 Task: Look for space in Kamieniec Podolski, Ukraine from 24th August, 2023 to 10th September, 2023 for 8 adults, 2 children in price range Rs.12000 to Rs.15000. Place can be entire place or shared room with 4 bedrooms having 8 beds and 4 bathrooms. Property type can be house, flat, guest house. Amenities needed are: wifi, TV, free parkinig on premises, gym, breakfast. Booking option can be shelf check-in. Required host language is English.
Action: Mouse moved to (586, 140)
Screenshot: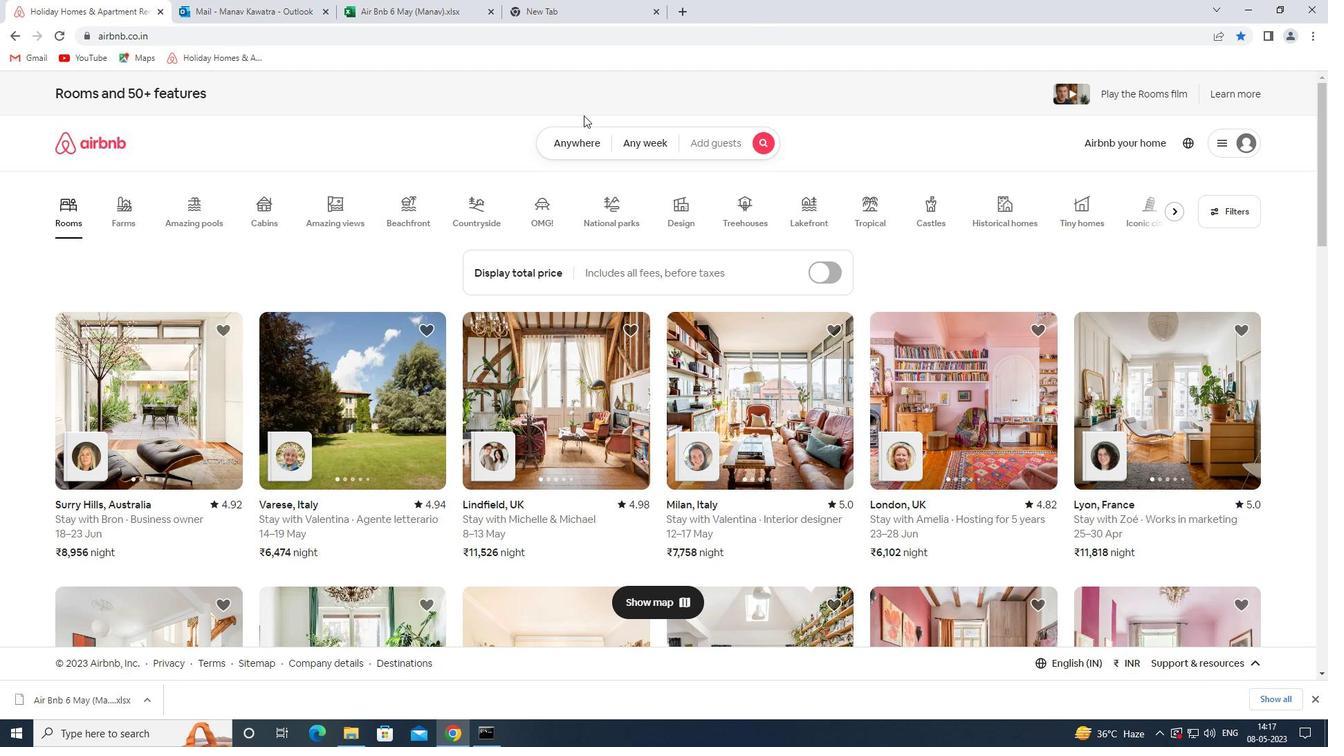
Action: Mouse pressed left at (586, 140)
Screenshot: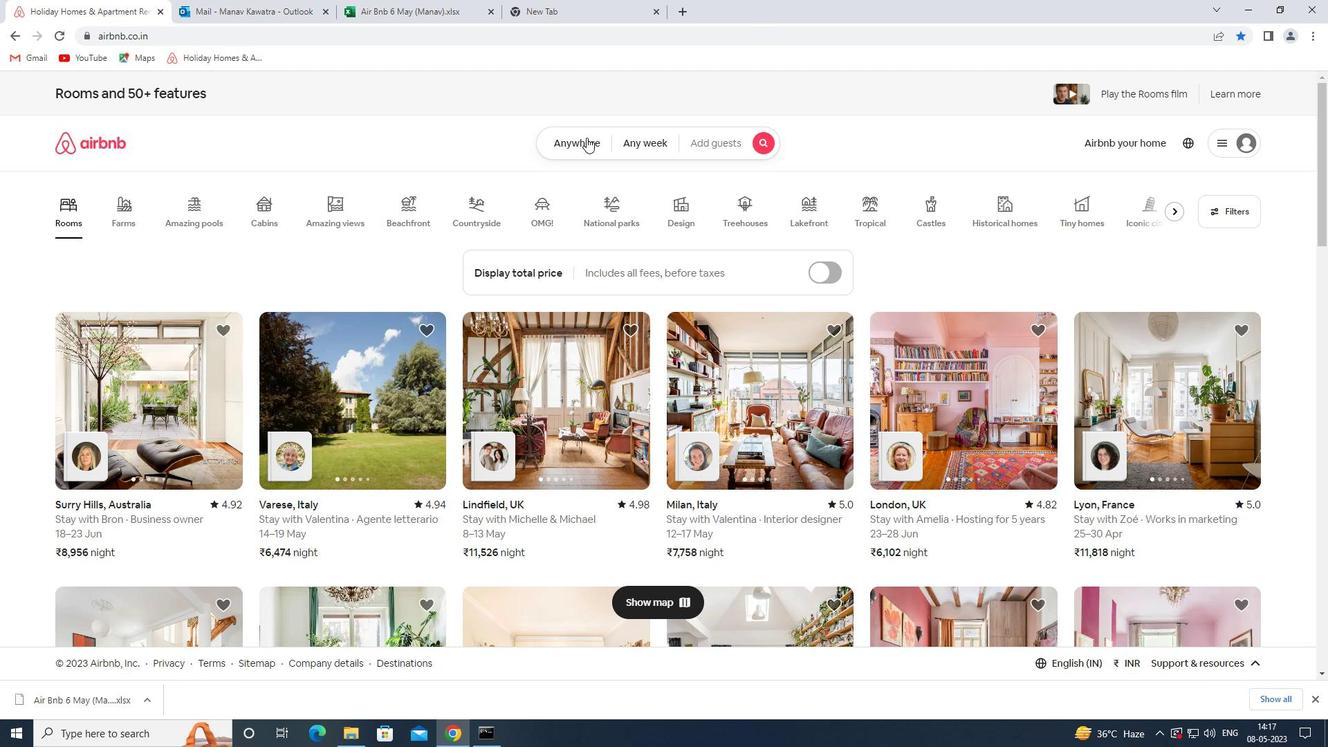 
Action: Mouse moved to (512, 199)
Screenshot: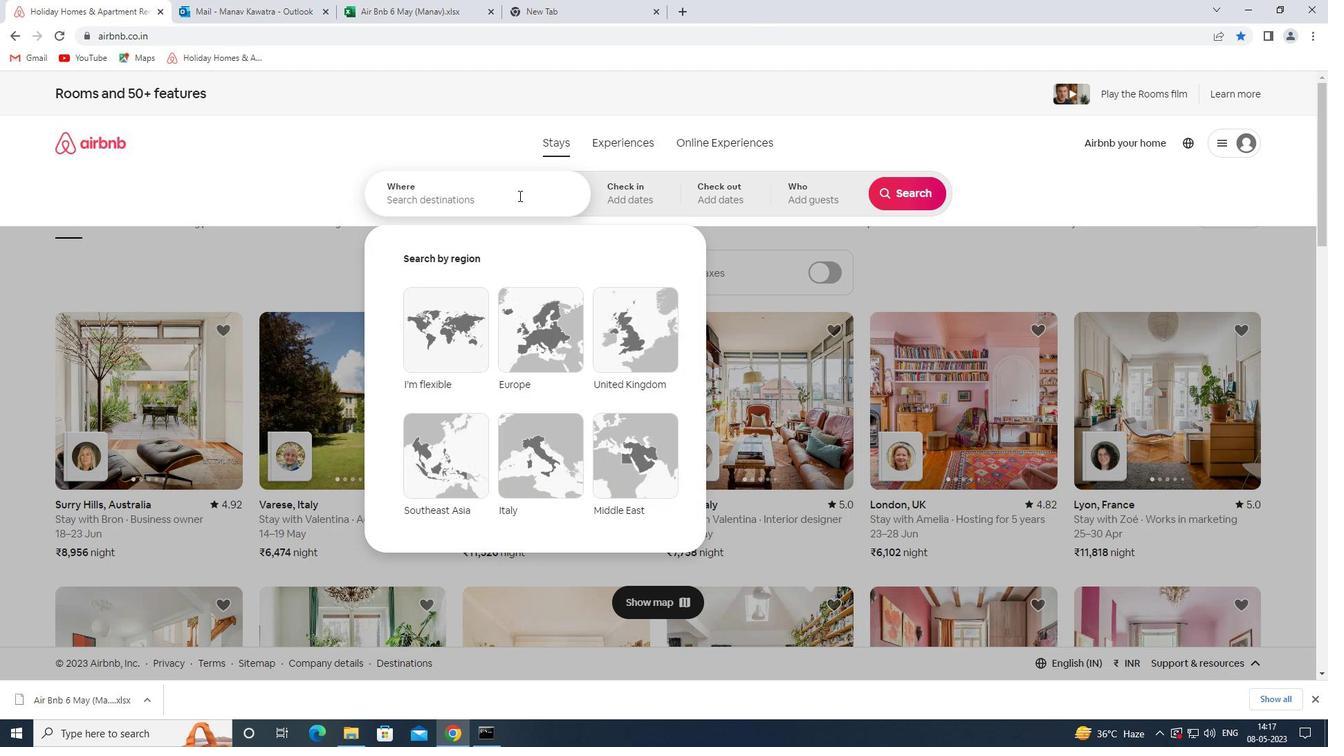 
Action: Mouse pressed left at (512, 199)
Screenshot: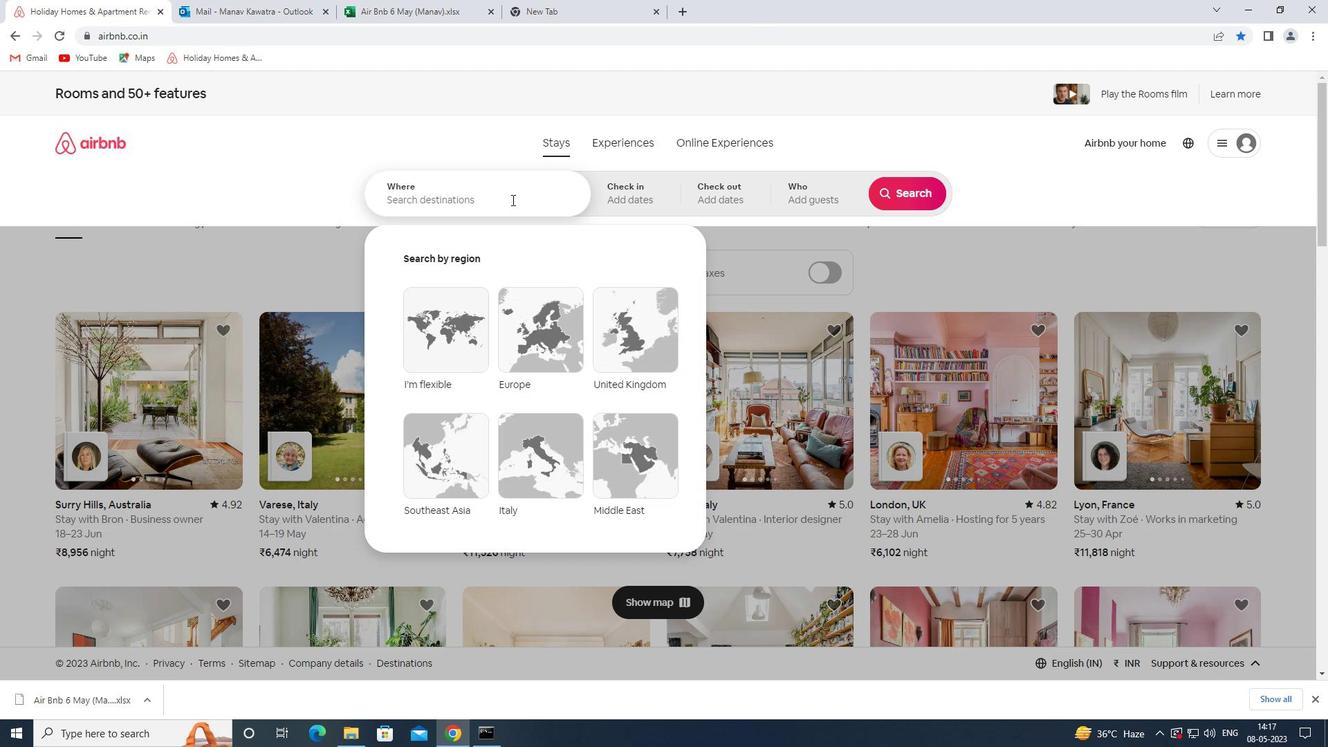 
Action: Key pressed <Key.shift><Key.shift><Key.shift>KAMIENIEC<Key.space><Key.shift>PODOLSKI<Key.space><Key.shift>UKRAINE<Key.space><Key.enter>
Screenshot: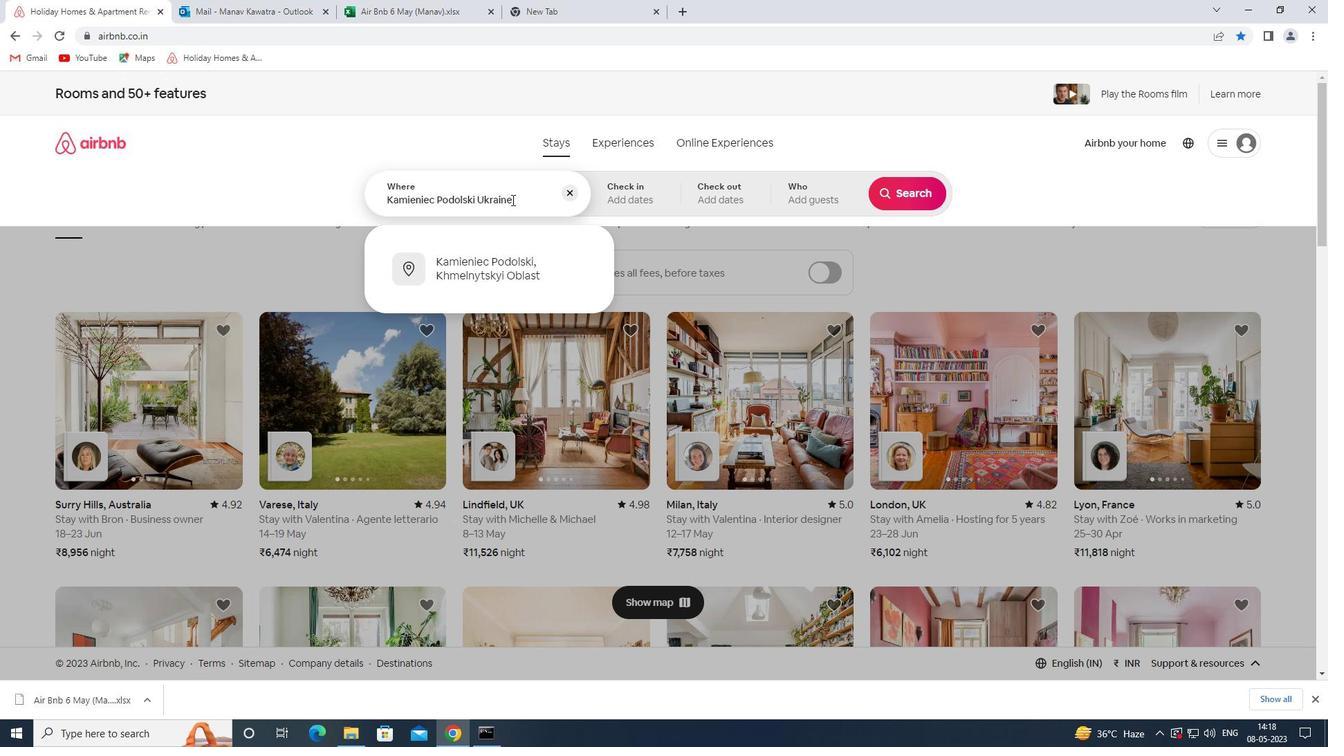 
Action: Mouse moved to (898, 303)
Screenshot: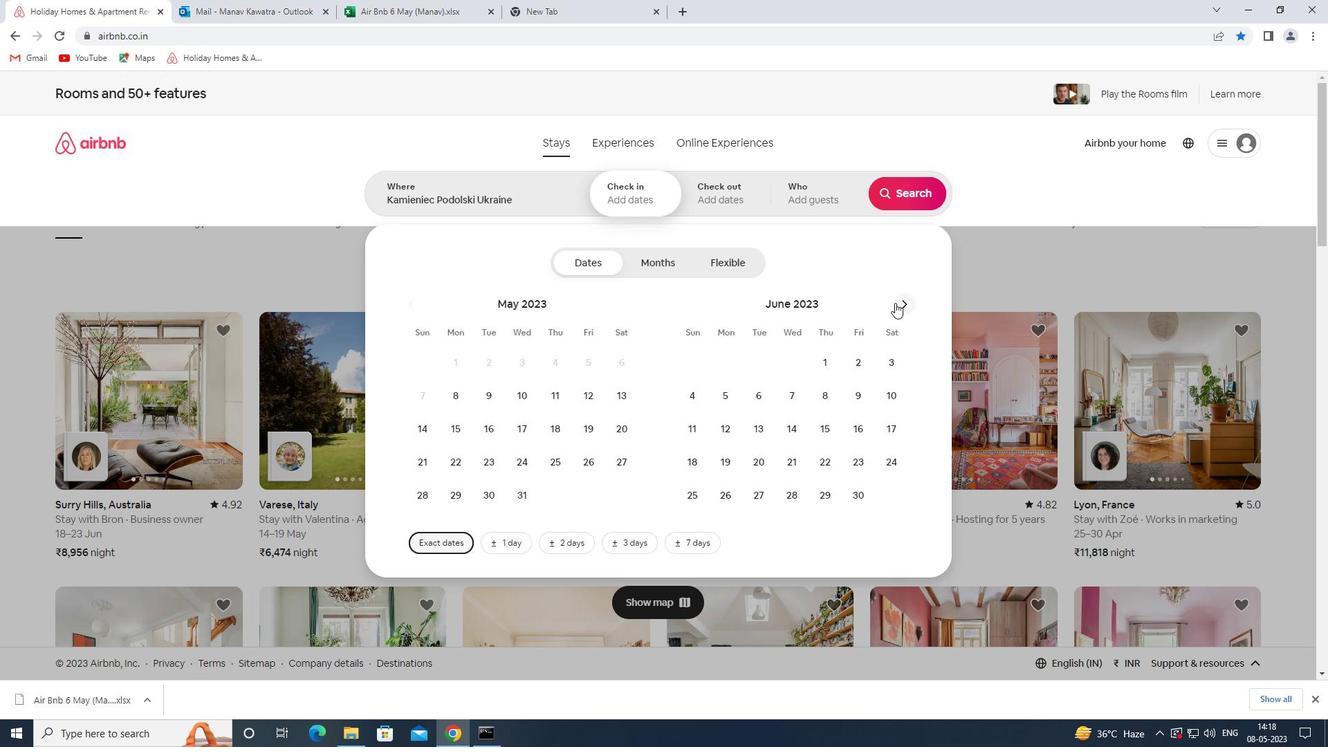
Action: Mouse pressed left at (898, 303)
Screenshot: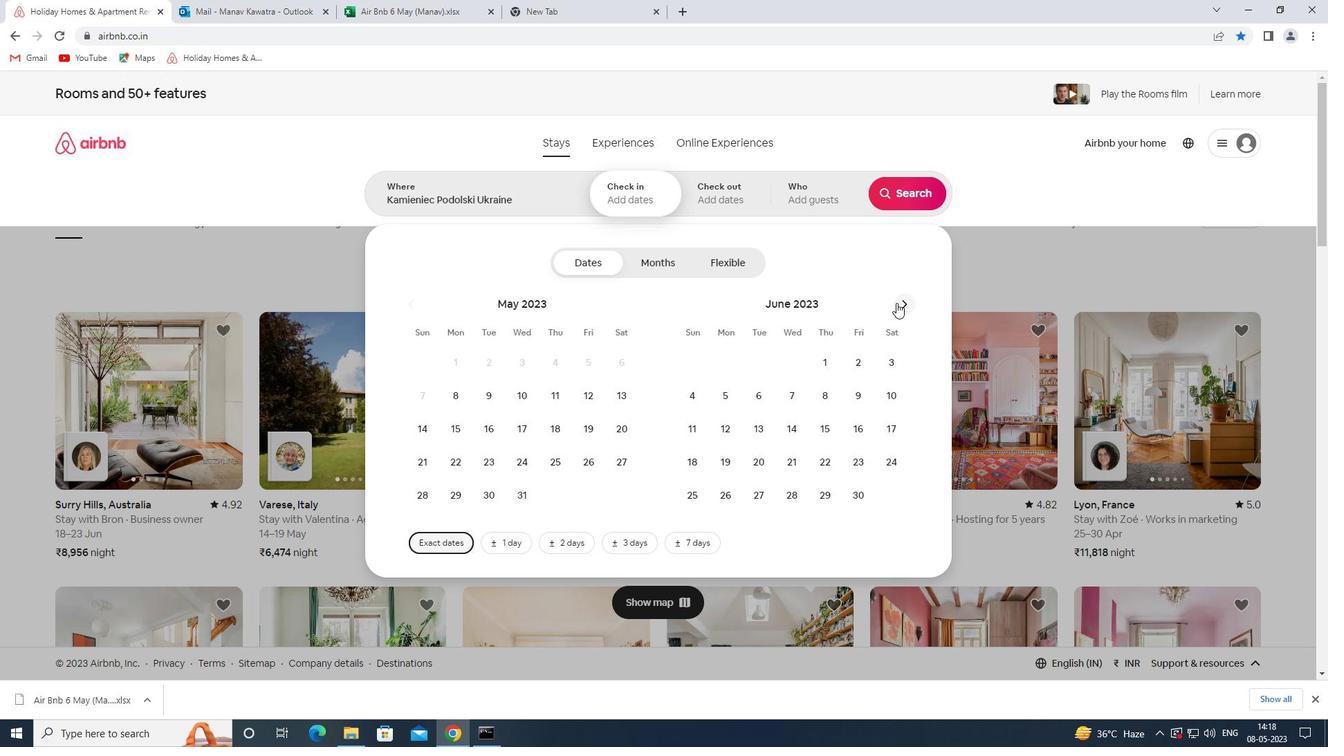 
Action: Mouse pressed left at (898, 303)
Screenshot: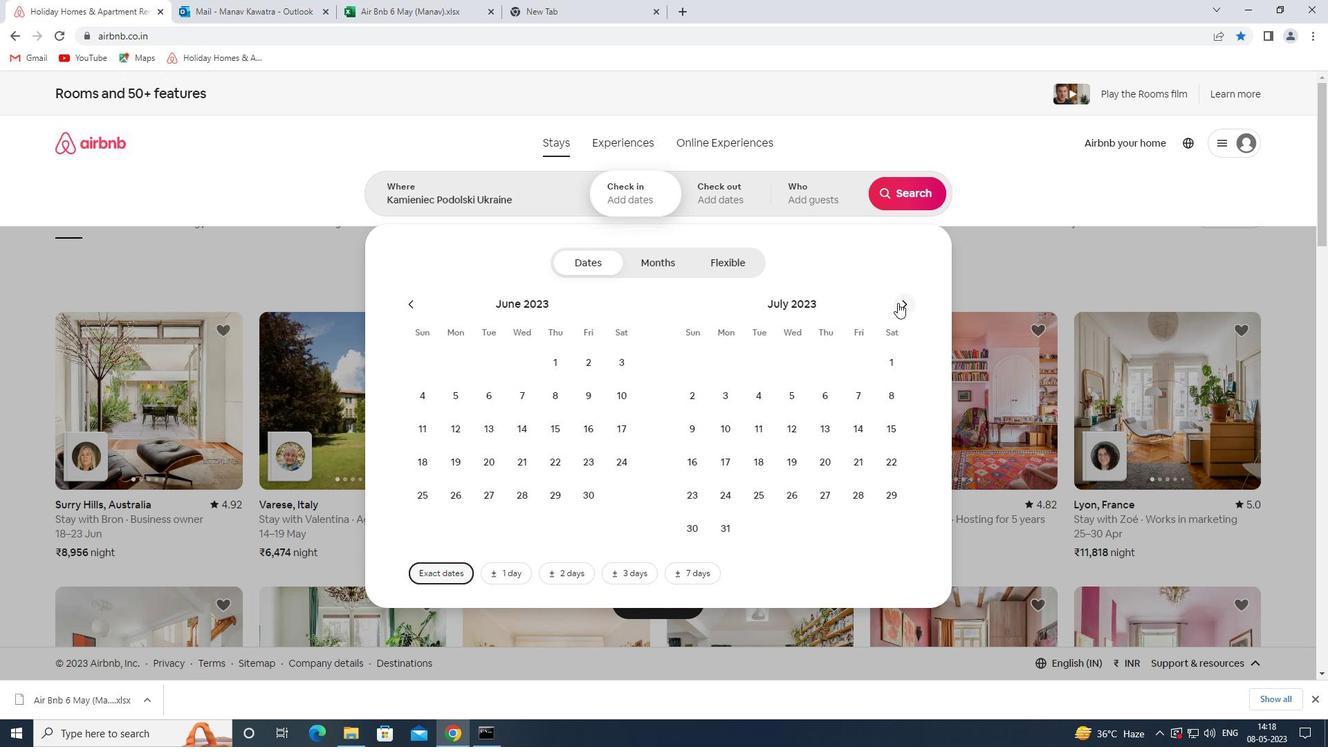 
Action: Mouse pressed left at (898, 303)
Screenshot: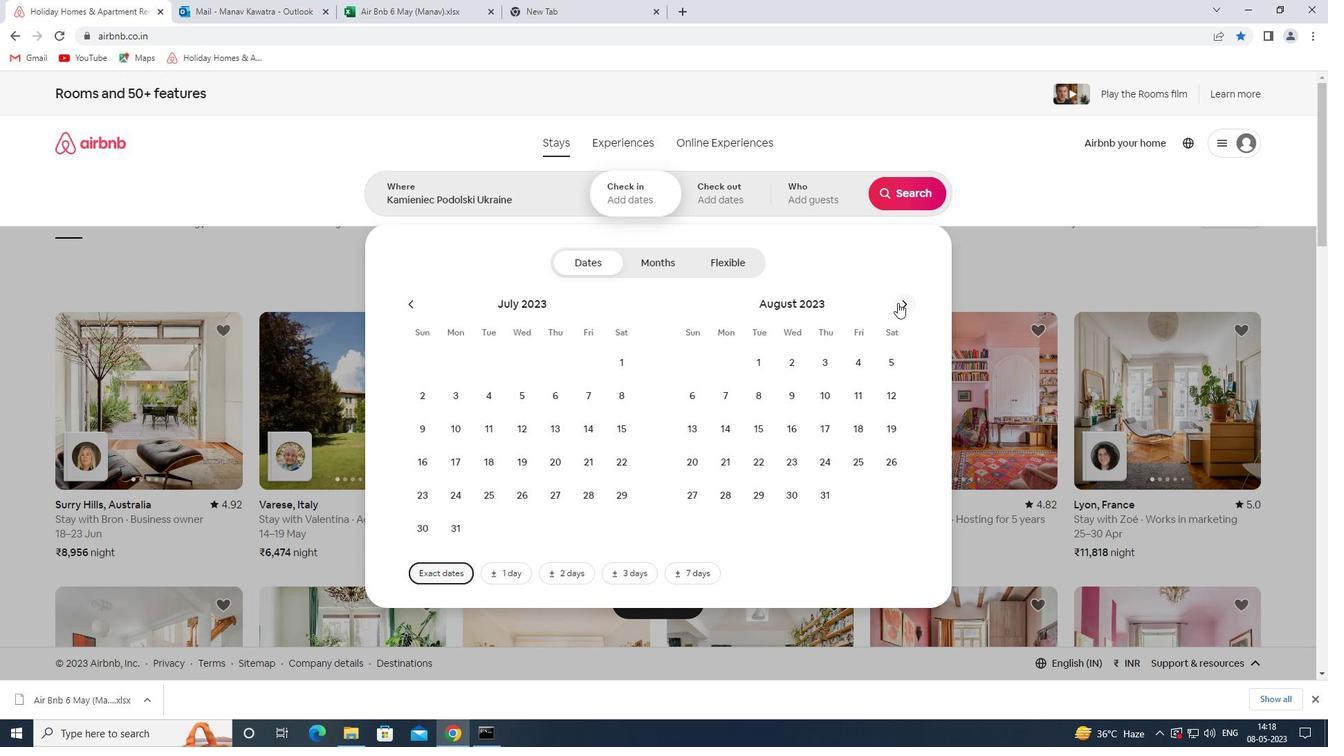 
Action: Mouse moved to (561, 464)
Screenshot: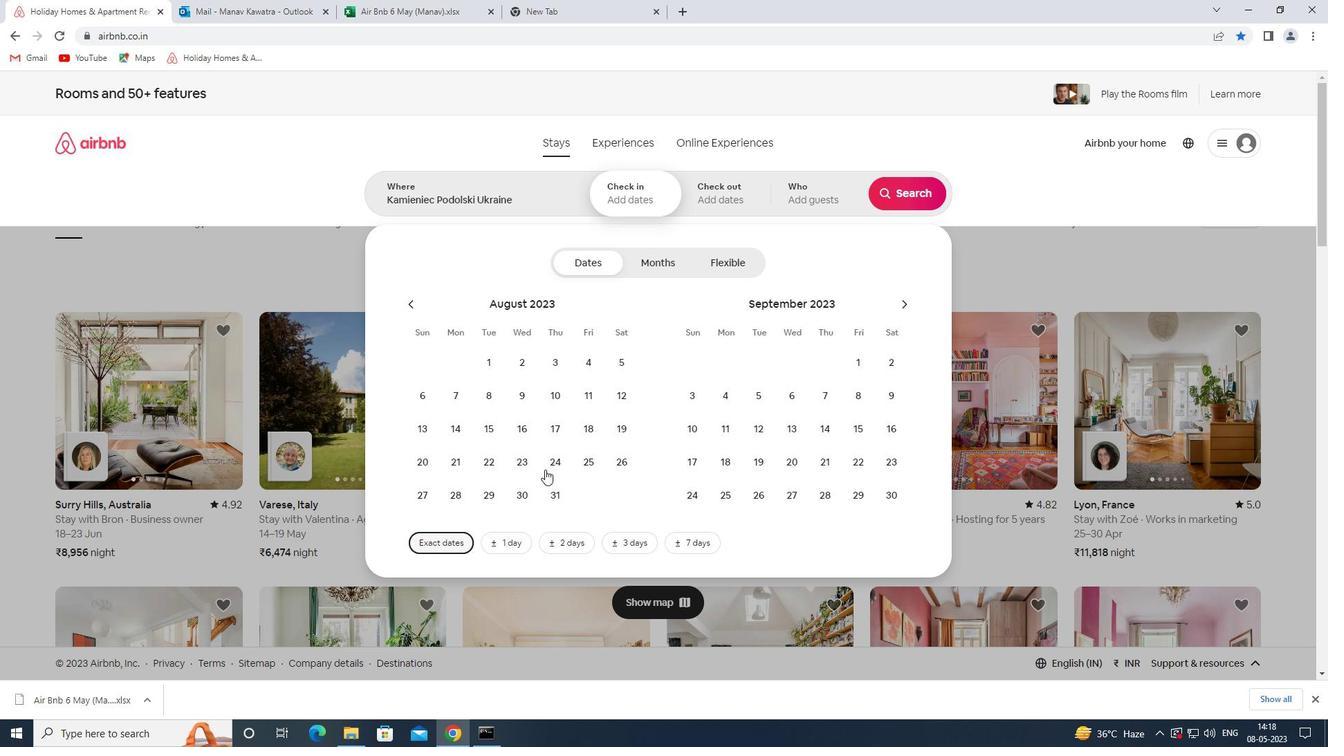 
Action: Mouse pressed left at (561, 464)
Screenshot: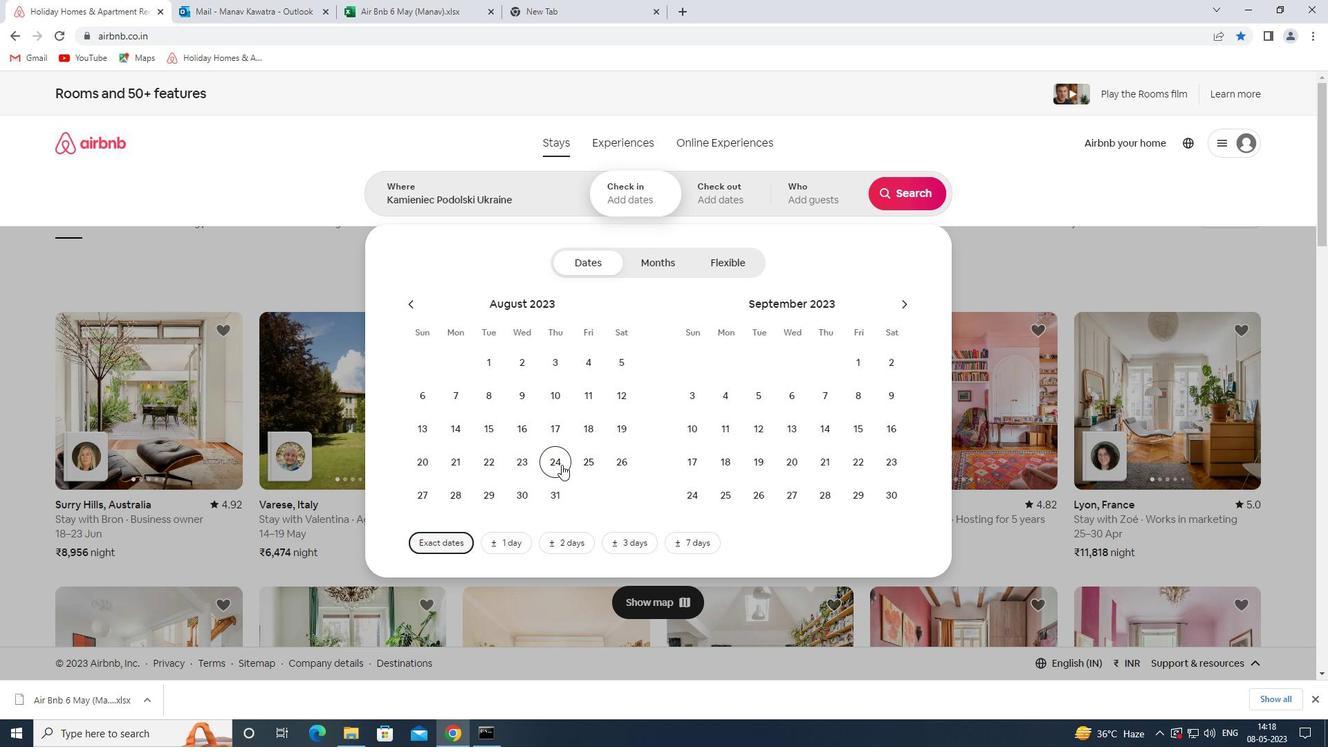 
Action: Mouse moved to (700, 429)
Screenshot: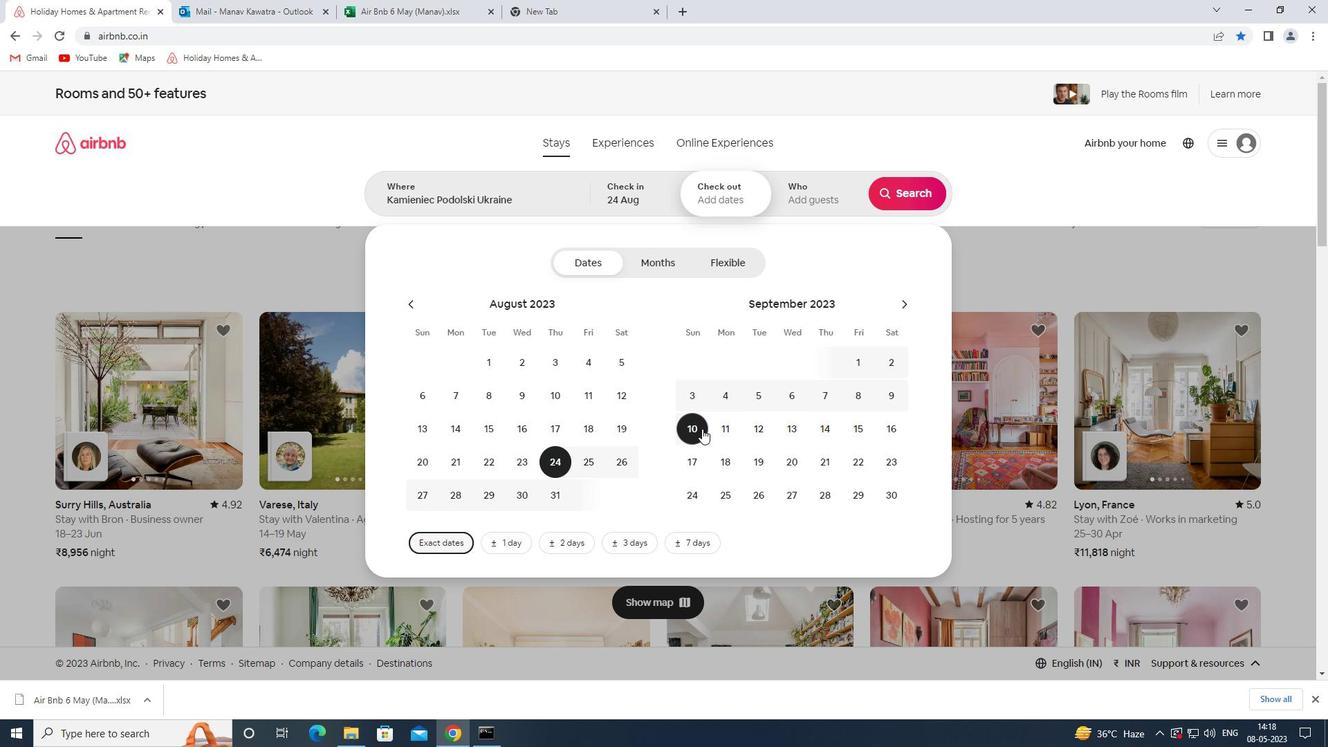 
Action: Mouse pressed left at (700, 429)
Screenshot: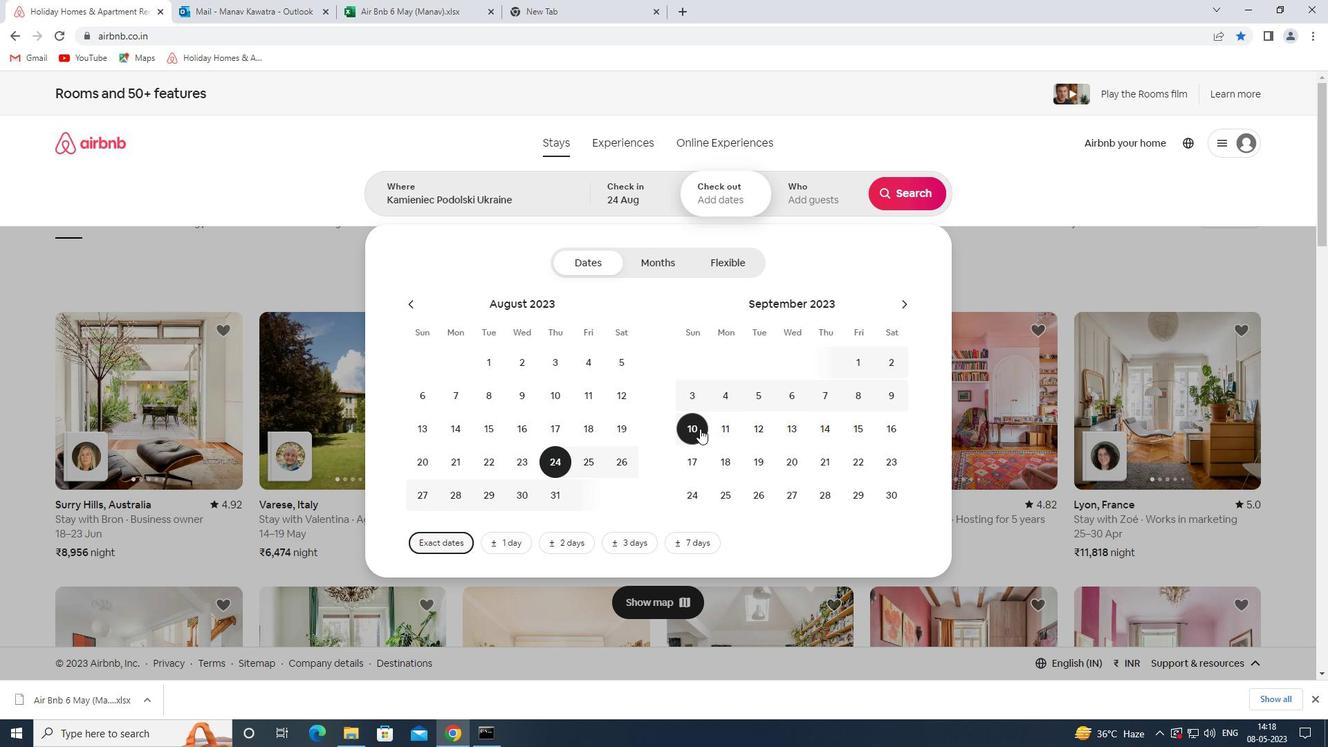 
Action: Mouse moved to (831, 197)
Screenshot: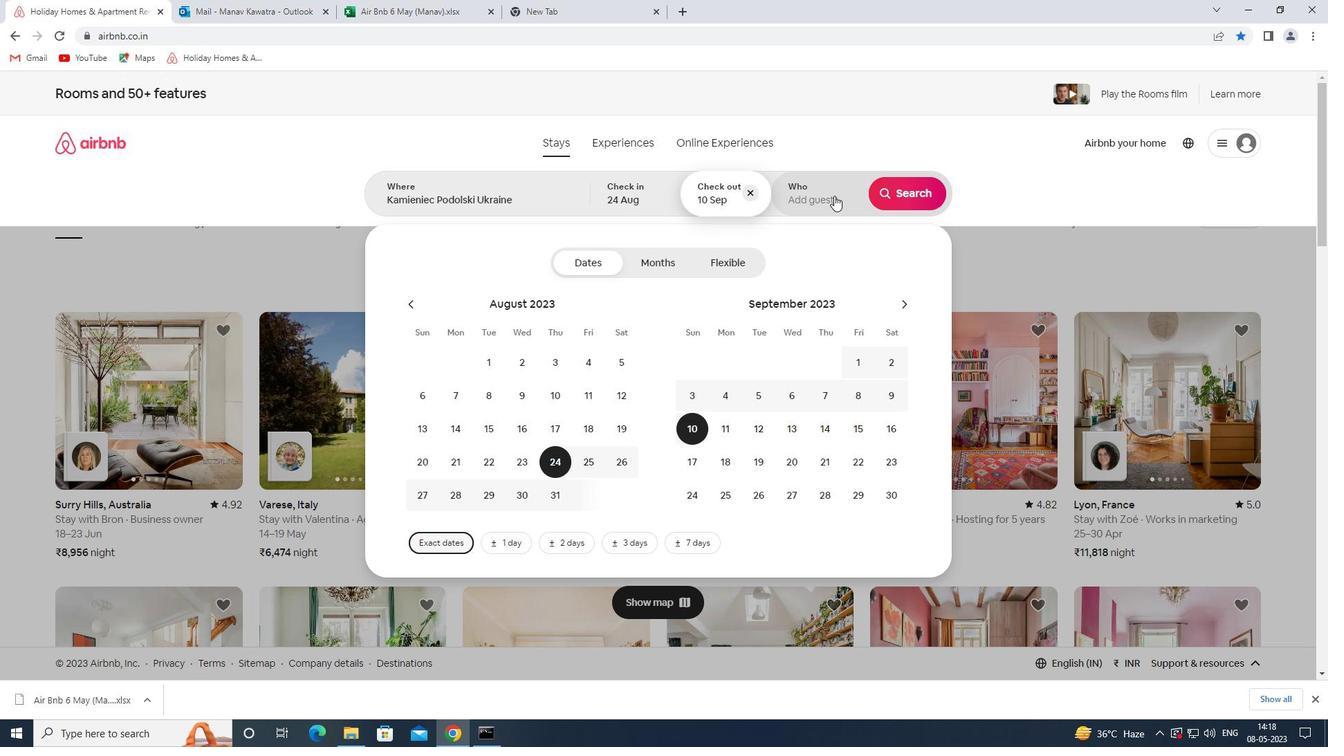 
Action: Mouse pressed left at (831, 197)
Screenshot: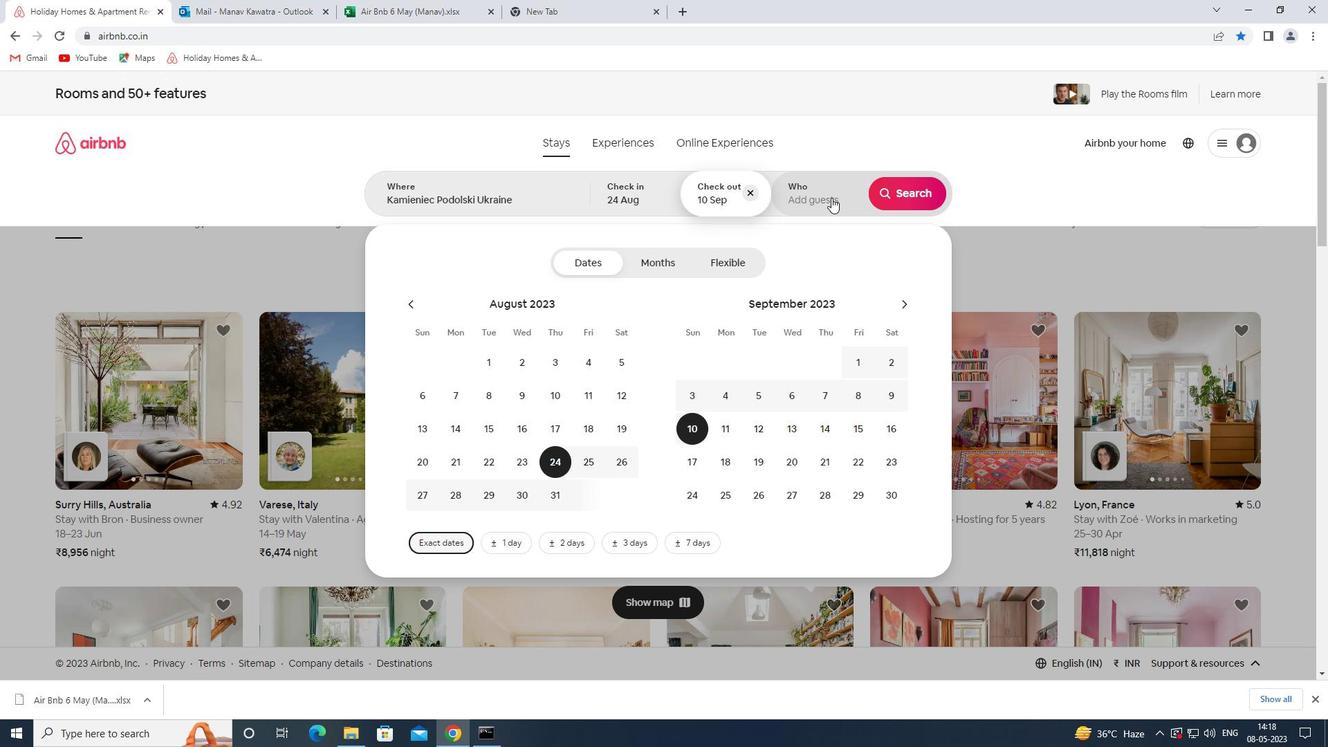 
Action: Mouse moved to (918, 274)
Screenshot: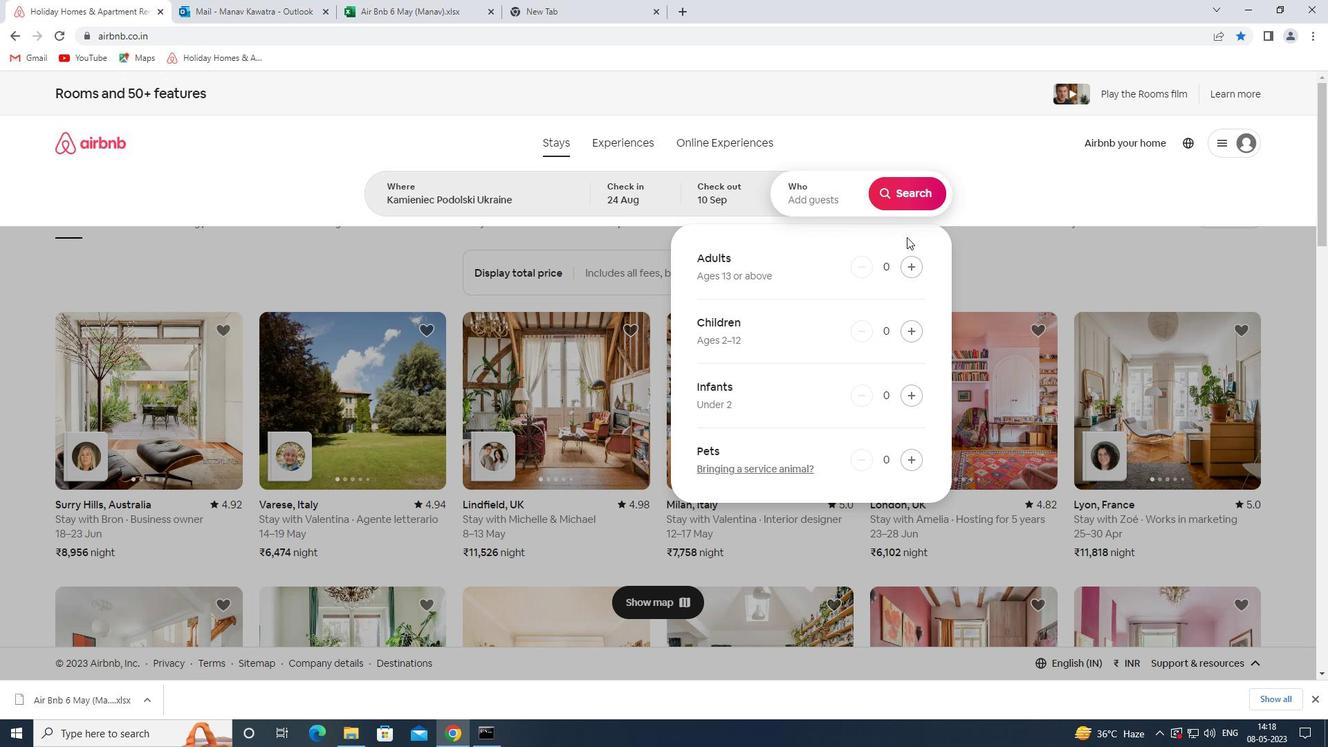 
Action: Mouse pressed left at (918, 274)
Screenshot: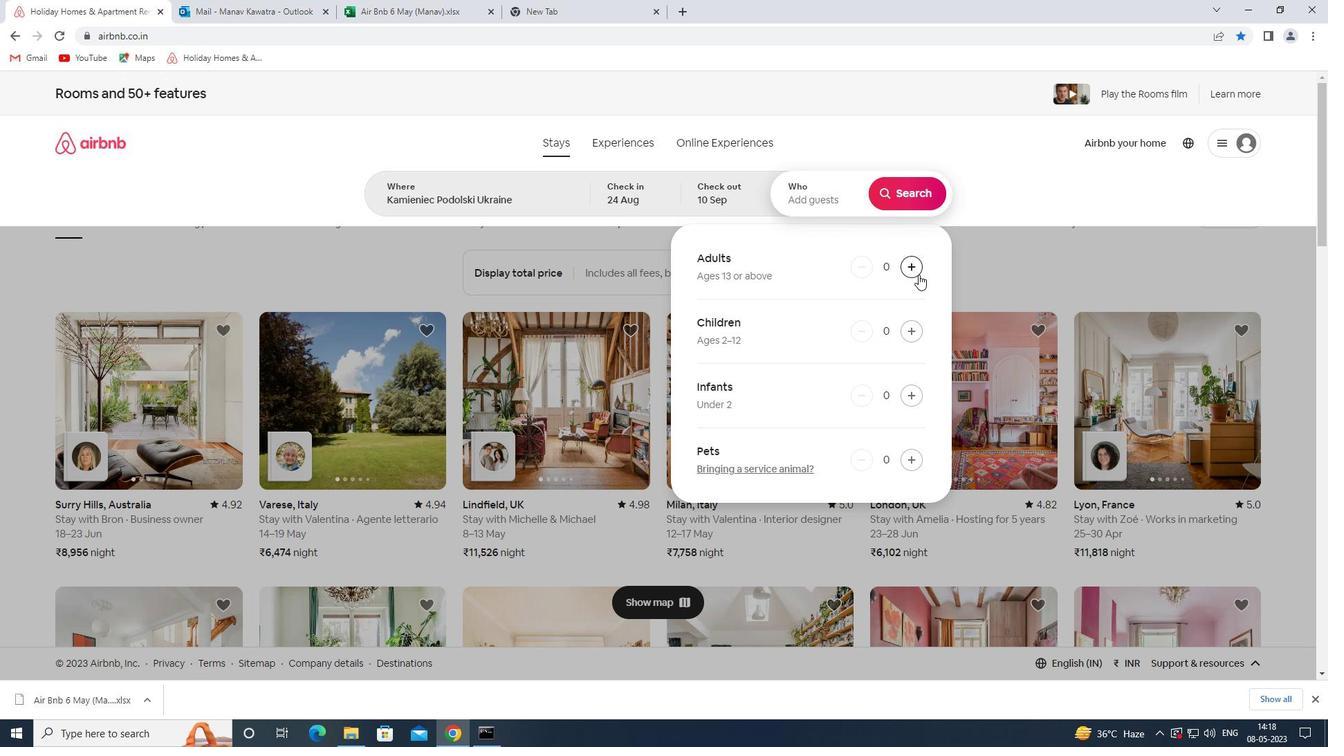
Action: Mouse moved to (918, 270)
Screenshot: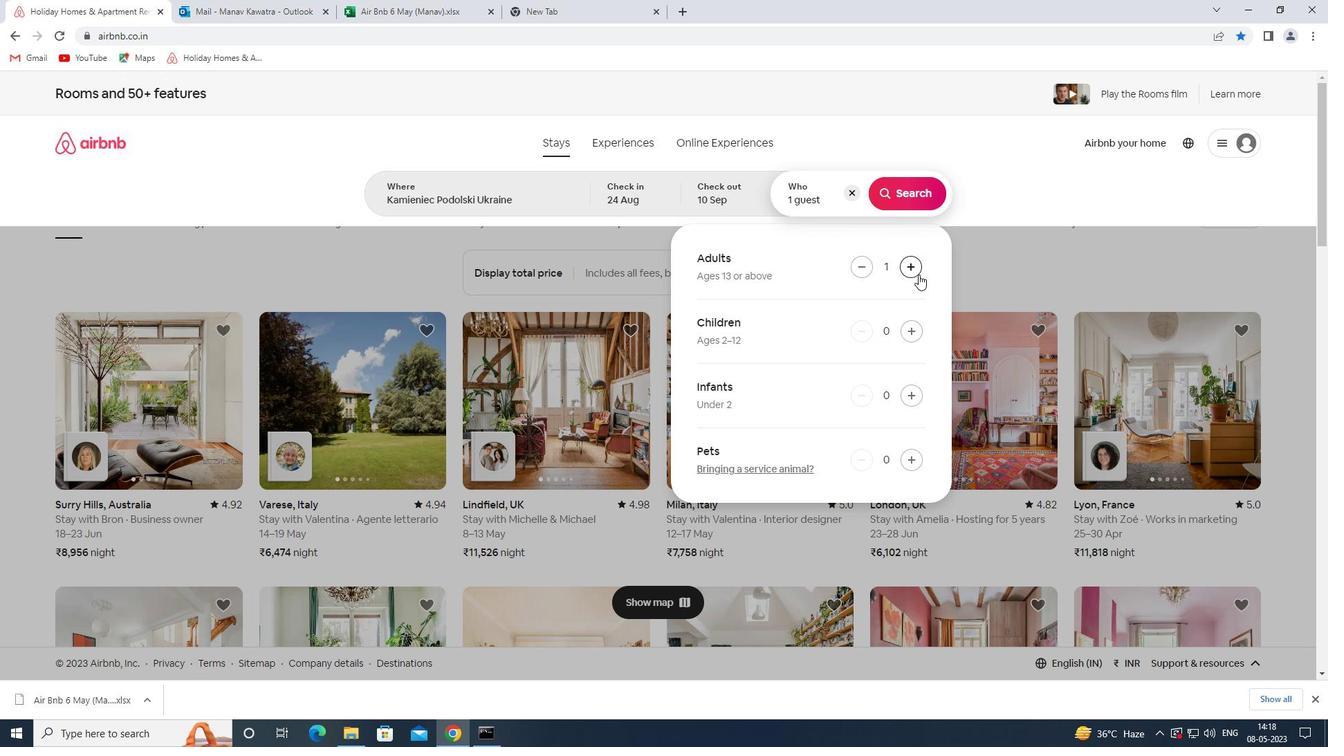 
Action: Mouse pressed left at (918, 270)
Screenshot: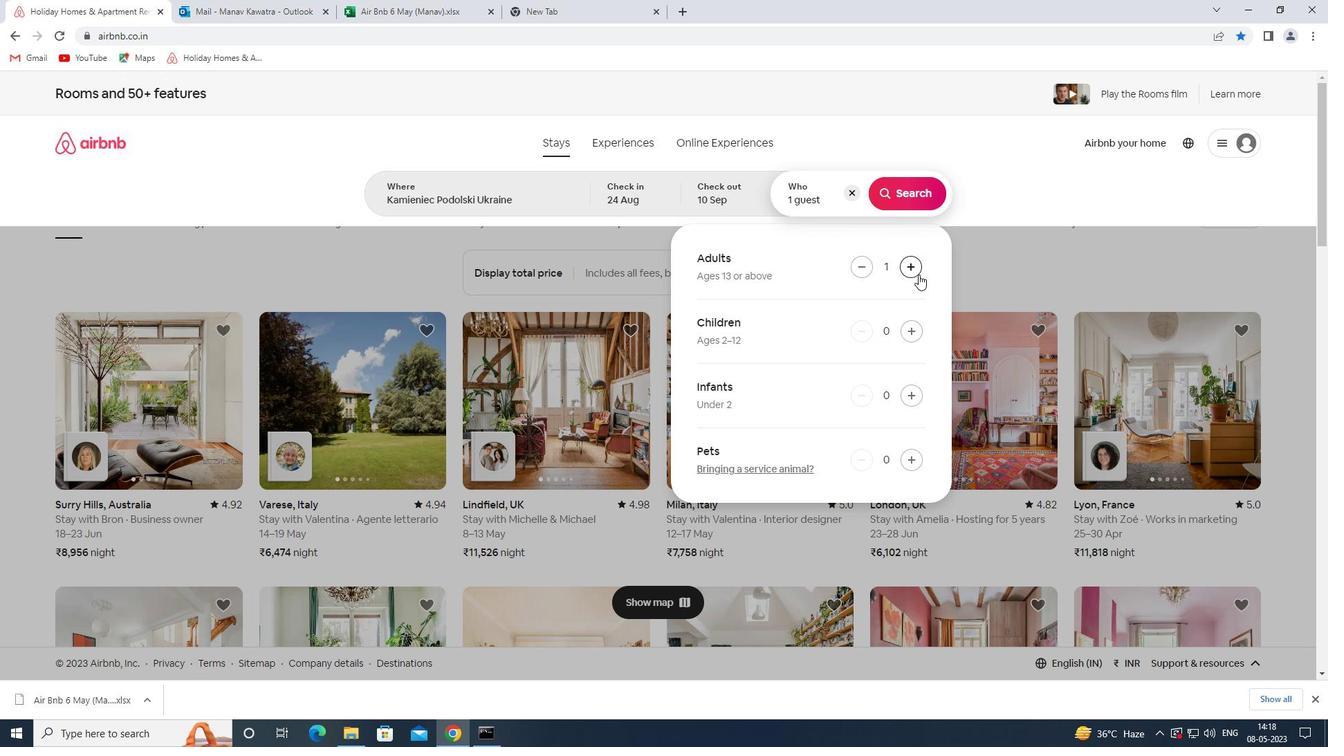 
Action: Mouse pressed left at (918, 270)
Screenshot: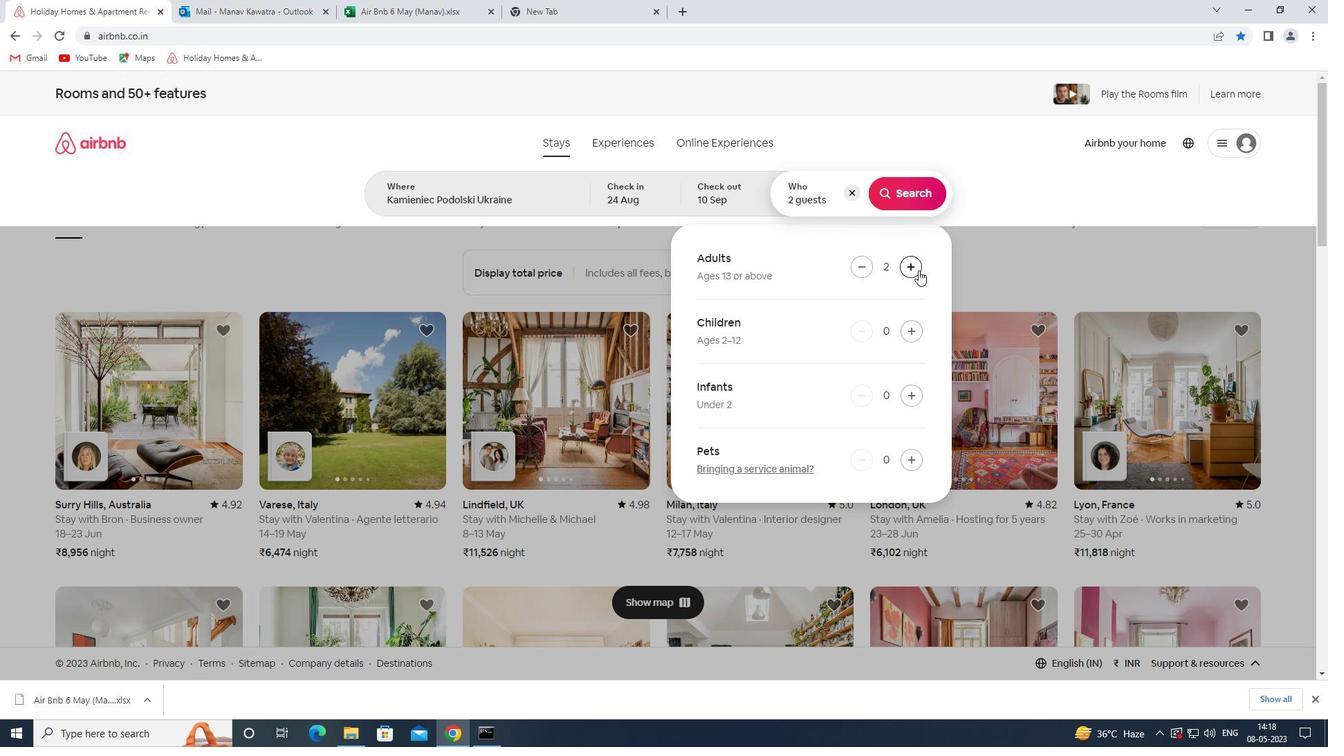 
Action: Mouse pressed left at (918, 270)
Screenshot: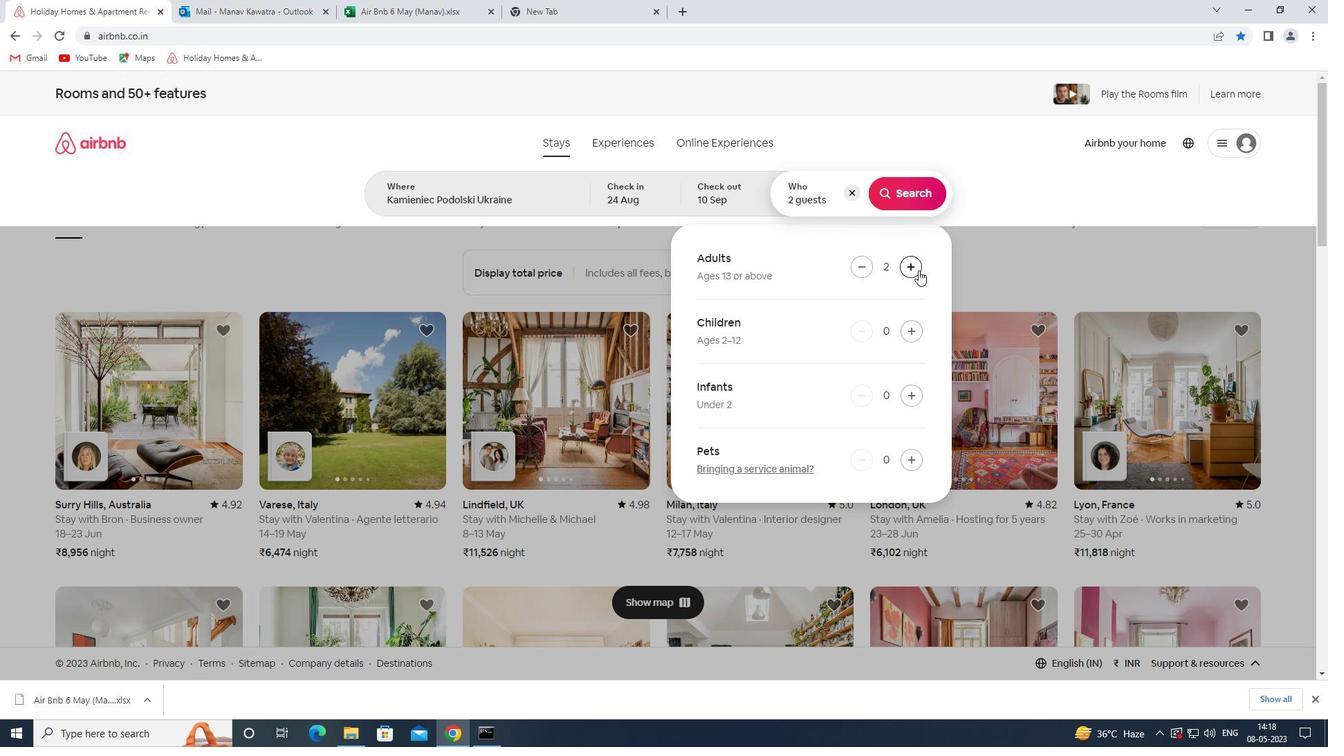 
Action: Mouse pressed left at (918, 270)
Screenshot: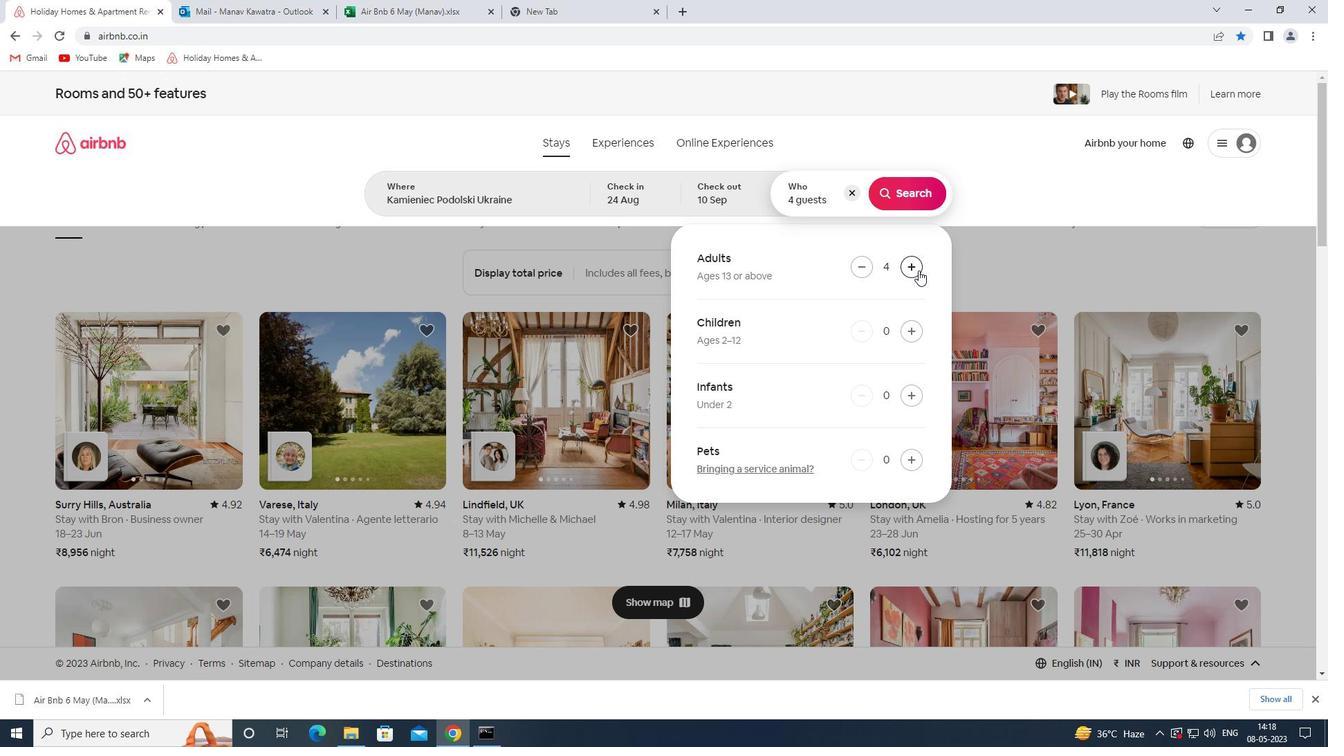
Action: Mouse pressed left at (918, 270)
Screenshot: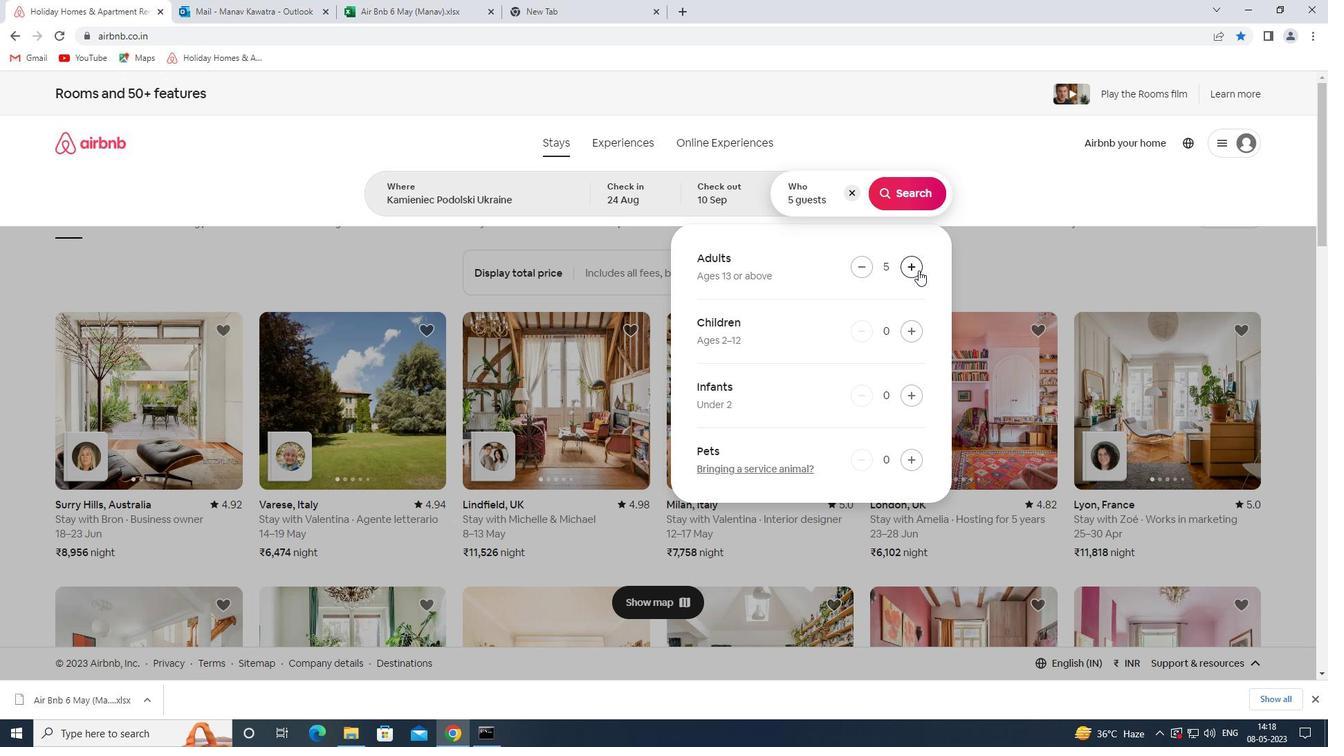 
Action: Mouse pressed left at (918, 270)
Screenshot: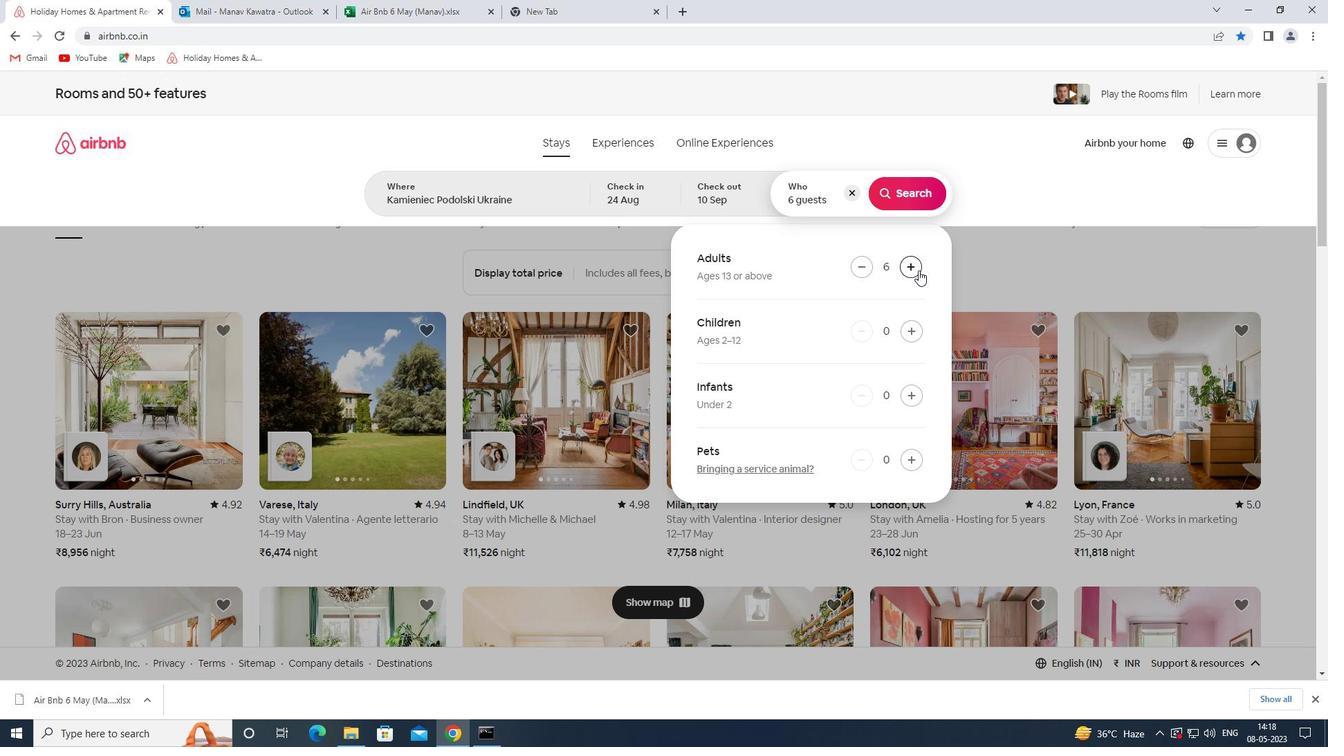 
Action: Mouse pressed left at (918, 270)
Screenshot: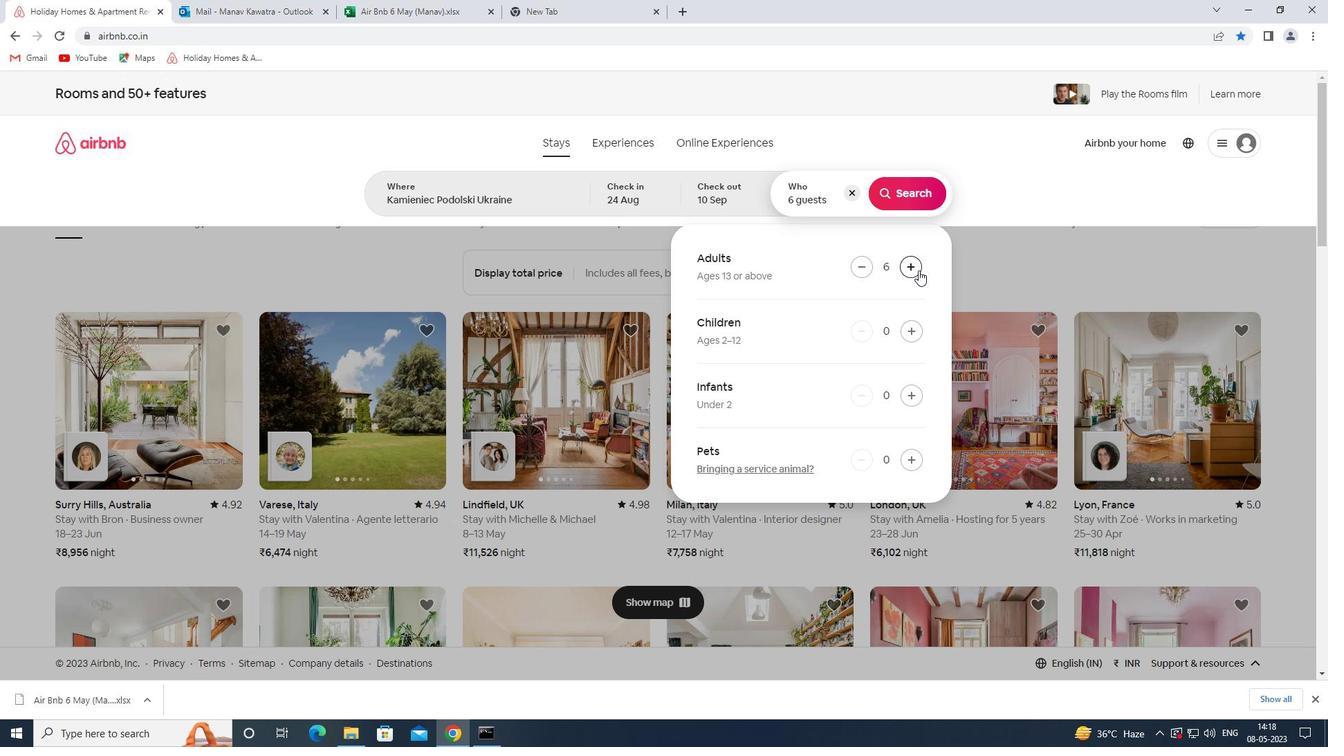 
Action: Mouse moved to (909, 334)
Screenshot: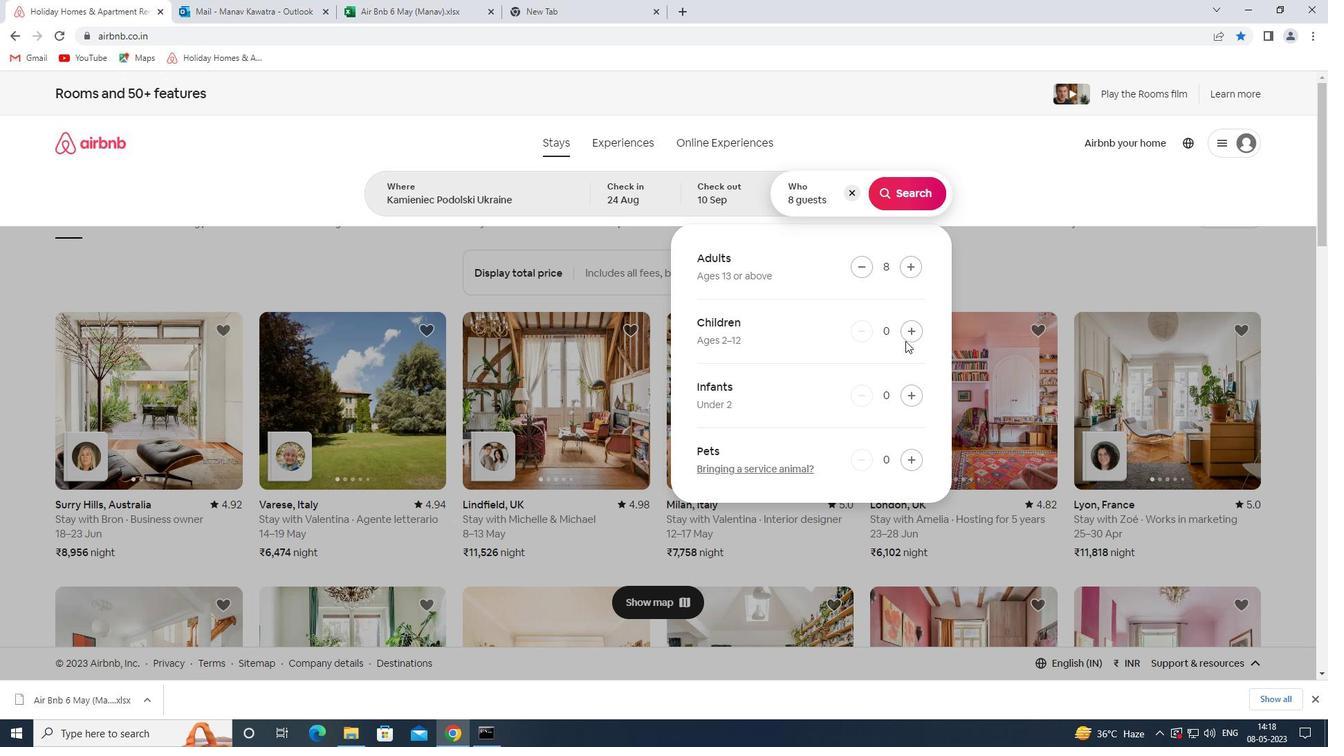 
Action: Mouse pressed left at (909, 334)
Screenshot: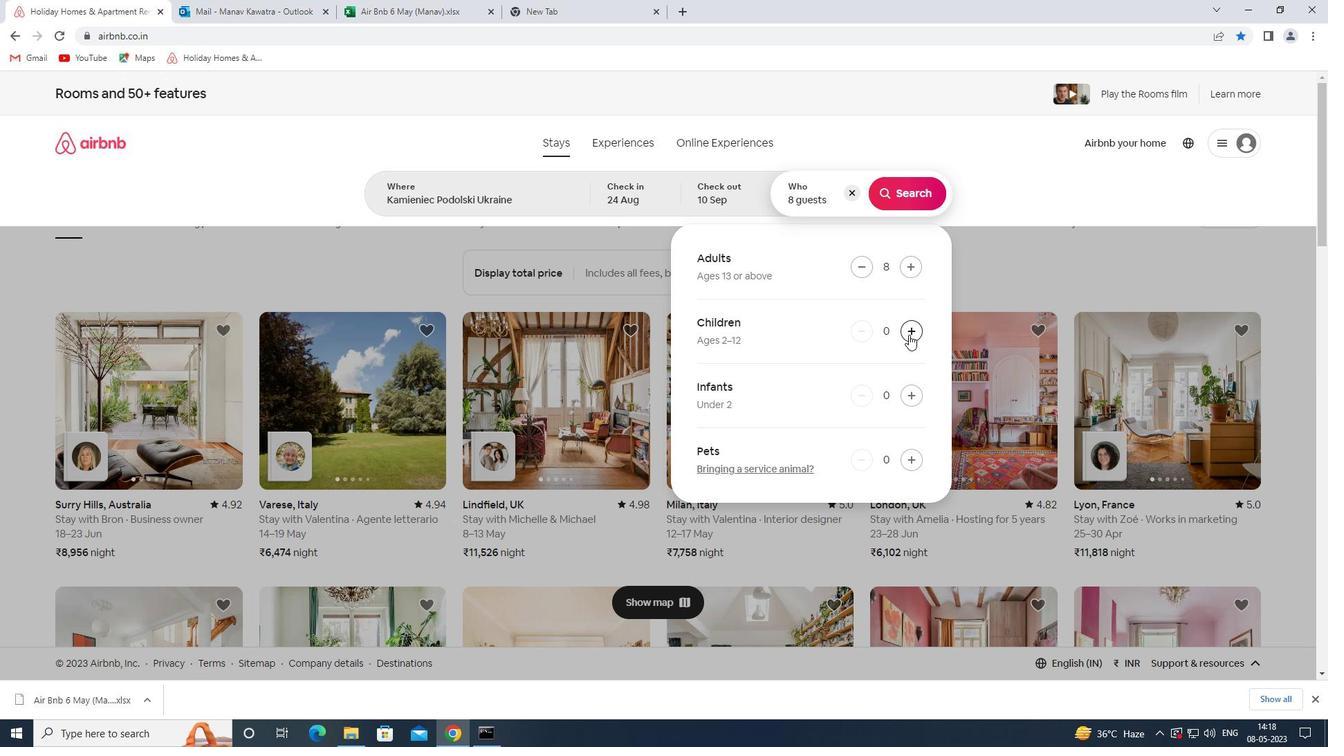 
Action: Mouse pressed left at (909, 334)
Screenshot: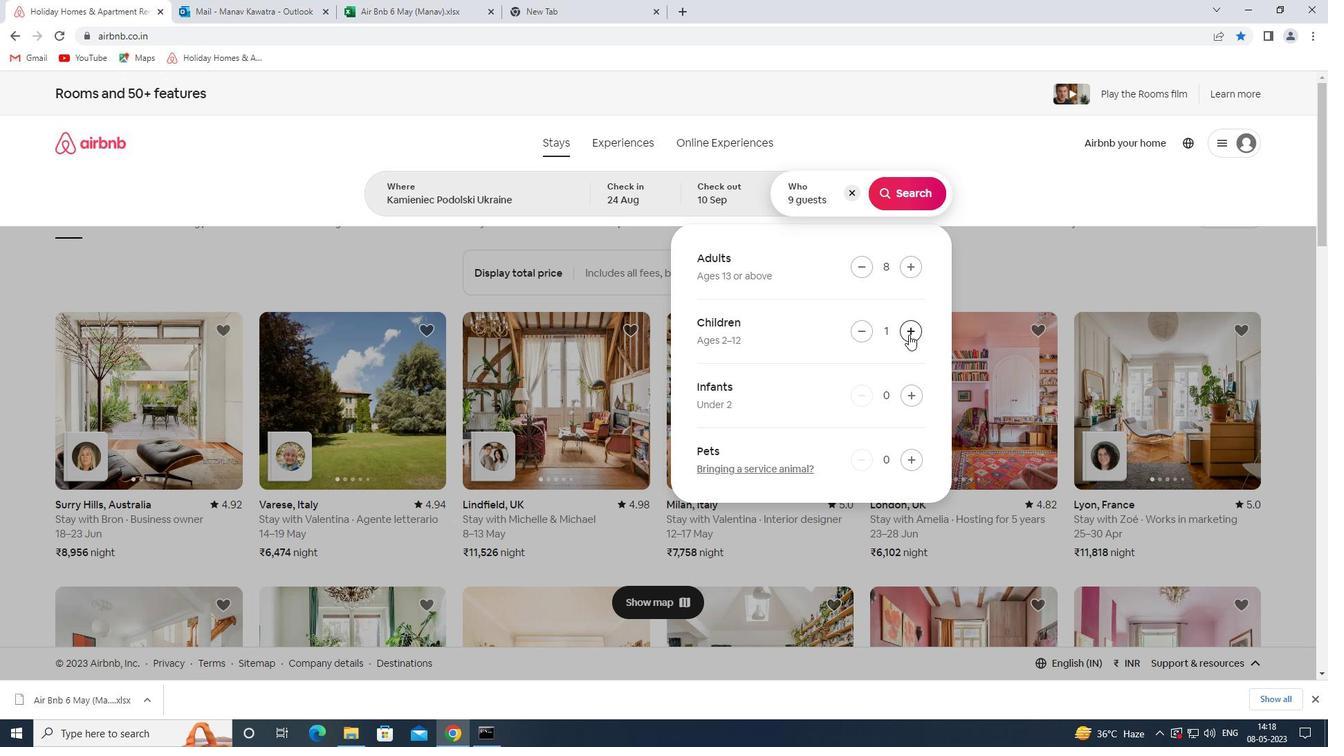 
Action: Mouse pressed left at (909, 334)
Screenshot: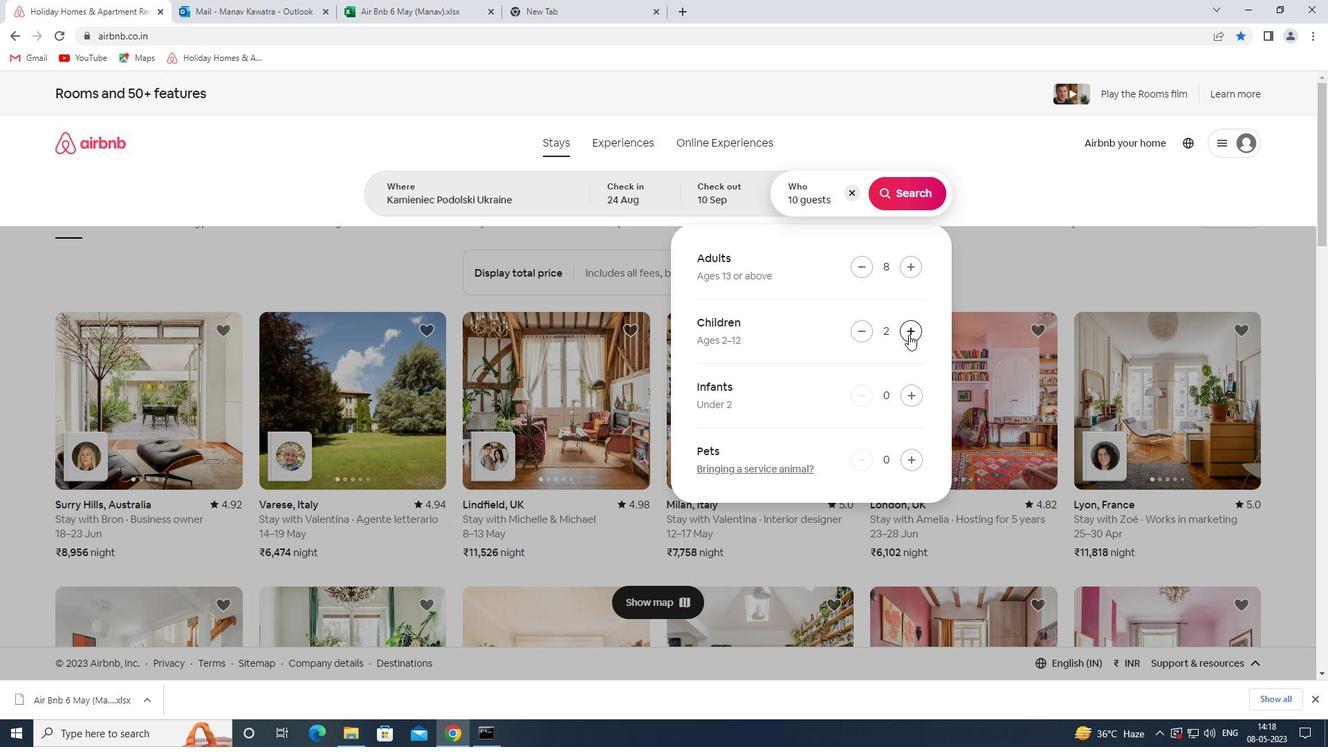 
Action: Mouse moved to (862, 330)
Screenshot: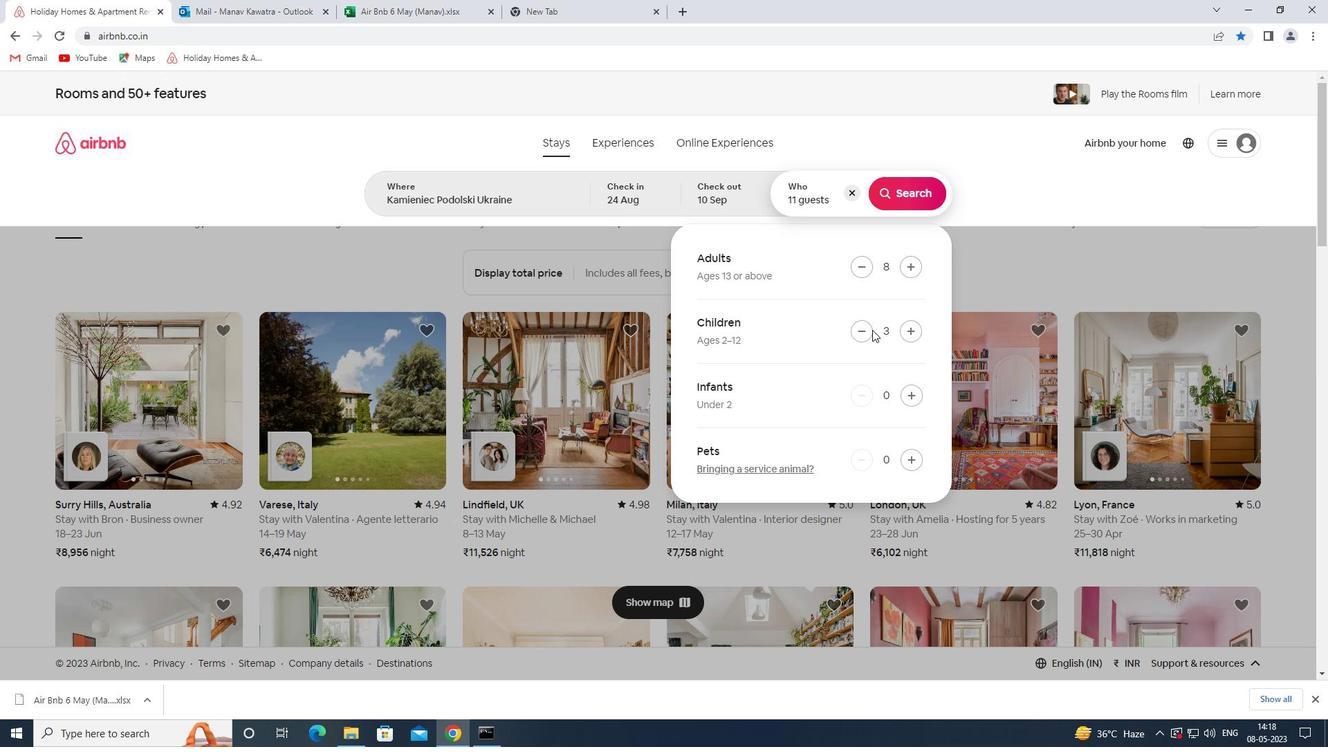 
Action: Mouse pressed left at (862, 330)
Screenshot: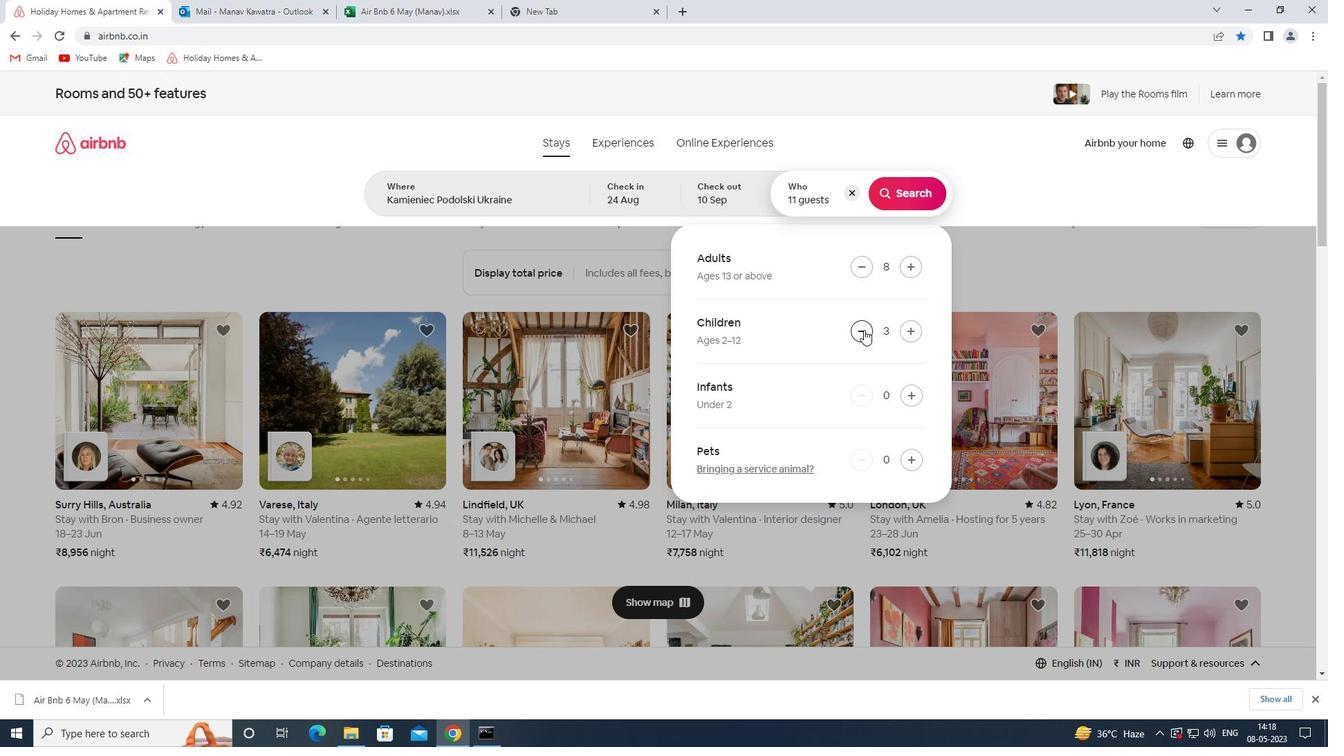 
Action: Mouse moved to (909, 204)
Screenshot: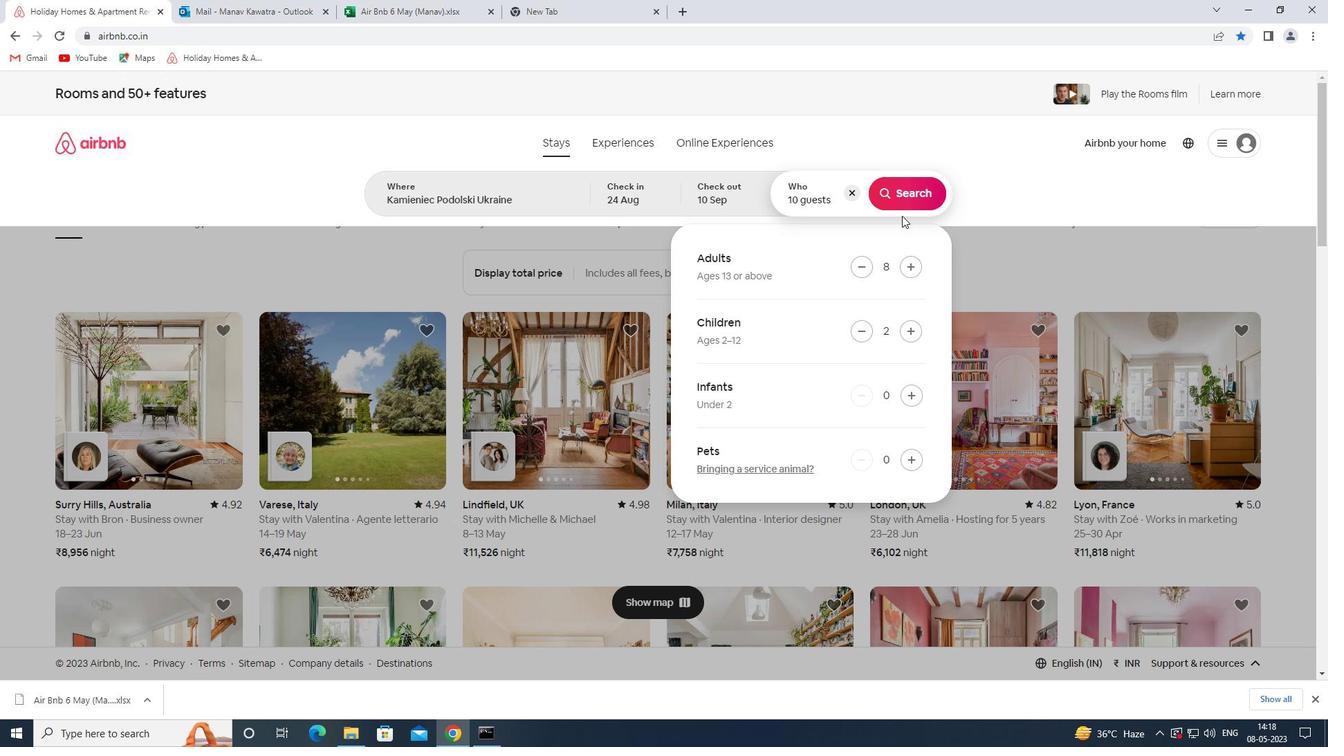 
Action: Mouse pressed left at (909, 204)
Screenshot: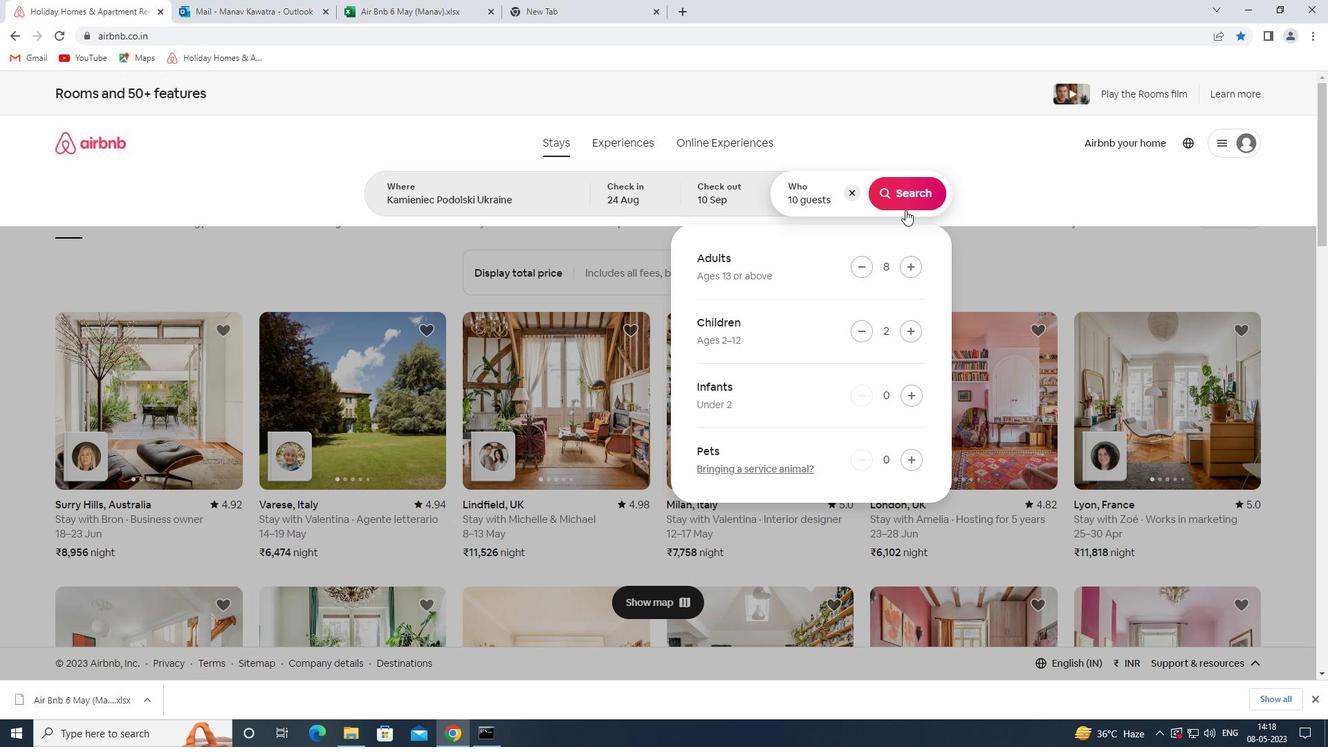 
Action: Mouse moved to (1259, 161)
Screenshot: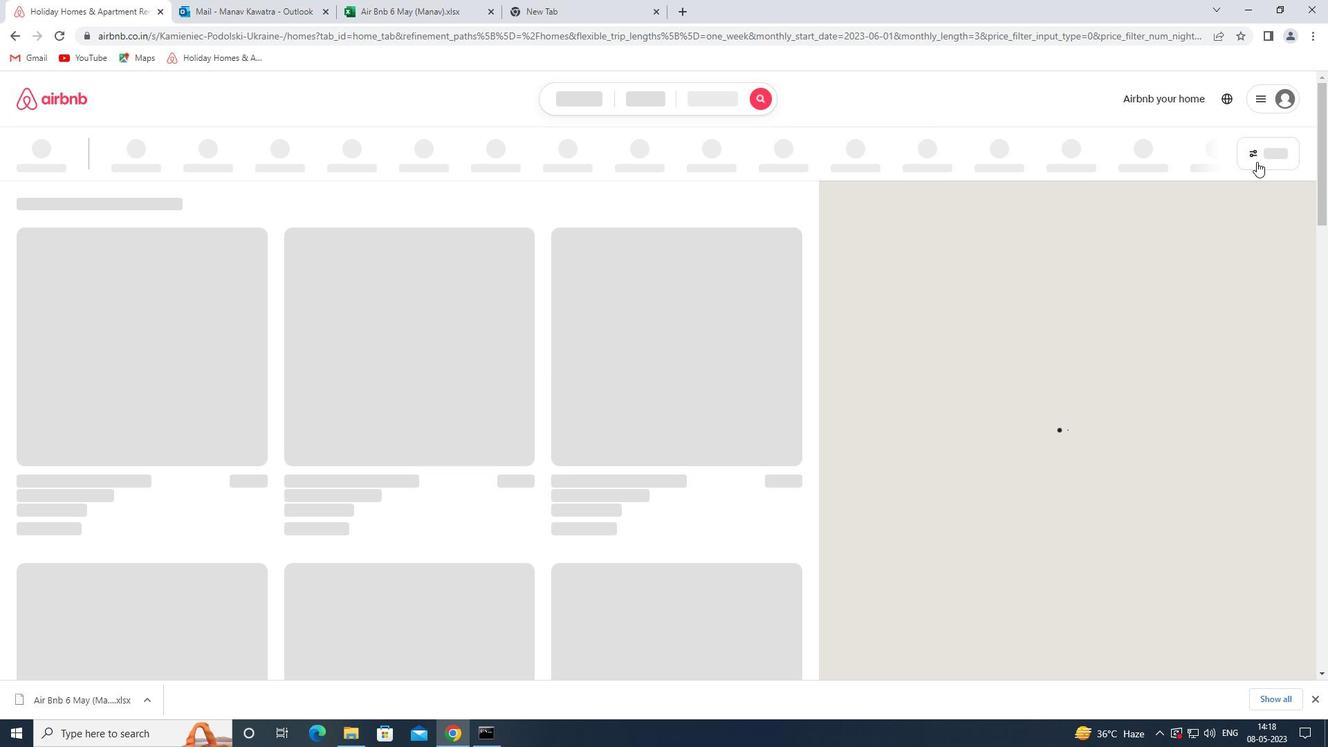 
Action: Mouse pressed left at (1259, 161)
Screenshot: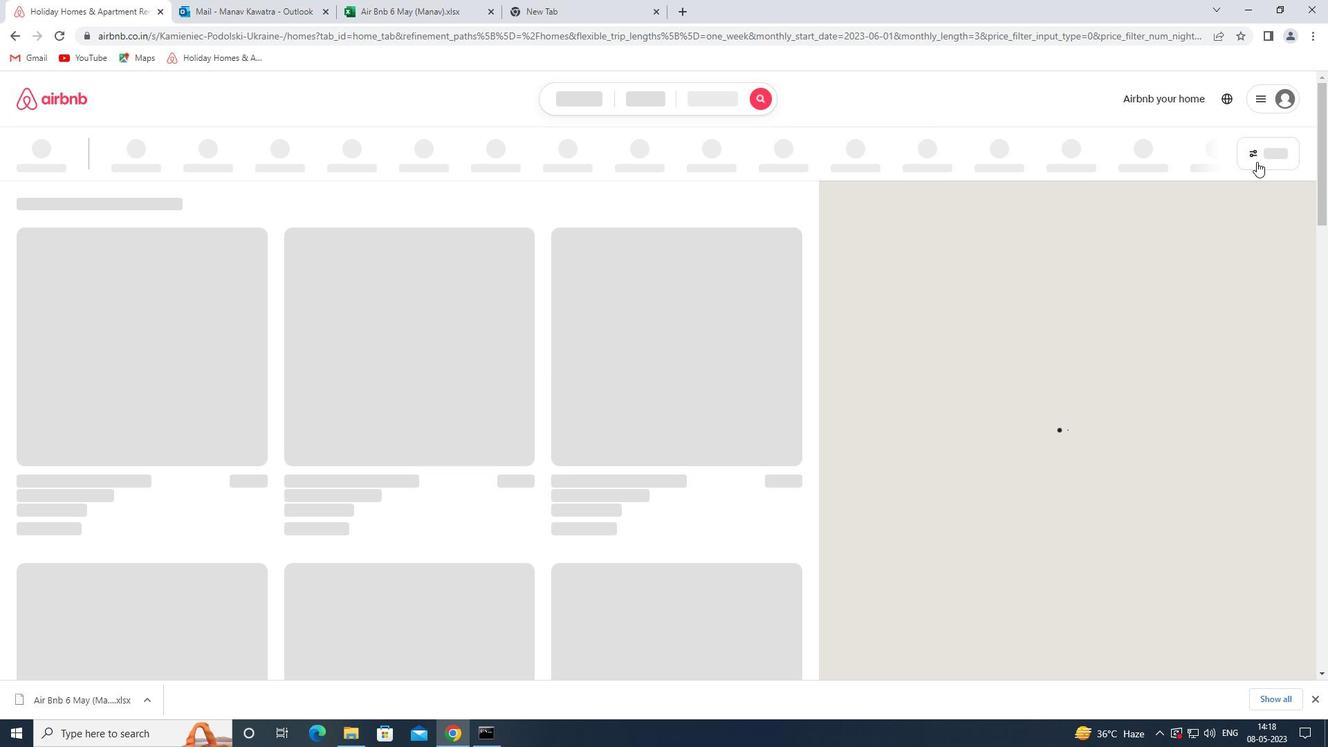 
Action: Mouse moved to (491, 496)
Screenshot: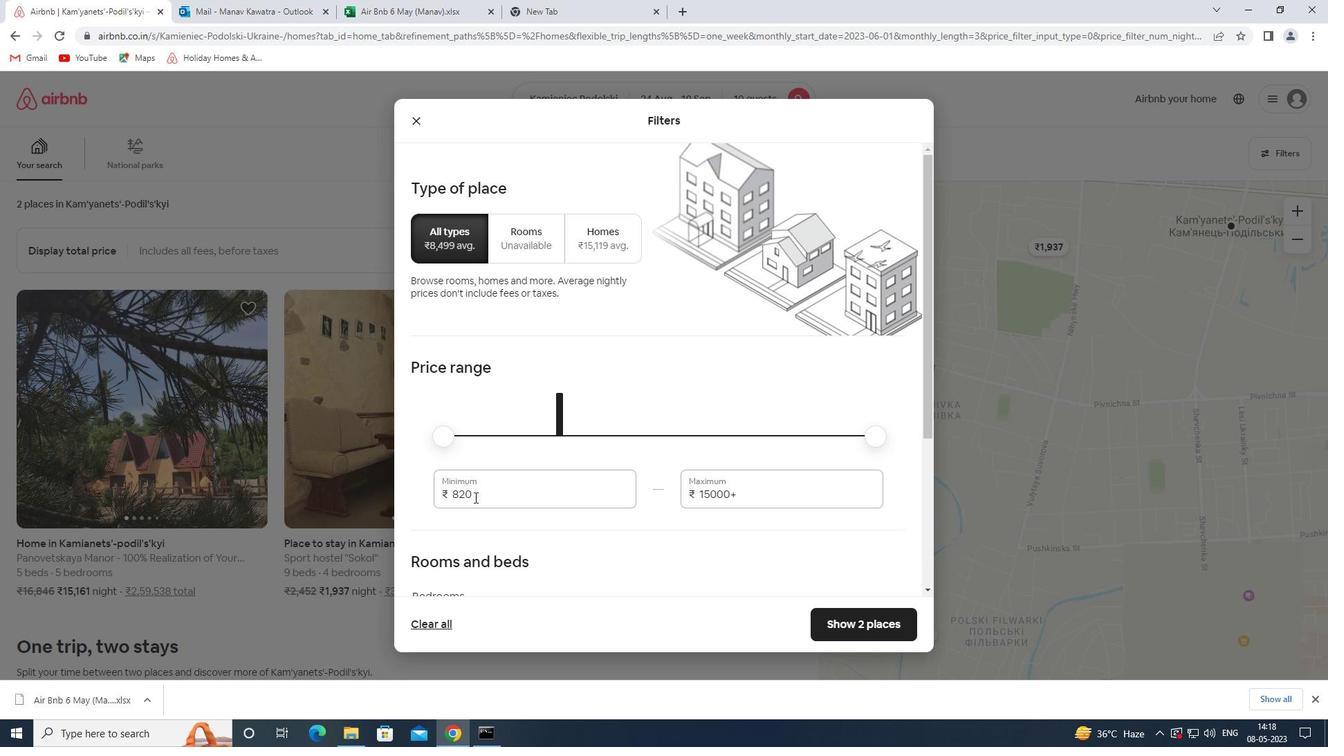 
Action: Mouse pressed left at (491, 496)
Screenshot: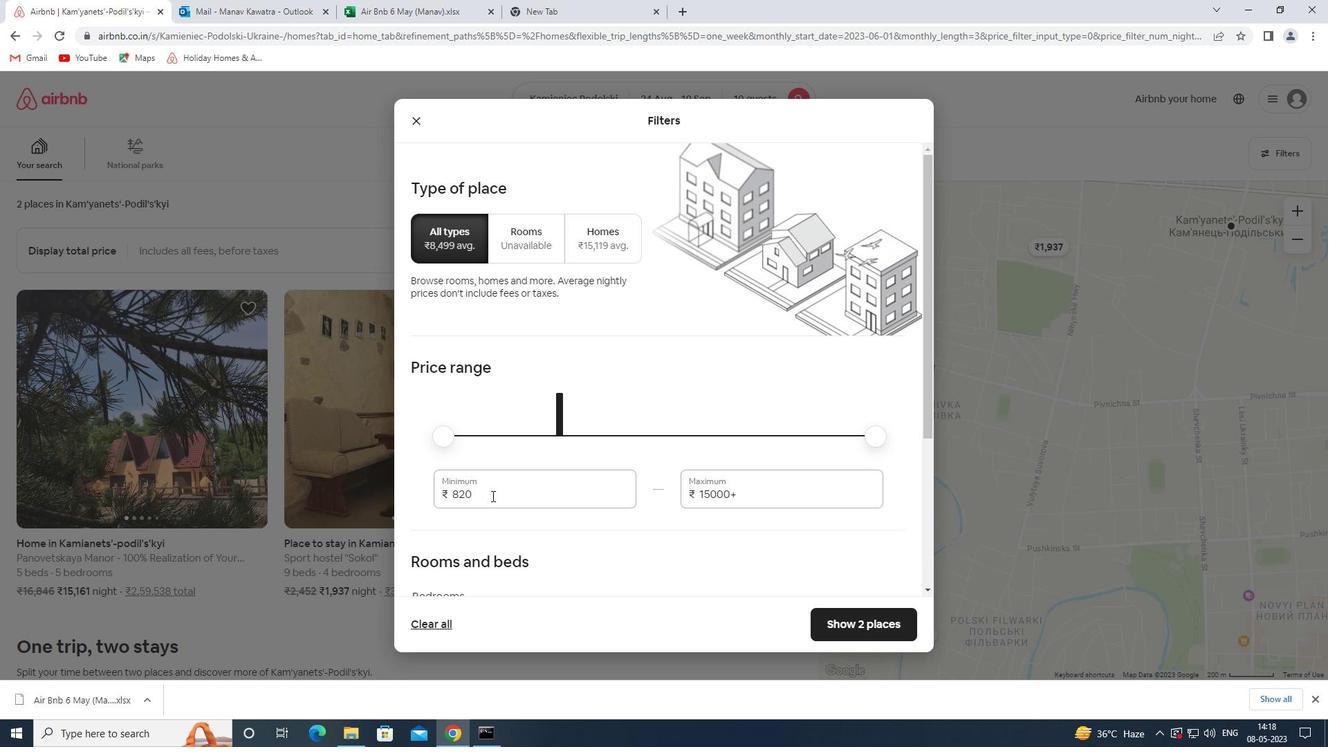 
Action: Mouse pressed left at (491, 496)
Screenshot: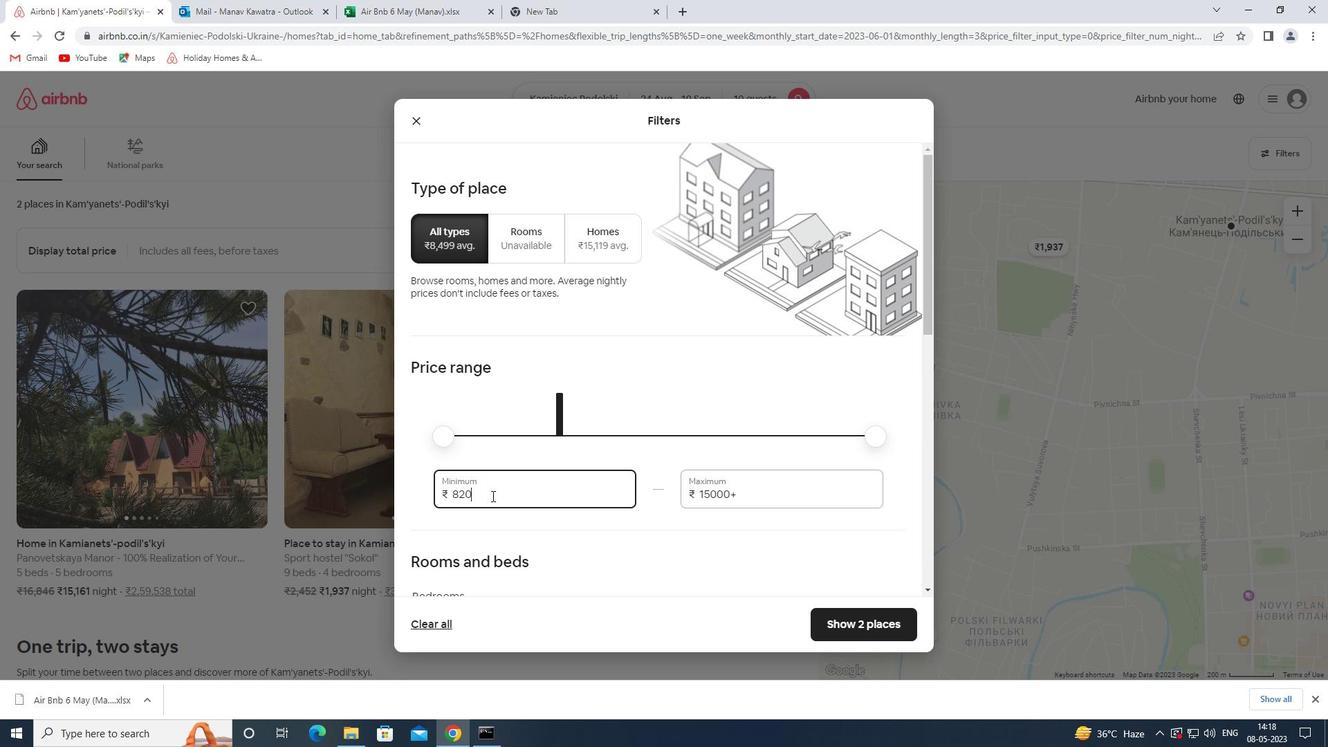 
Action: Key pressed 12000<Key.tab>15000
Screenshot: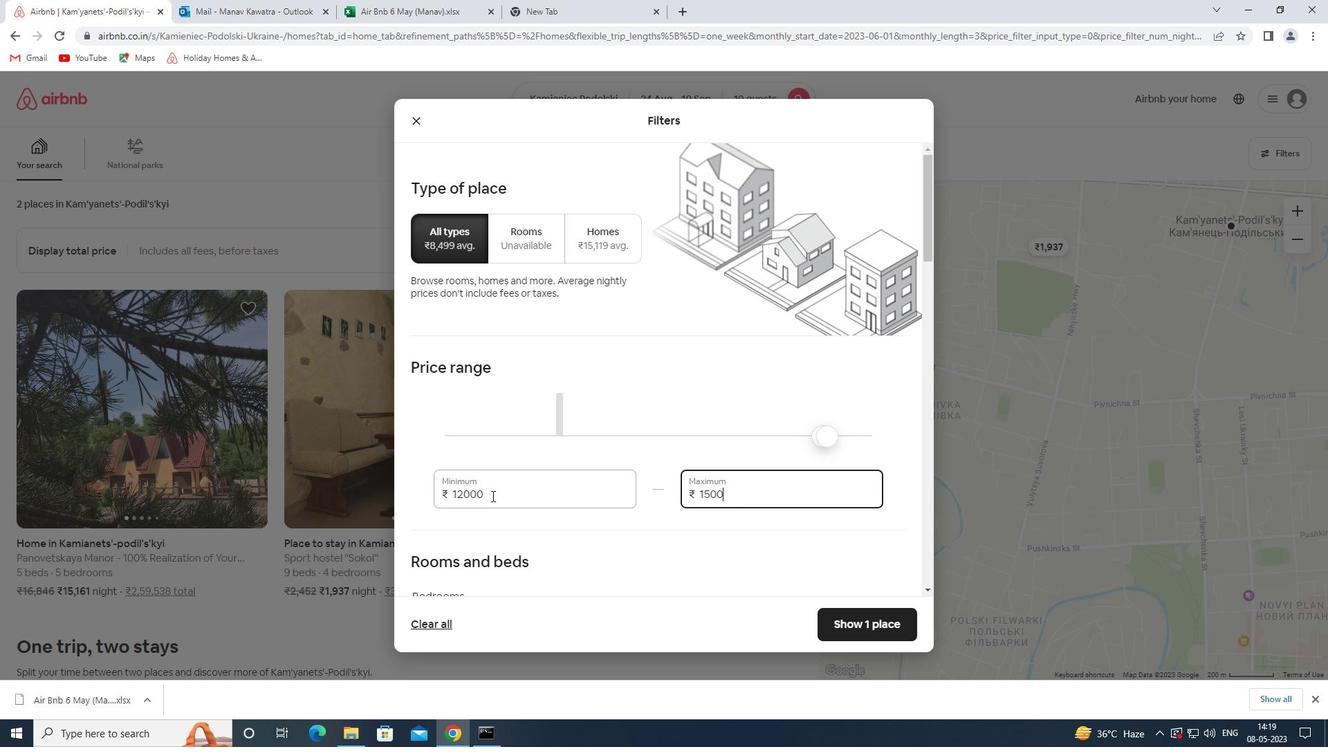 
Action: Mouse moved to (629, 471)
Screenshot: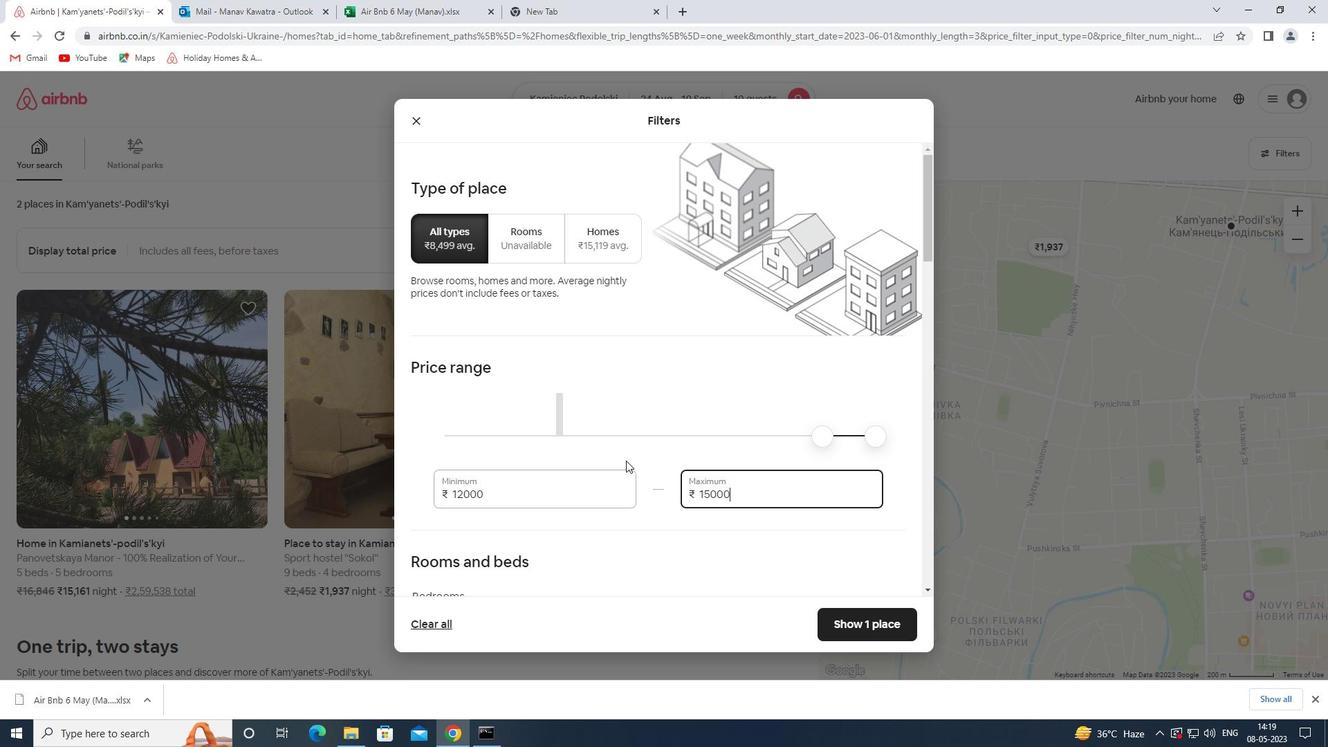 
Action: Mouse scrolled (629, 470) with delta (0, 0)
Screenshot: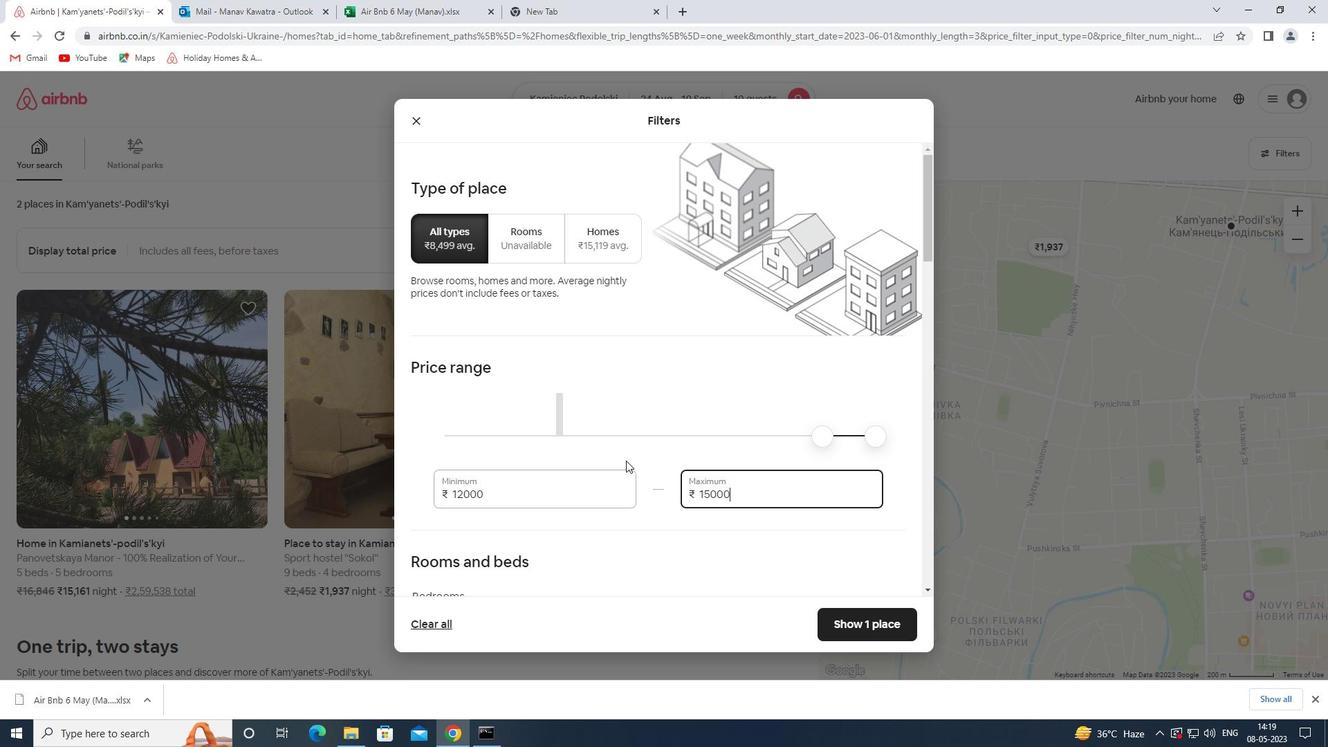 
Action: Mouse moved to (628, 478)
Screenshot: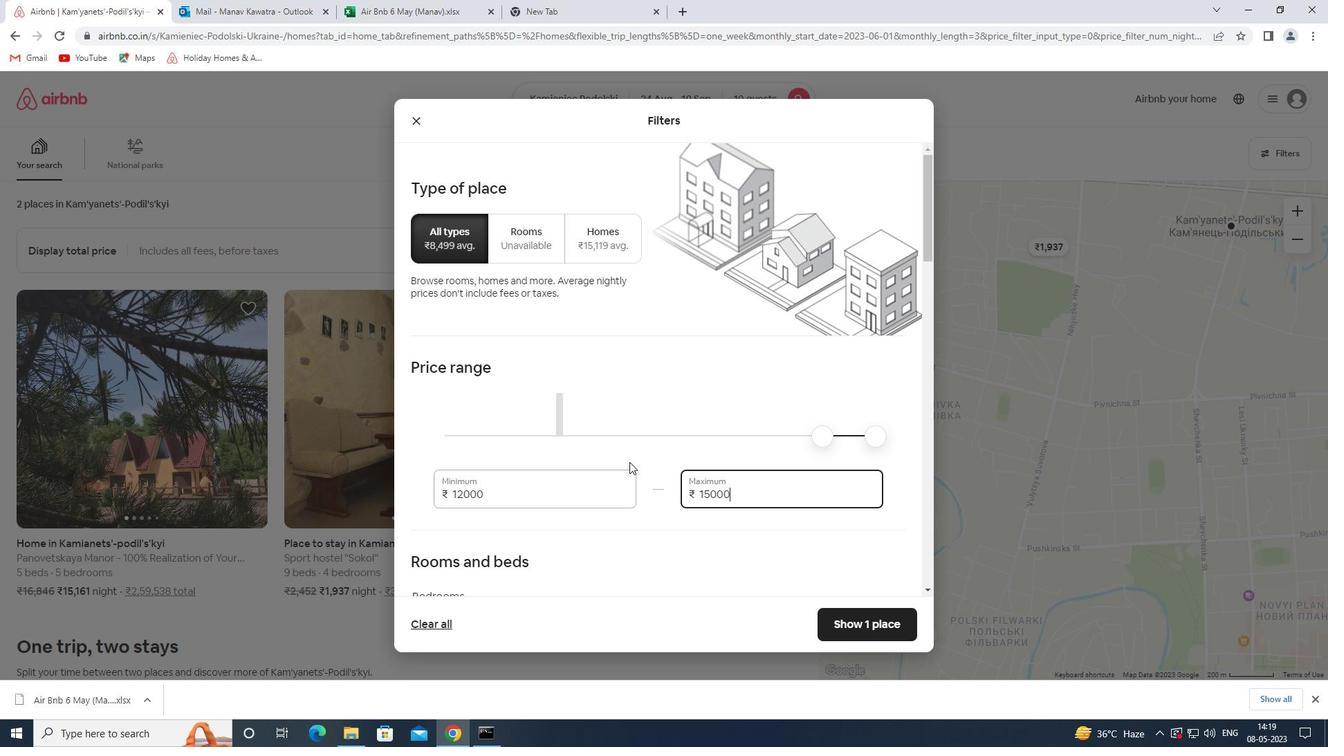 
Action: Mouse scrolled (628, 477) with delta (0, 0)
Screenshot: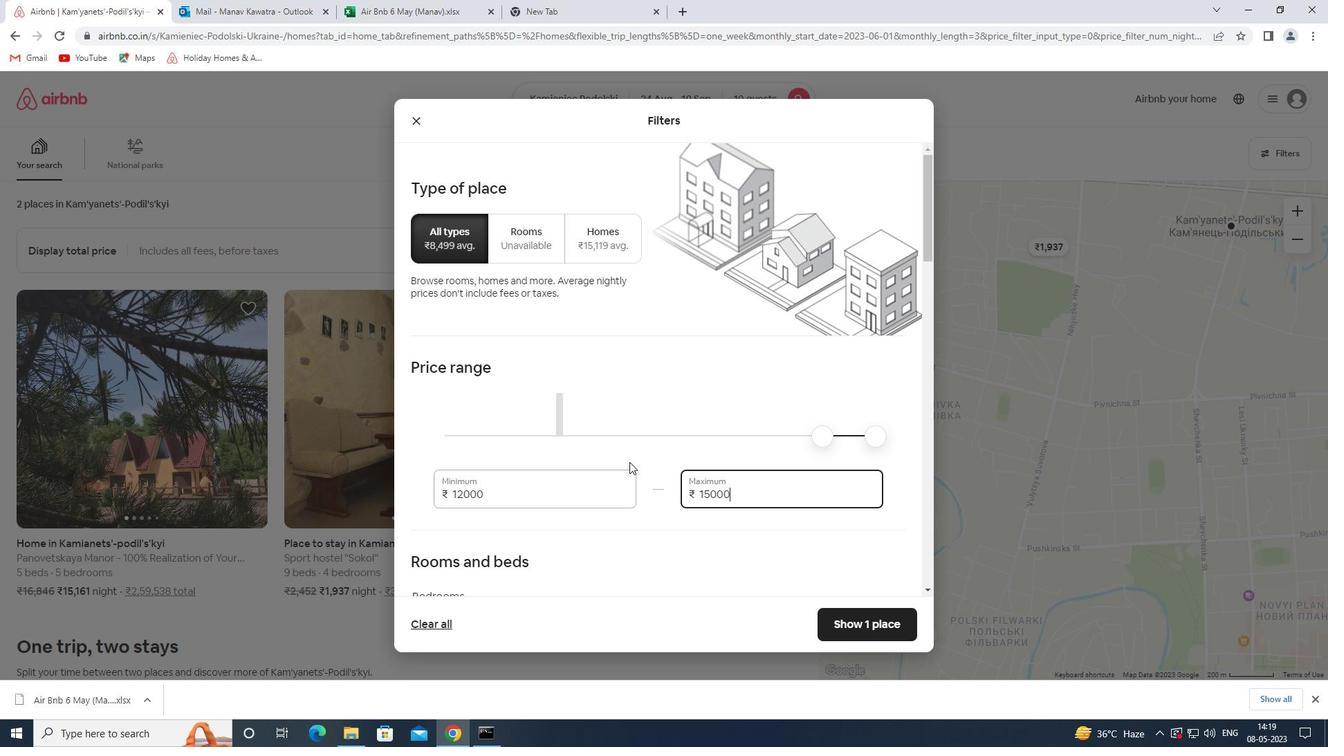 
Action: Mouse moved to (628, 483)
Screenshot: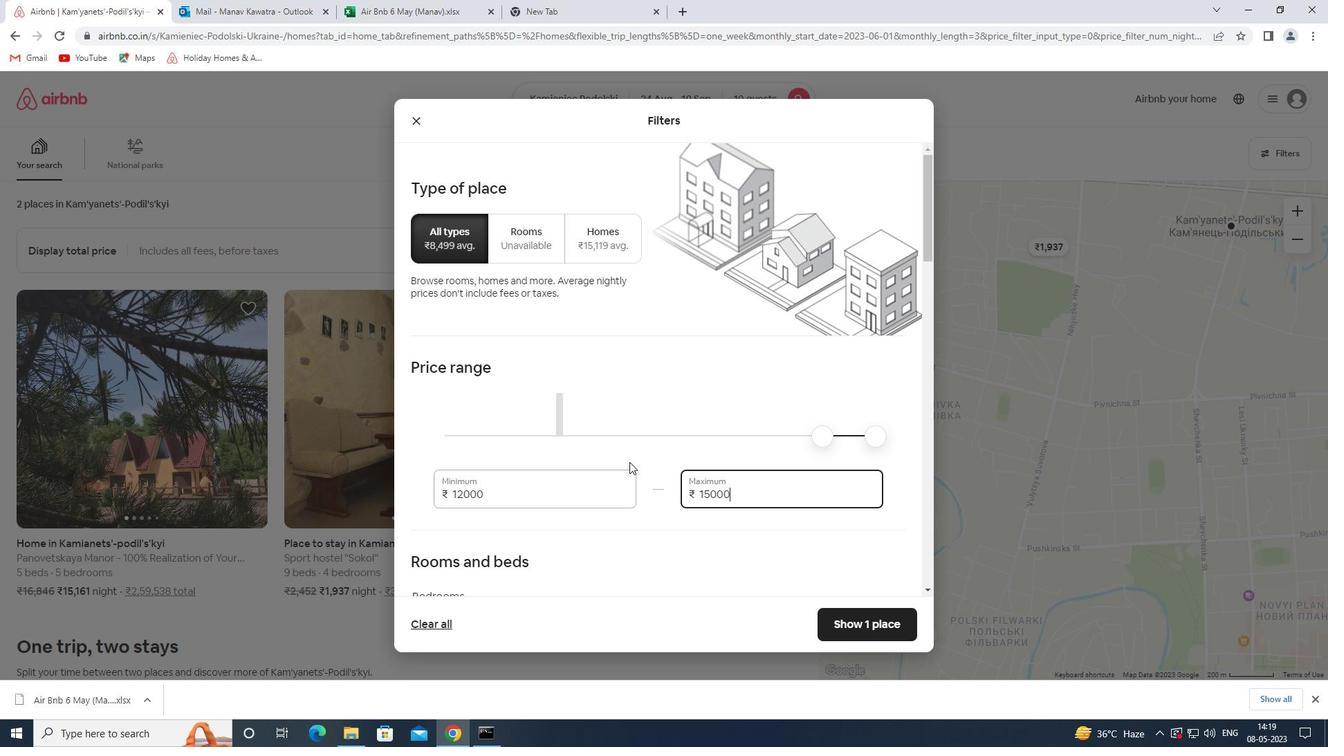 
Action: Mouse scrolled (628, 482) with delta (0, 0)
Screenshot: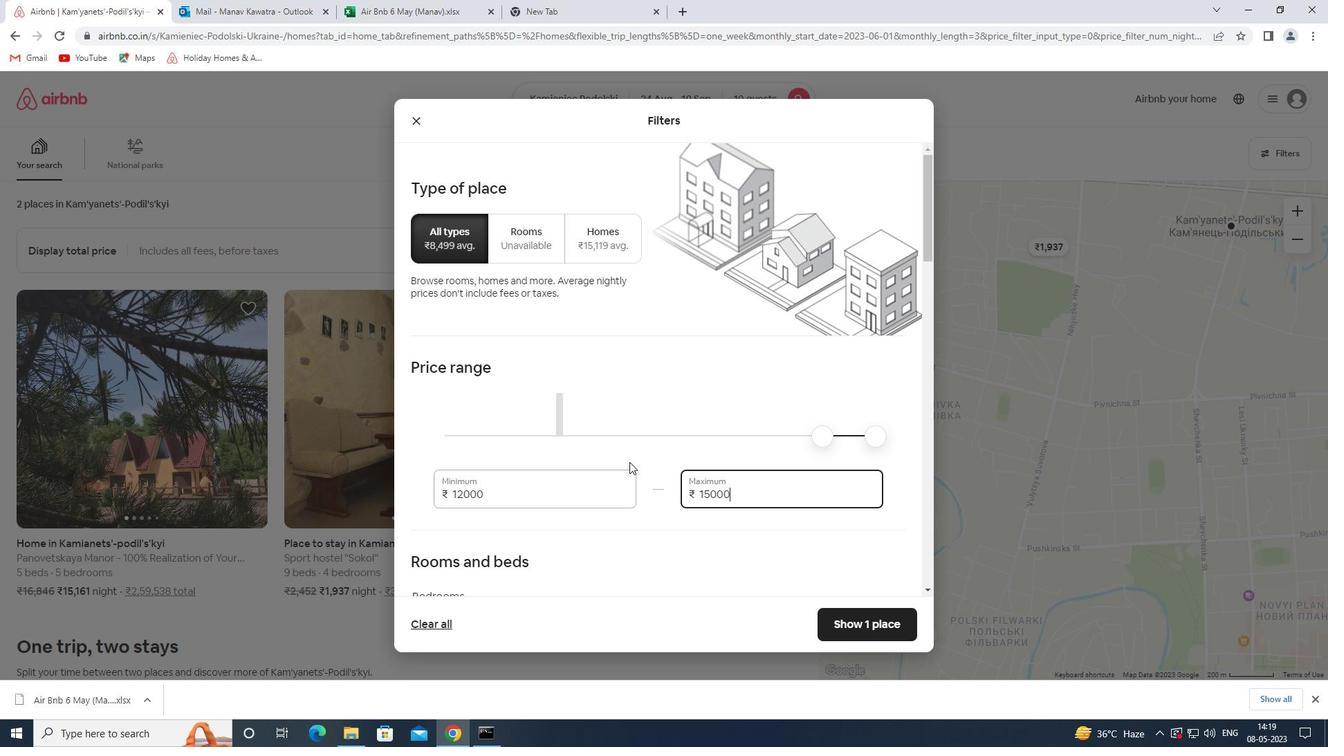
Action: Mouse moved to (628, 486)
Screenshot: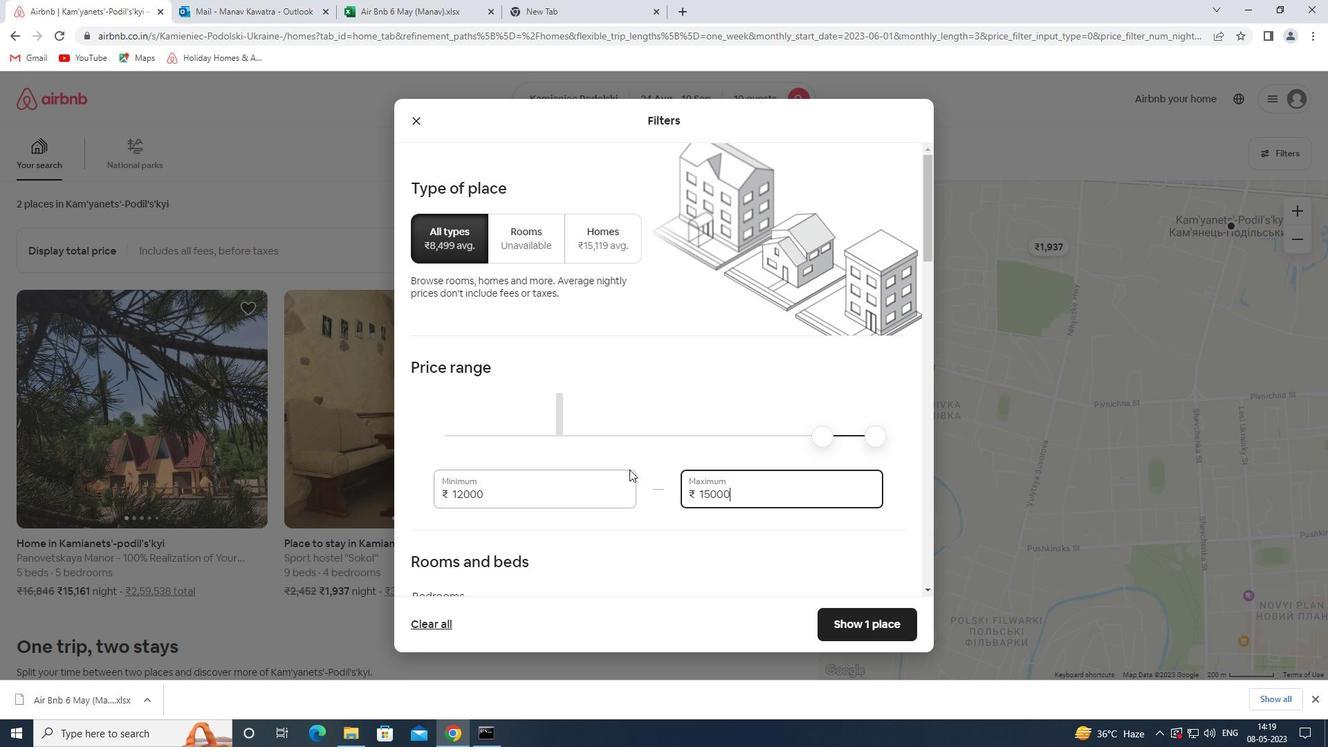 
Action: Mouse scrolled (628, 485) with delta (0, 0)
Screenshot: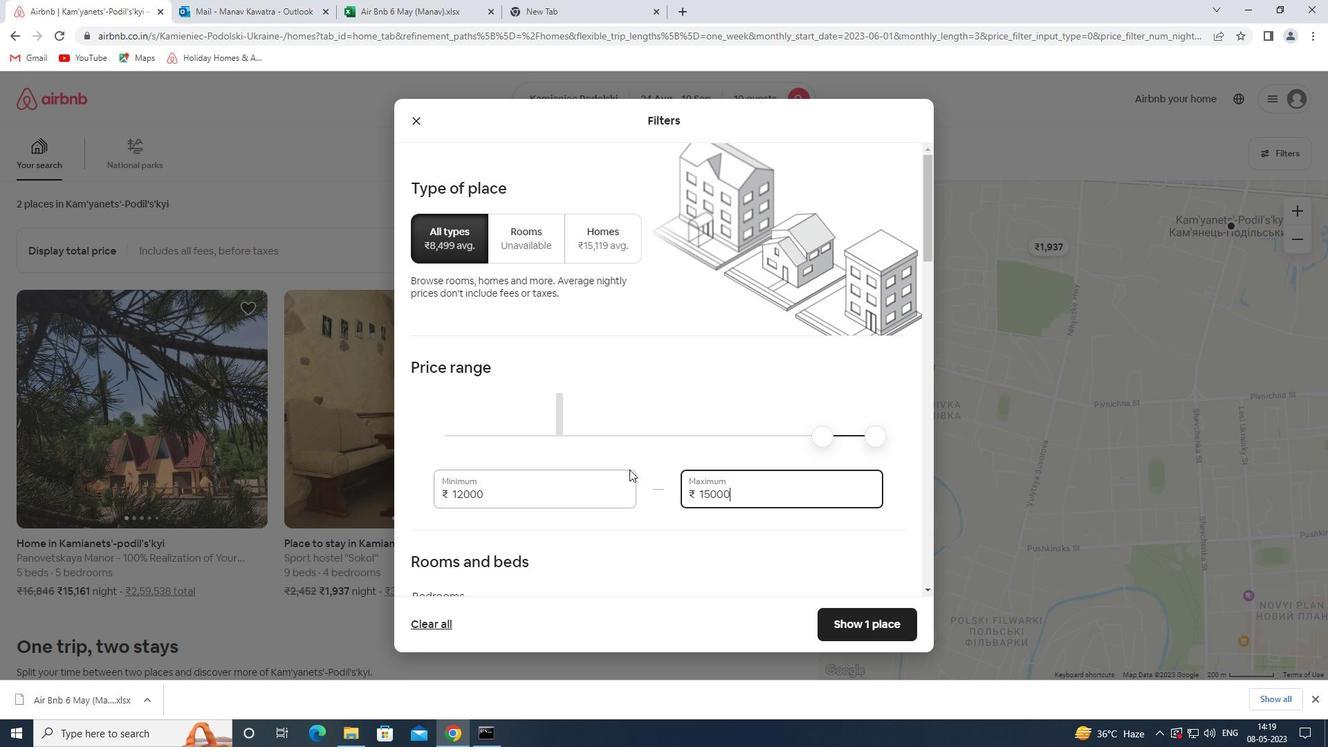 
Action: Mouse moved to (644, 357)
Screenshot: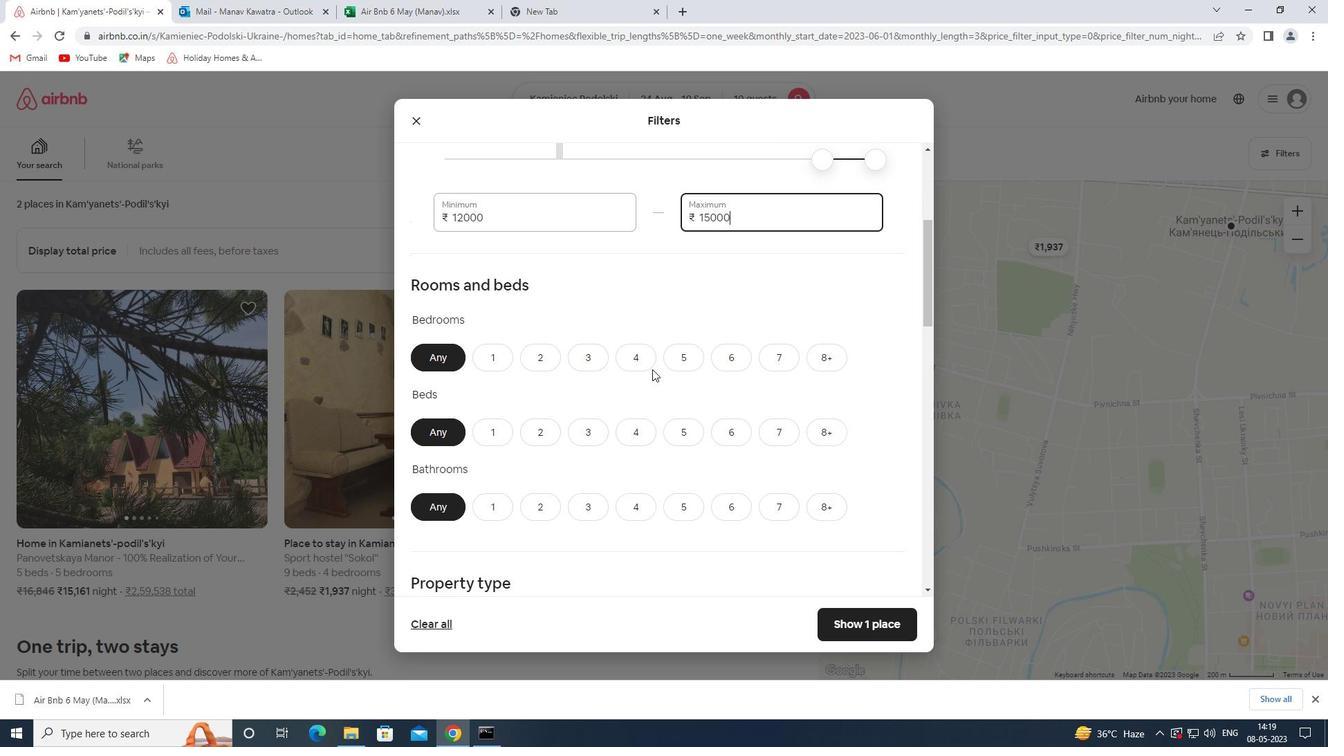 
Action: Mouse pressed left at (644, 357)
Screenshot: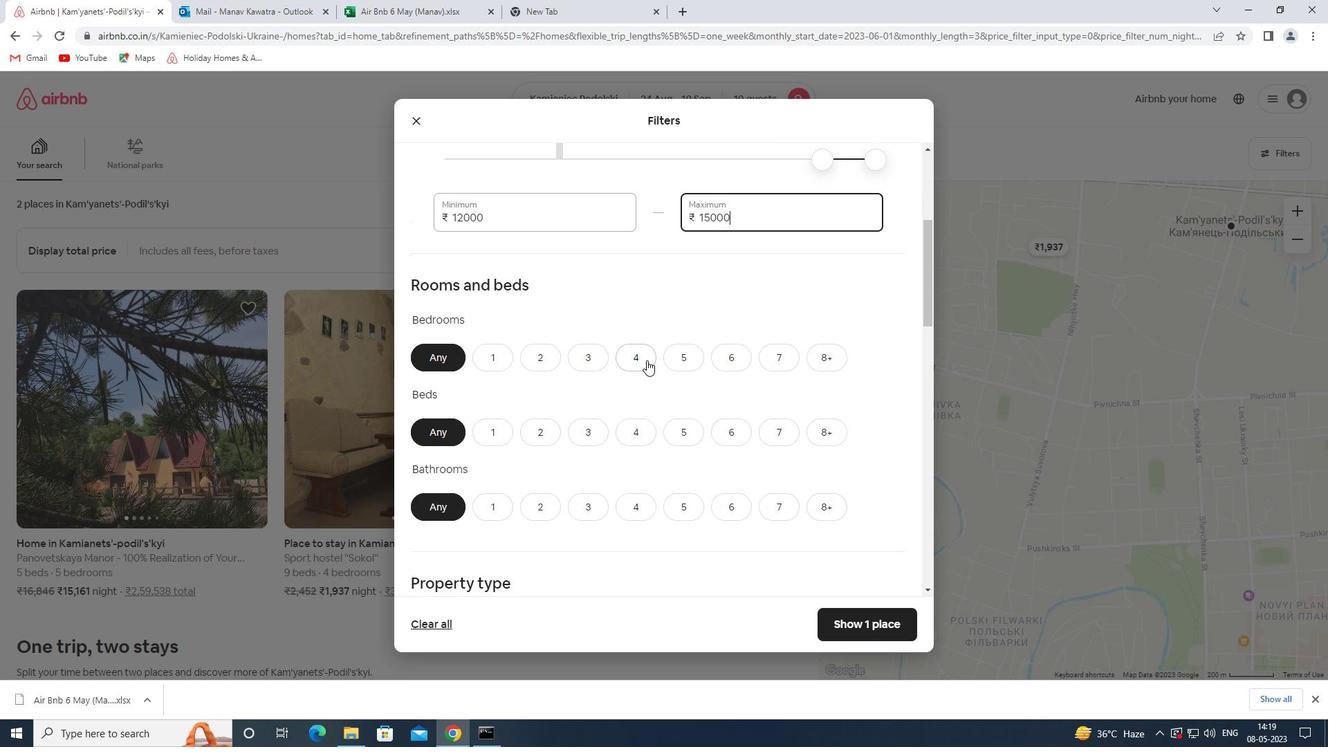 
Action: Mouse moved to (822, 430)
Screenshot: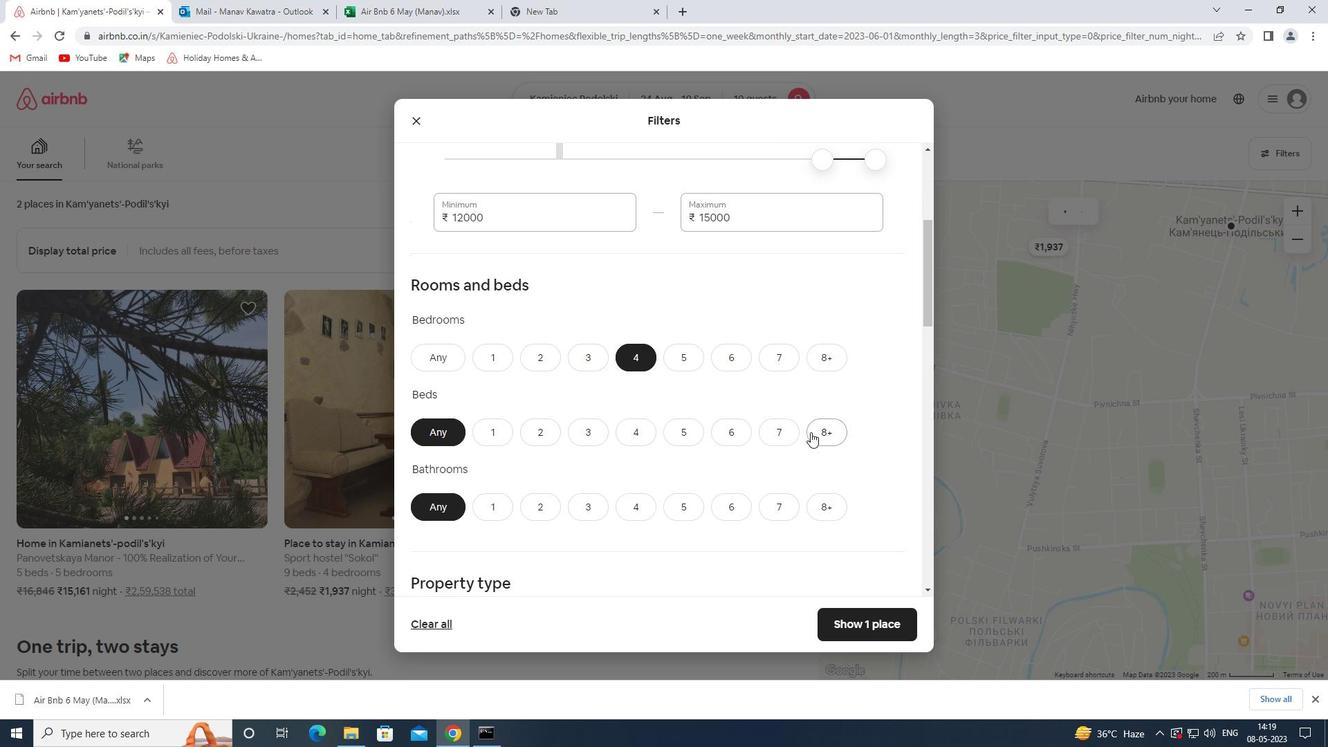 
Action: Mouse pressed left at (822, 430)
Screenshot: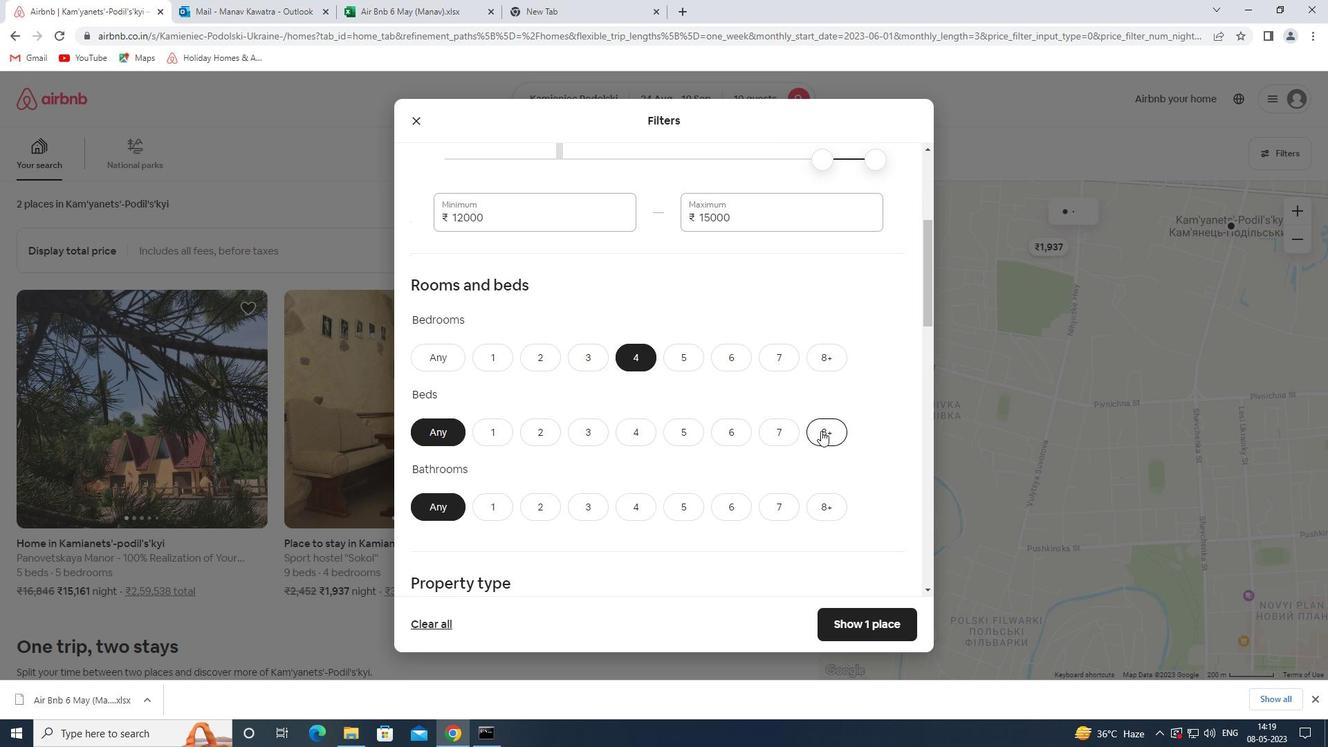 
Action: Mouse moved to (640, 507)
Screenshot: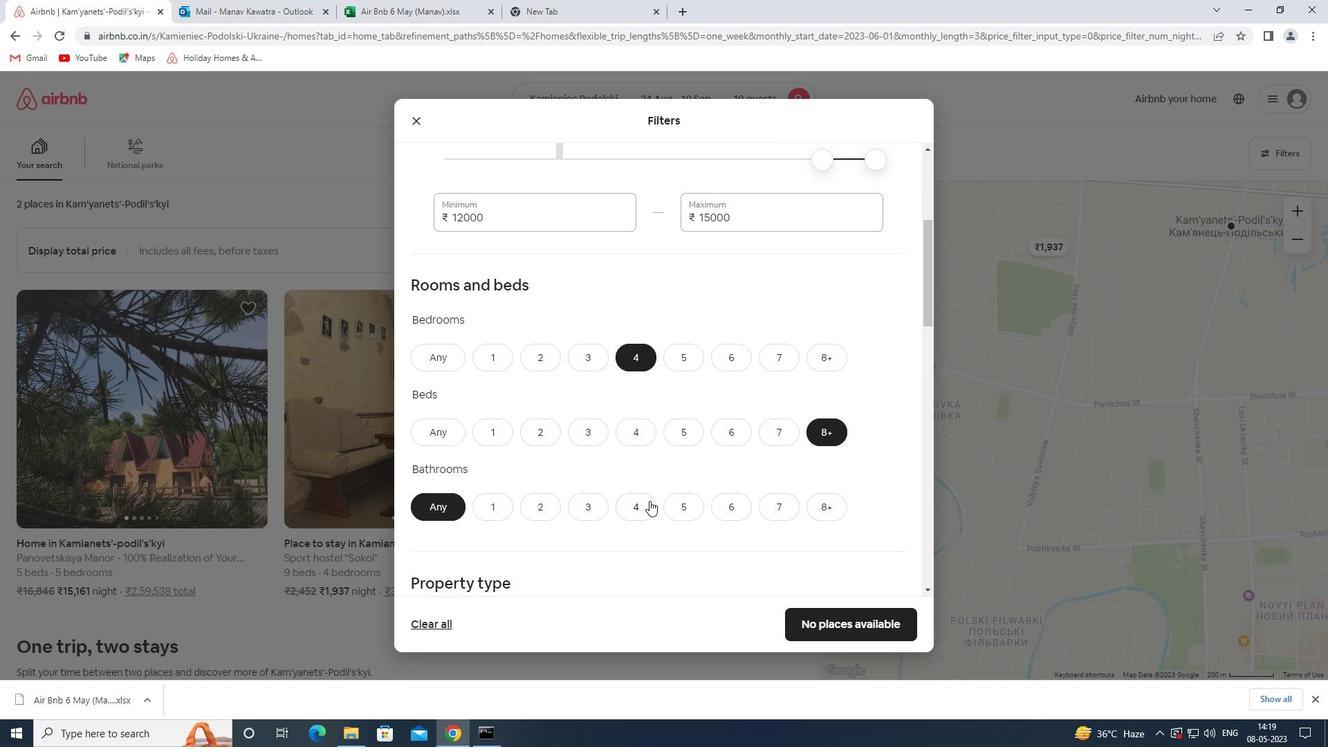 
Action: Mouse pressed left at (640, 507)
Screenshot: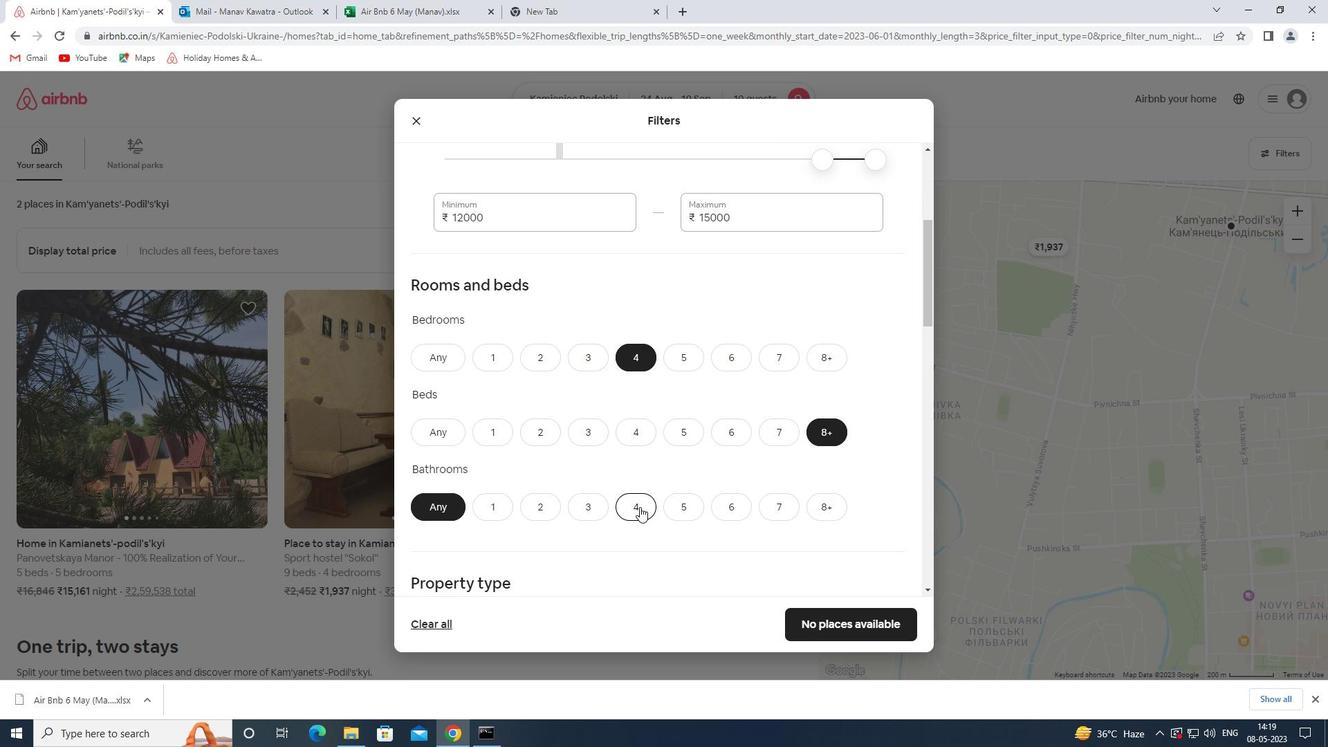 
Action: Mouse moved to (691, 495)
Screenshot: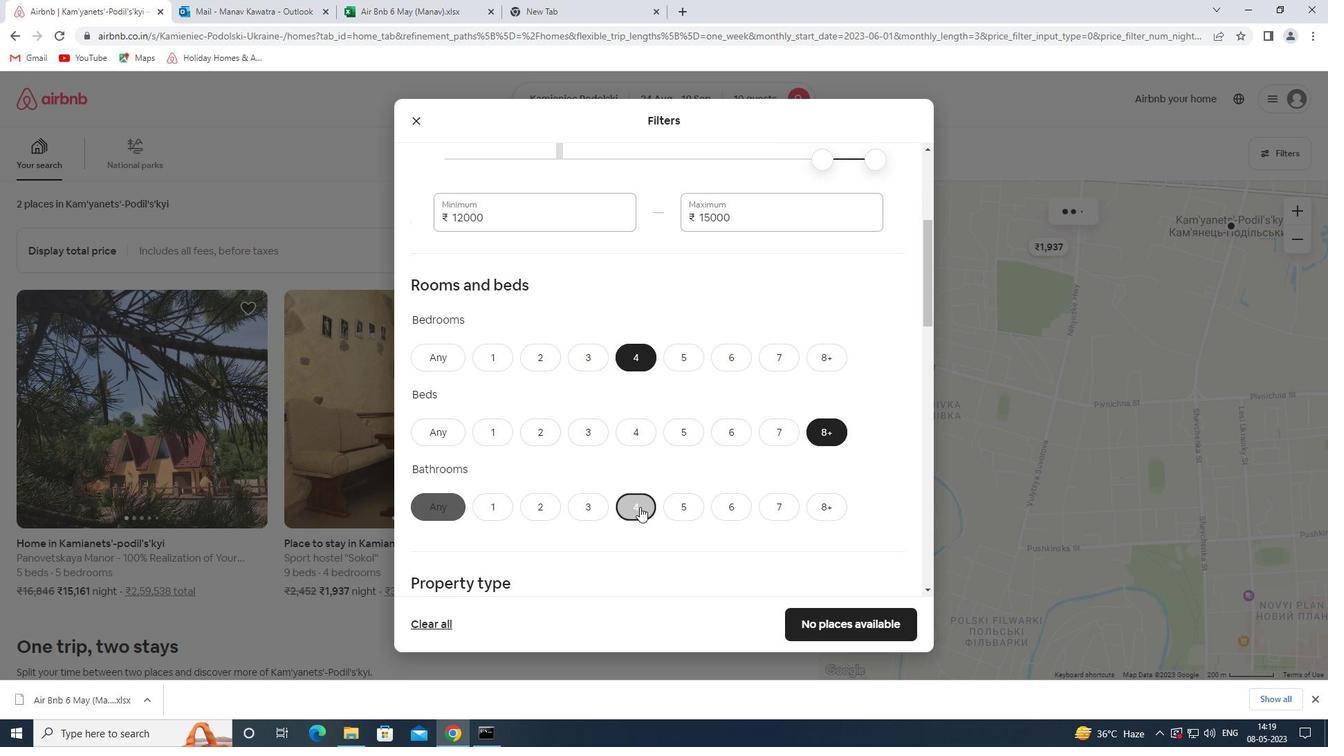 
Action: Mouse scrolled (691, 494) with delta (0, 0)
Screenshot: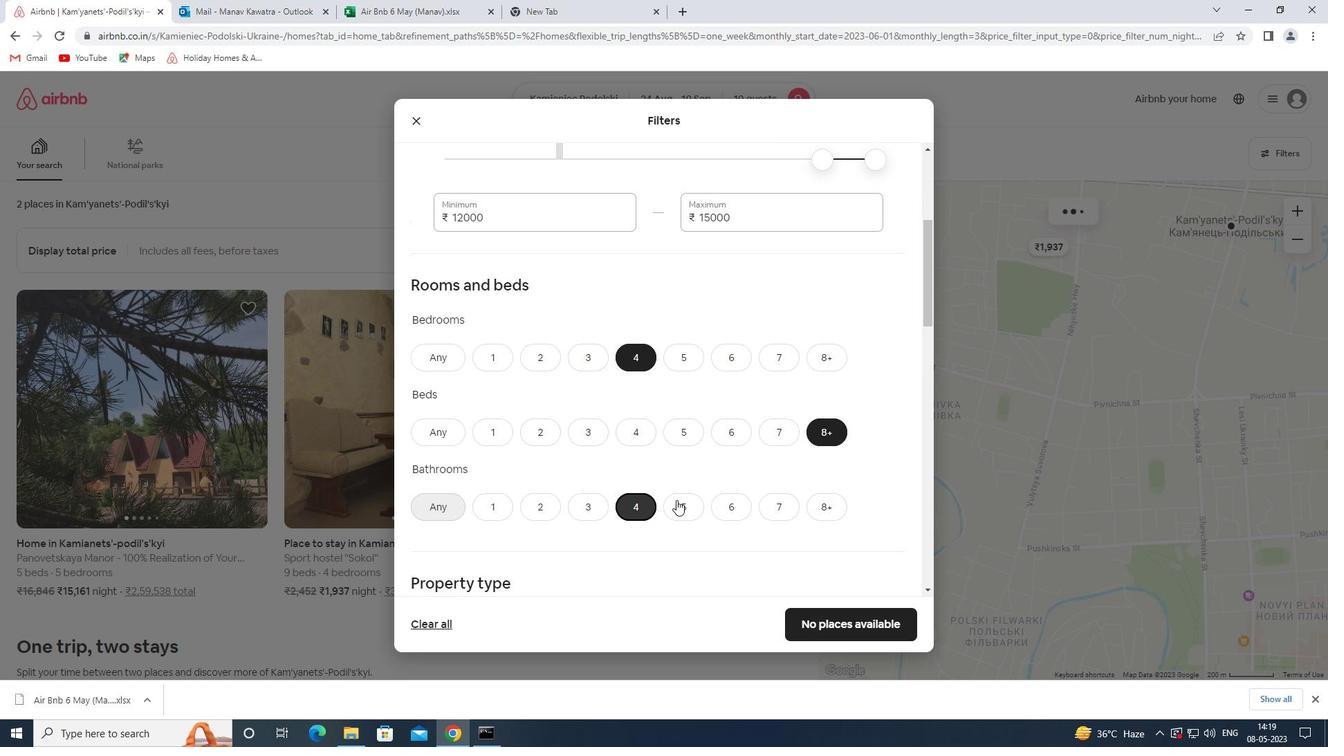 
Action: Mouse scrolled (691, 494) with delta (0, 0)
Screenshot: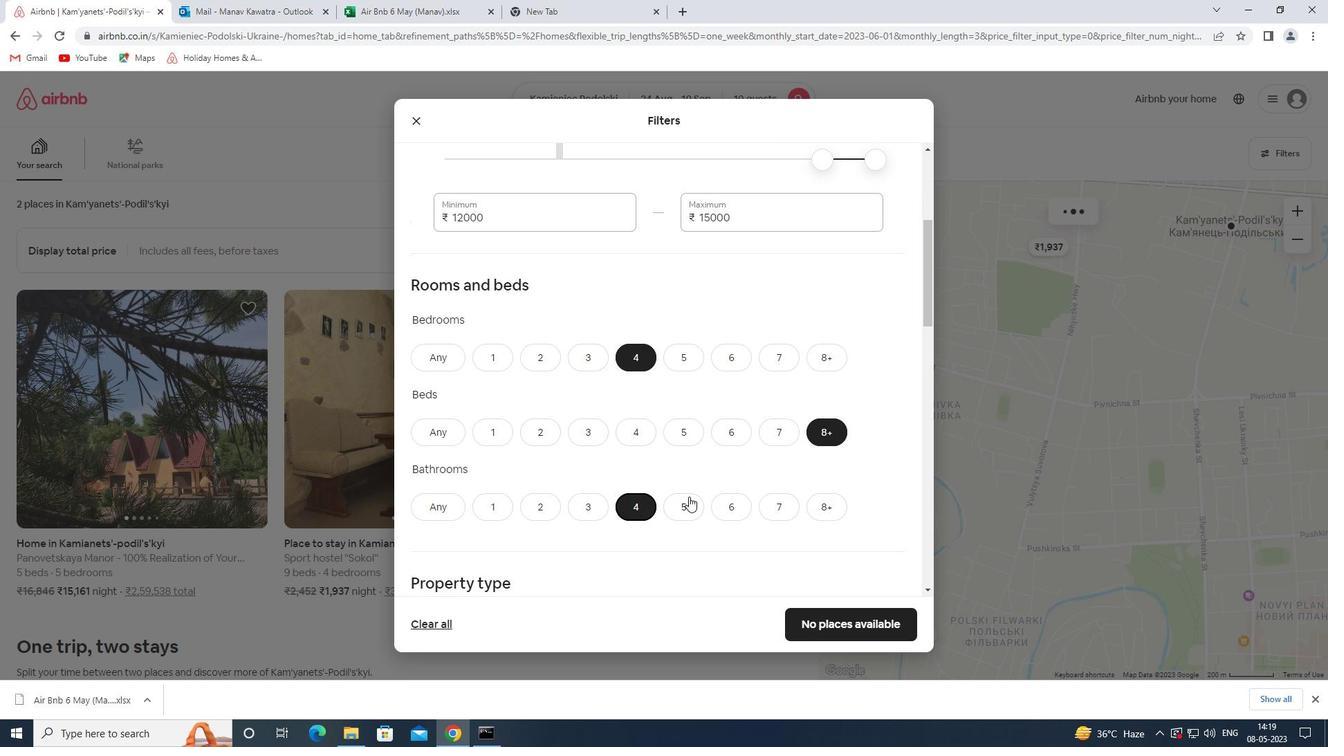 
Action: Mouse scrolled (691, 494) with delta (0, 0)
Screenshot: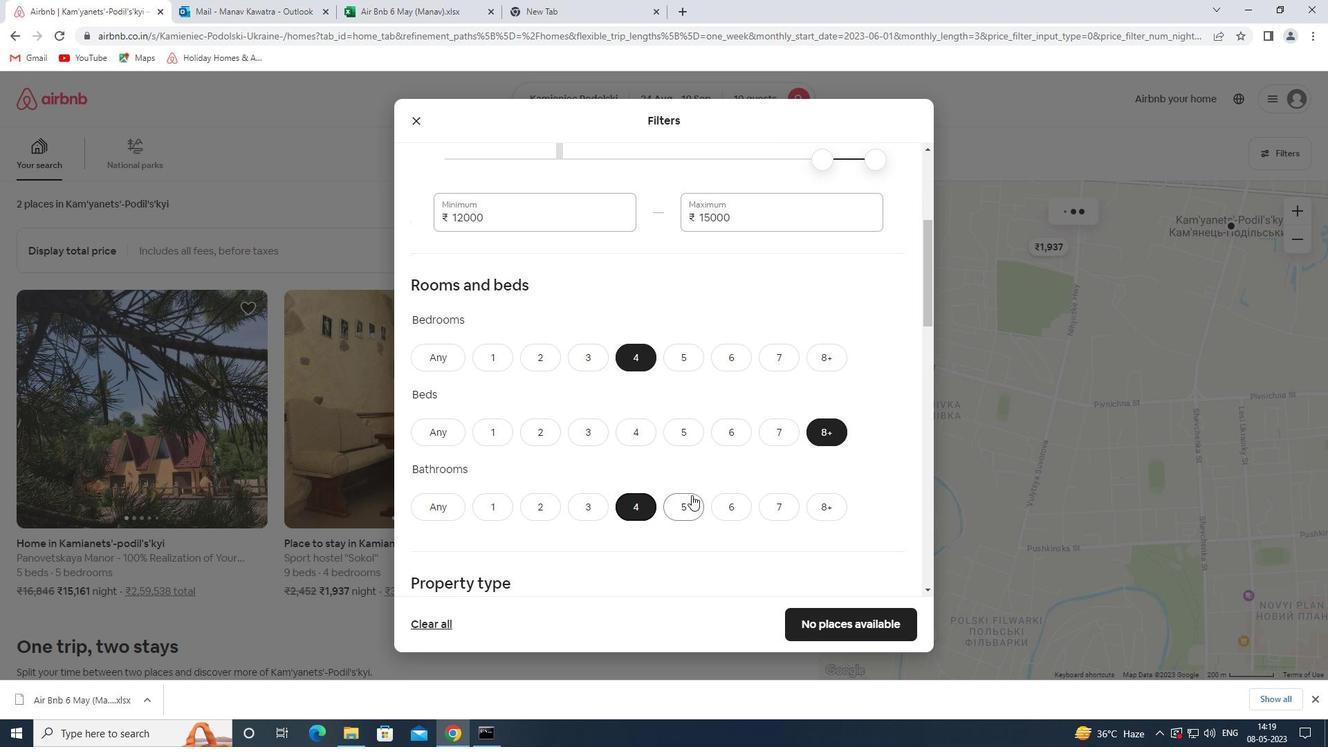 
Action: Mouse scrolled (691, 494) with delta (0, 0)
Screenshot: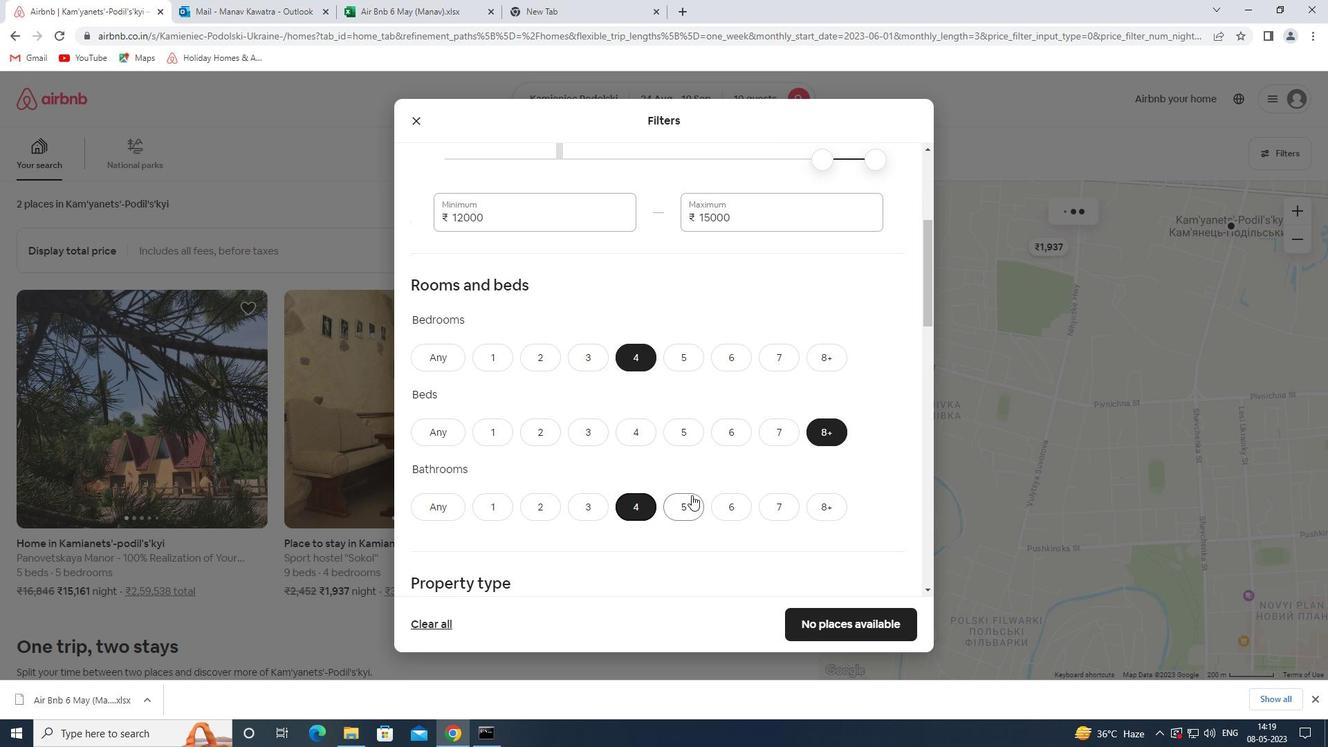 
Action: Mouse moved to (462, 369)
Screenshot: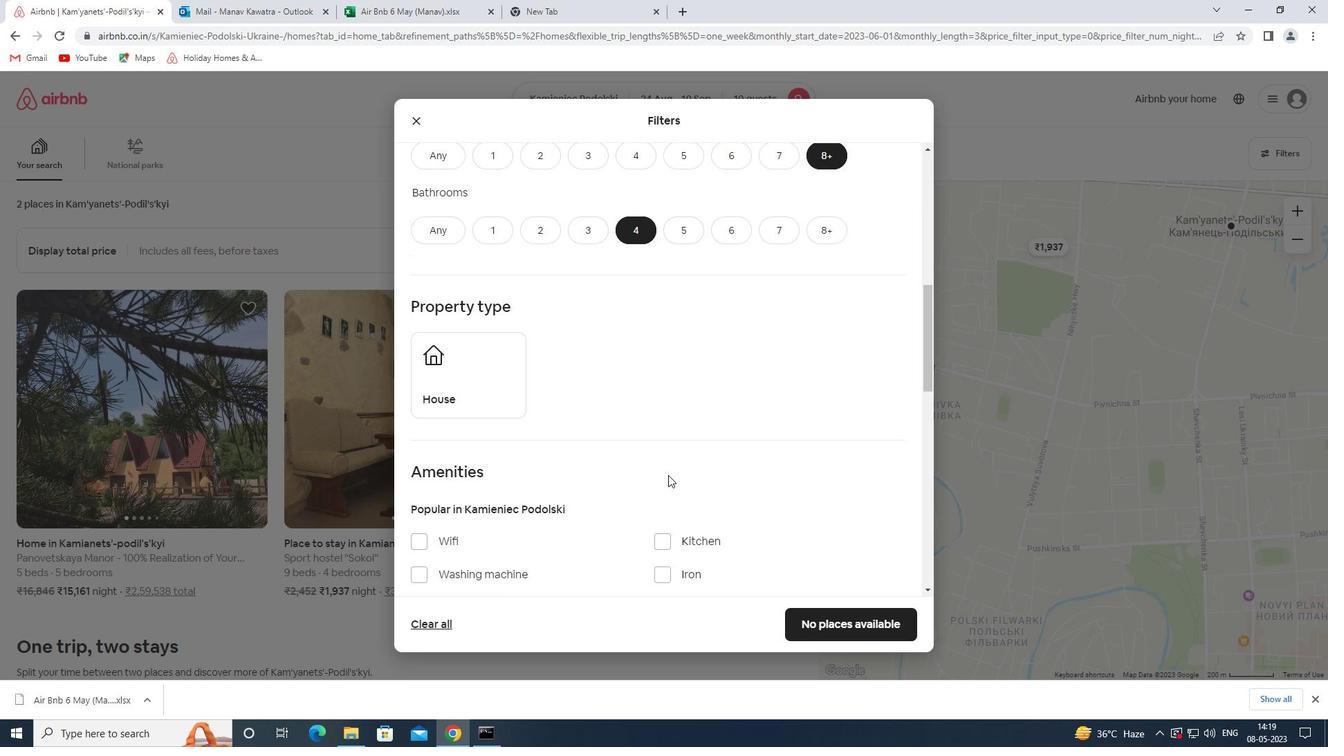 
Action: Mouse pressed left at (462, 369)
Screenshot: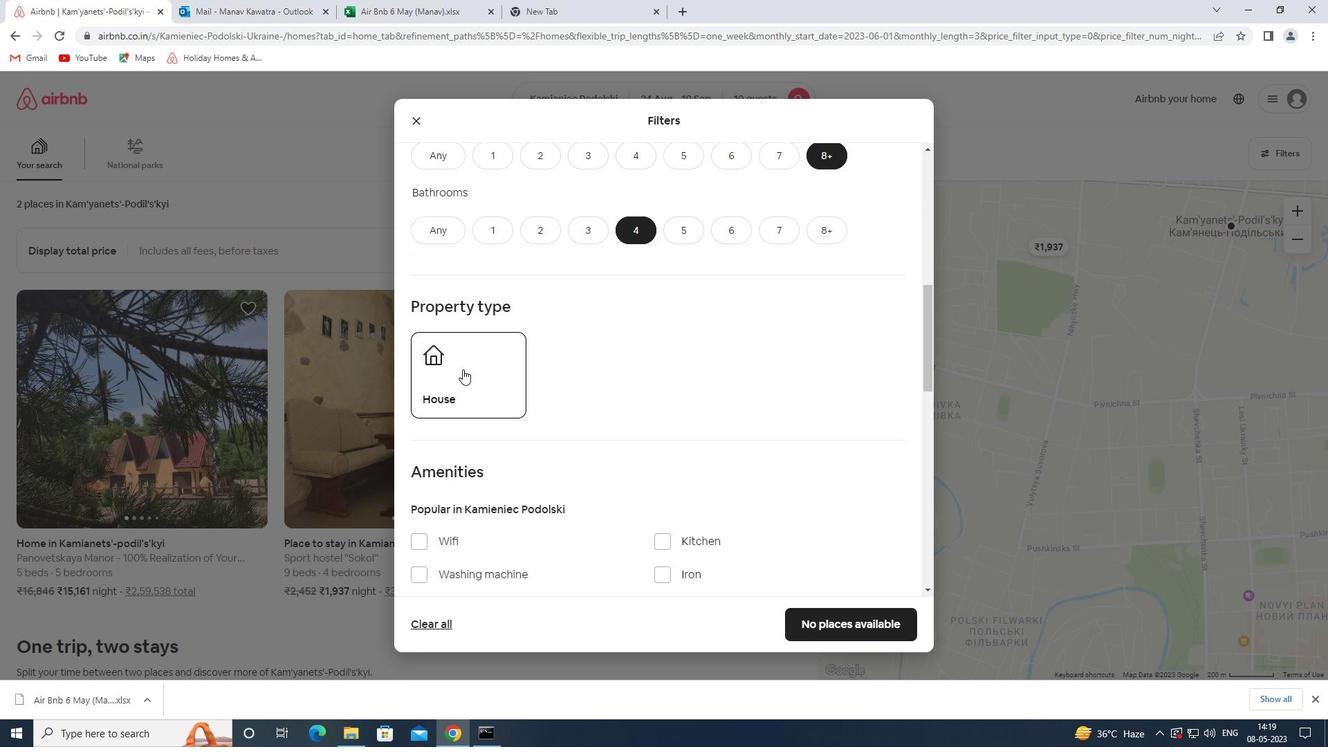 
Action: Mouse moved to (471, 381)
Screenshot: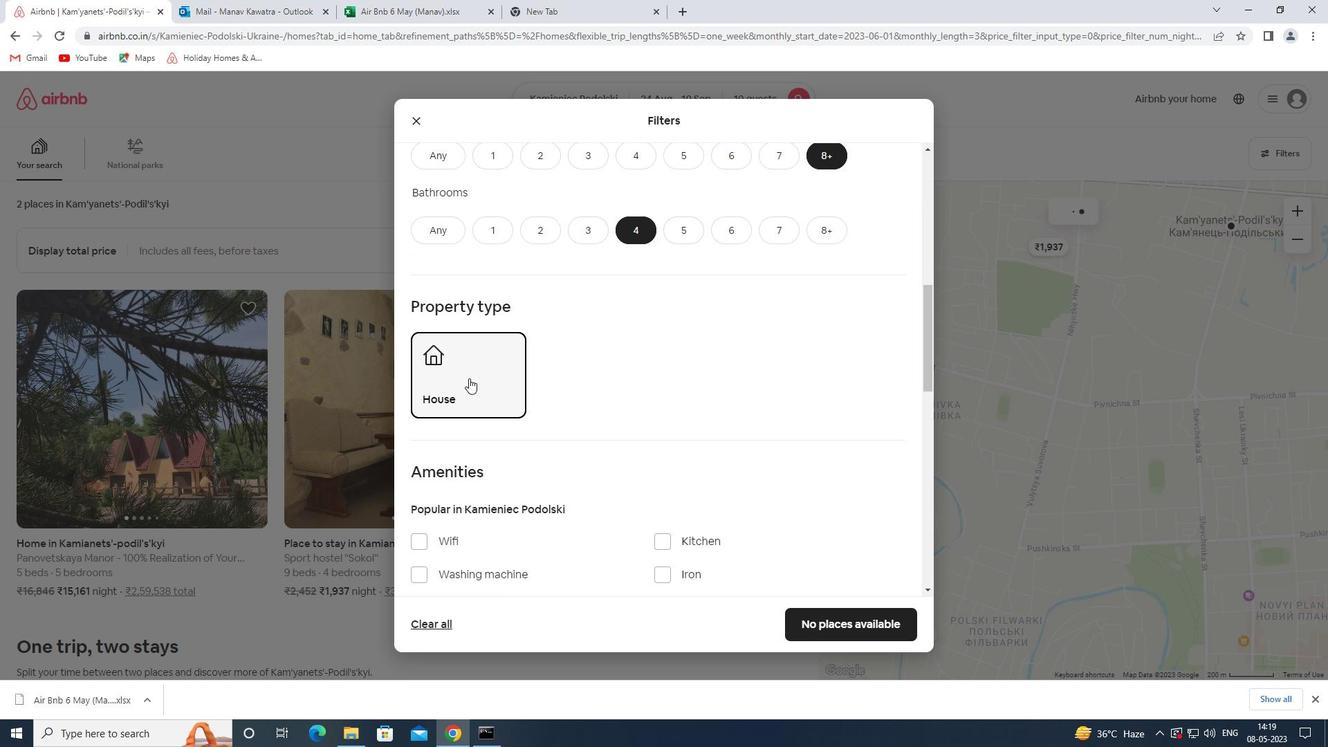 
Action: Mouse scrolled (471, 380) with delta (0, 0)
Screenshot: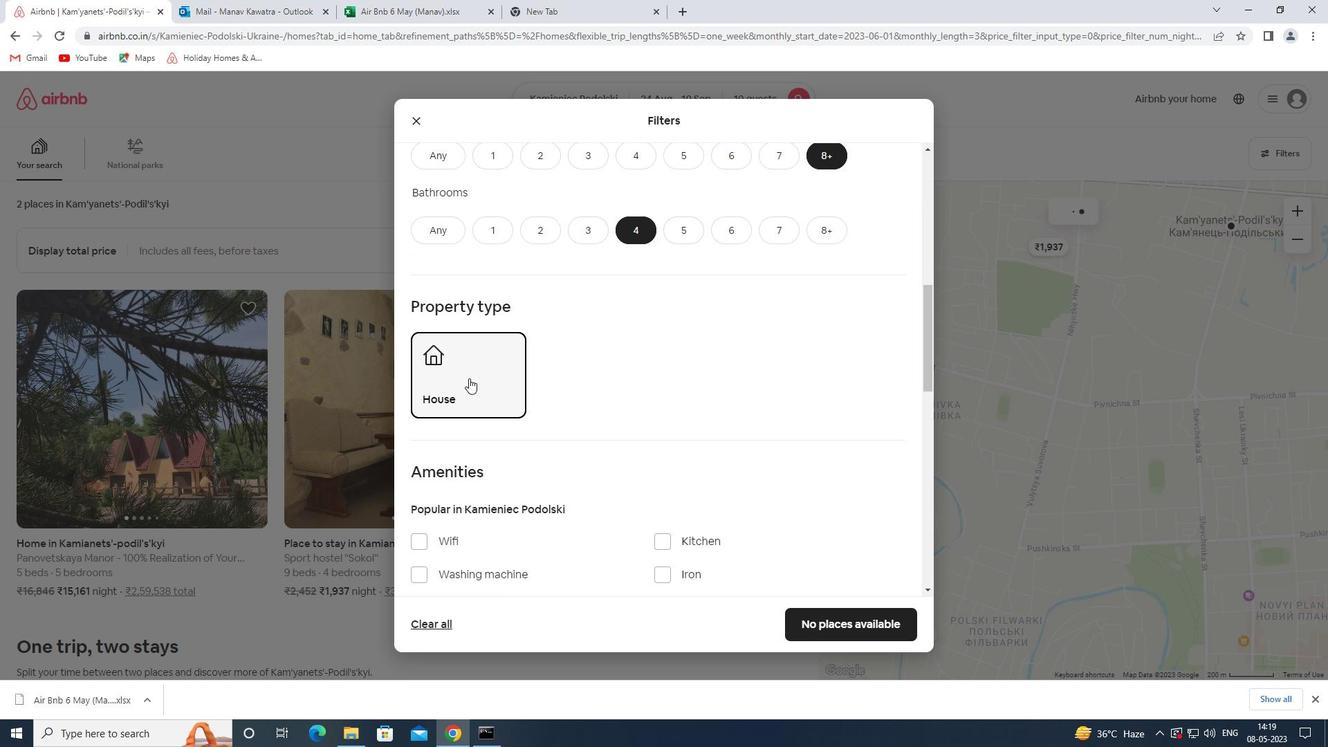 
Action: Mouse scrolled (471, 380) with delta (0, 0)
Screenshot: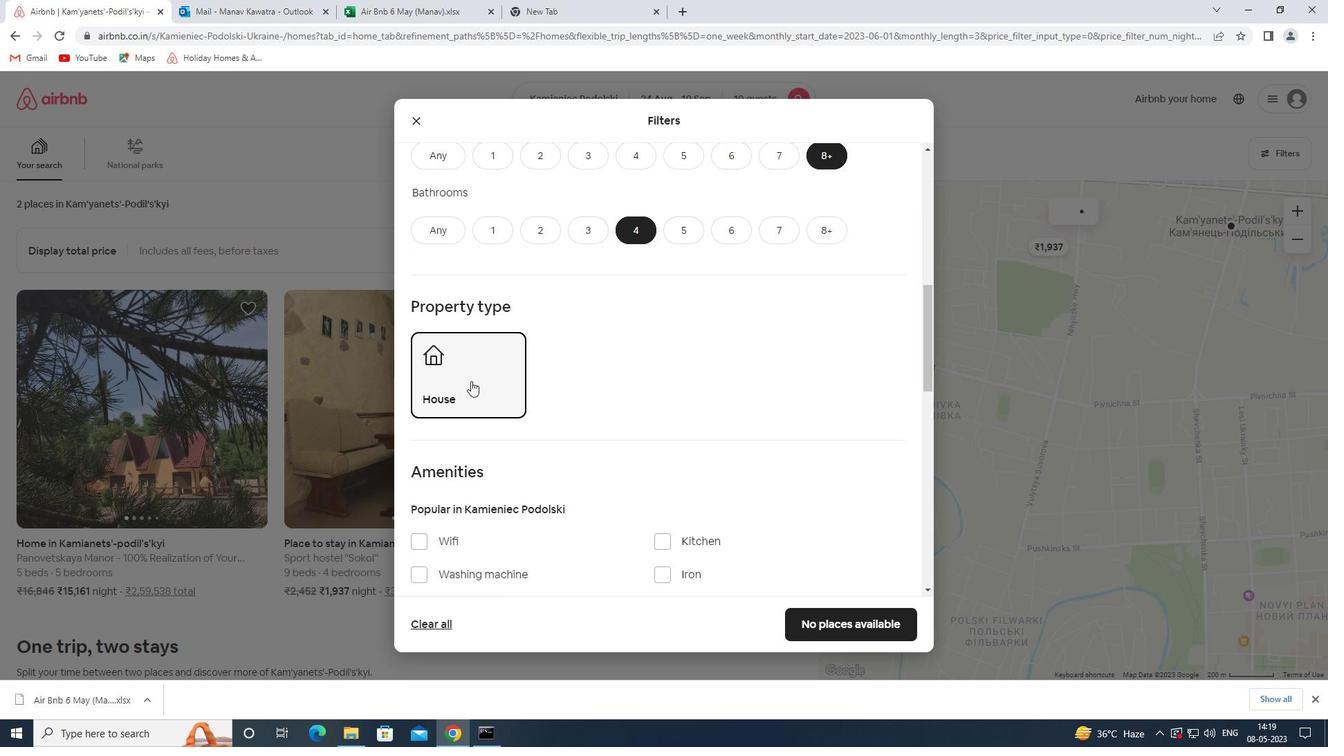 
Action: Mouse scrolled (471, 380) with delta (0, 0)
Screenshot: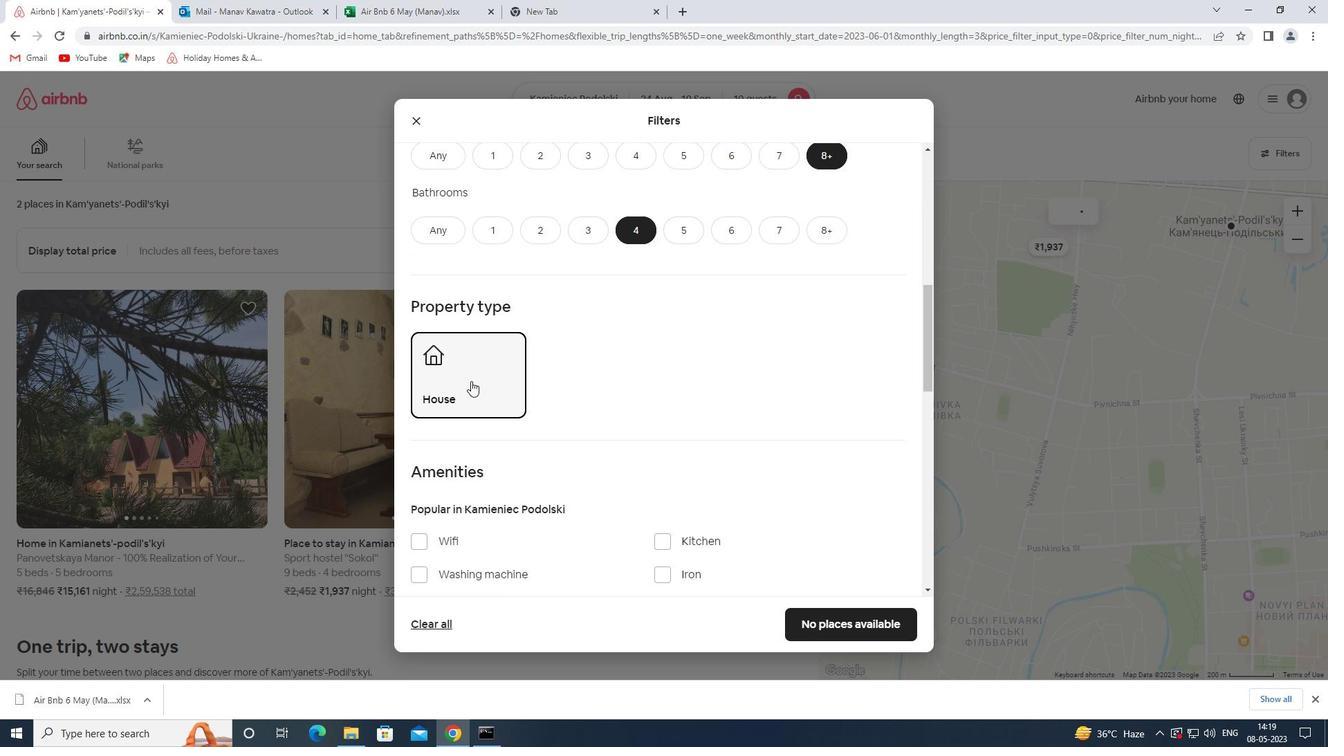 
Action: Mouse scrolled (471, 380) with delta (0, 0)
Screenshot: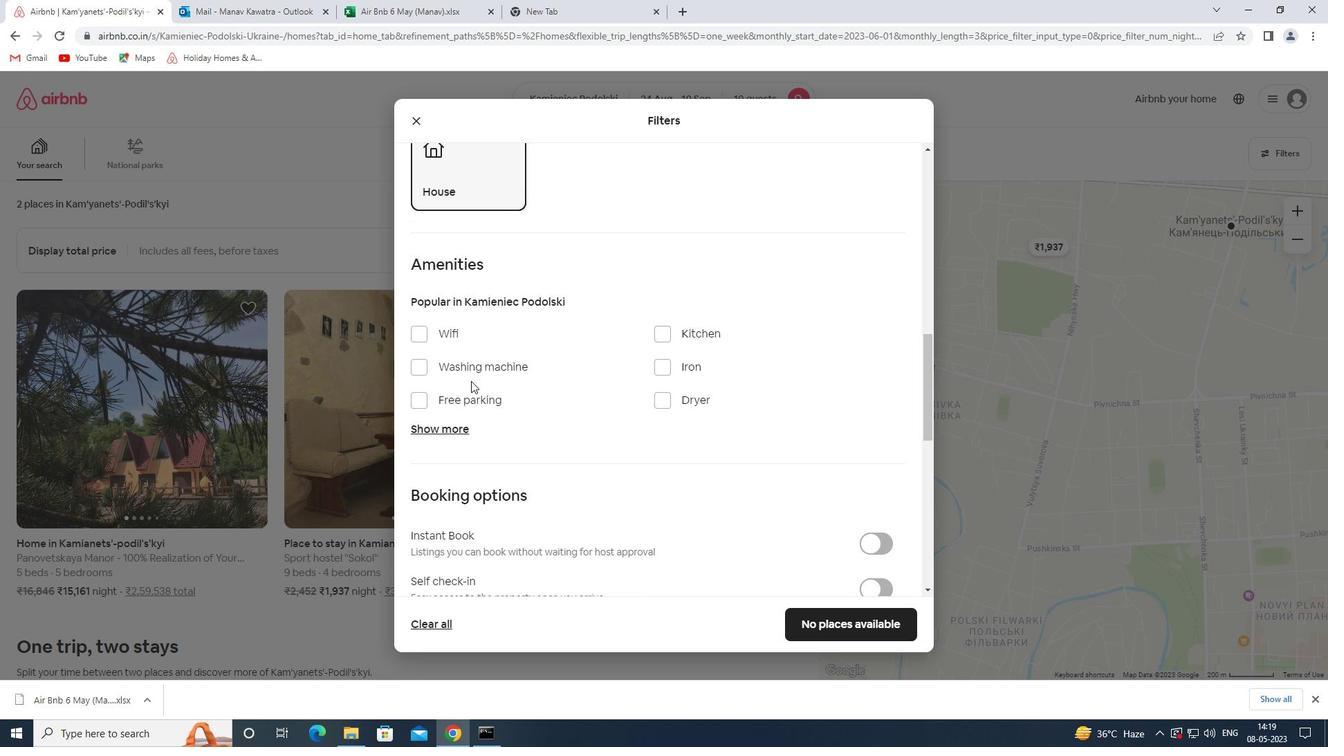 
Action: Mouse scrolled (471, 380) with delta (0, 0)
Screenshot: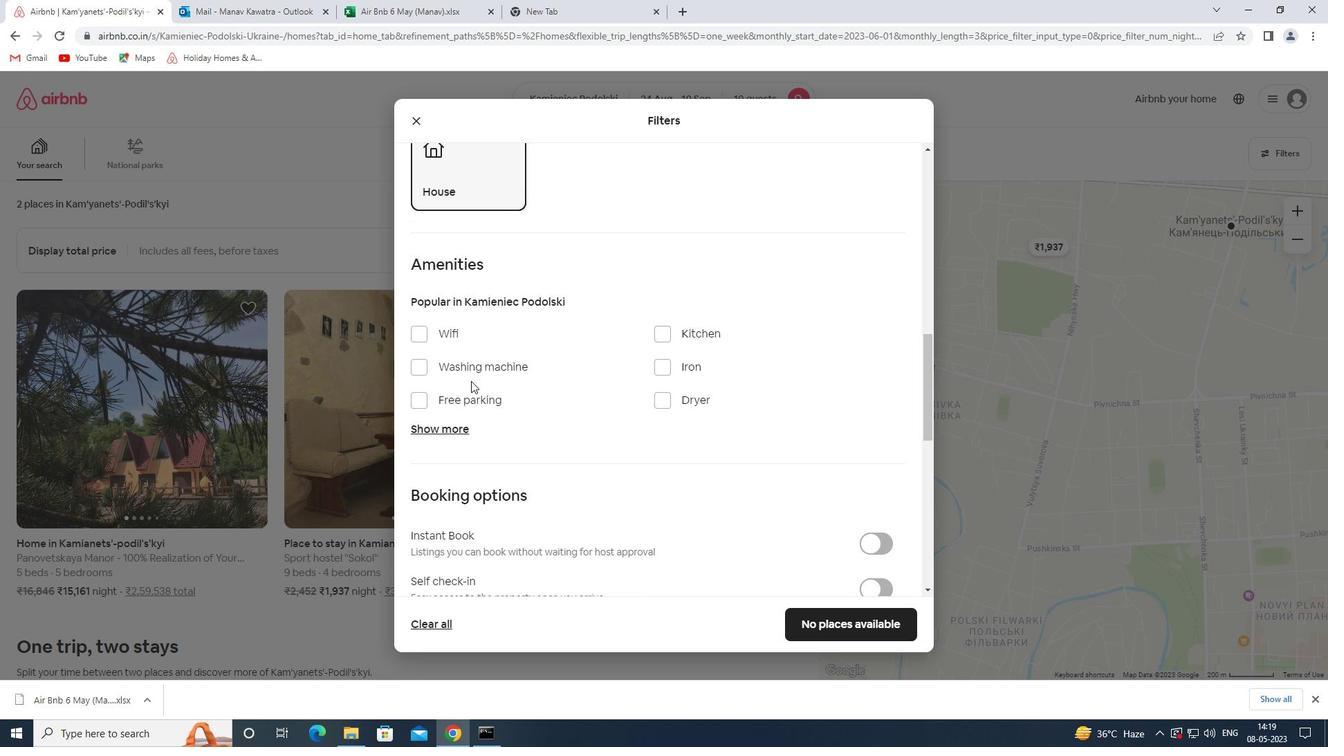 
Action: Mouse moved to (532, 366)
Screenshot: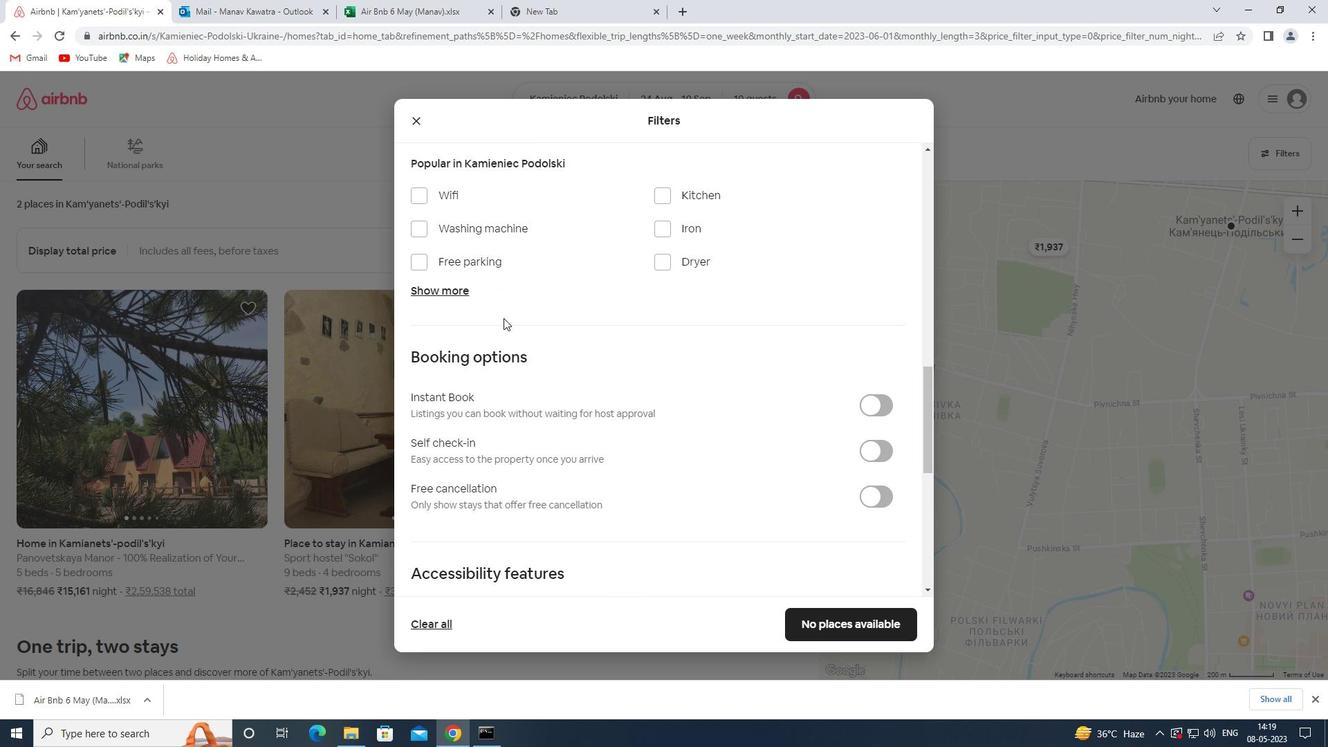 
Action: Mouse scrolled (532, 366) with delta (0, 0)
Screenshot: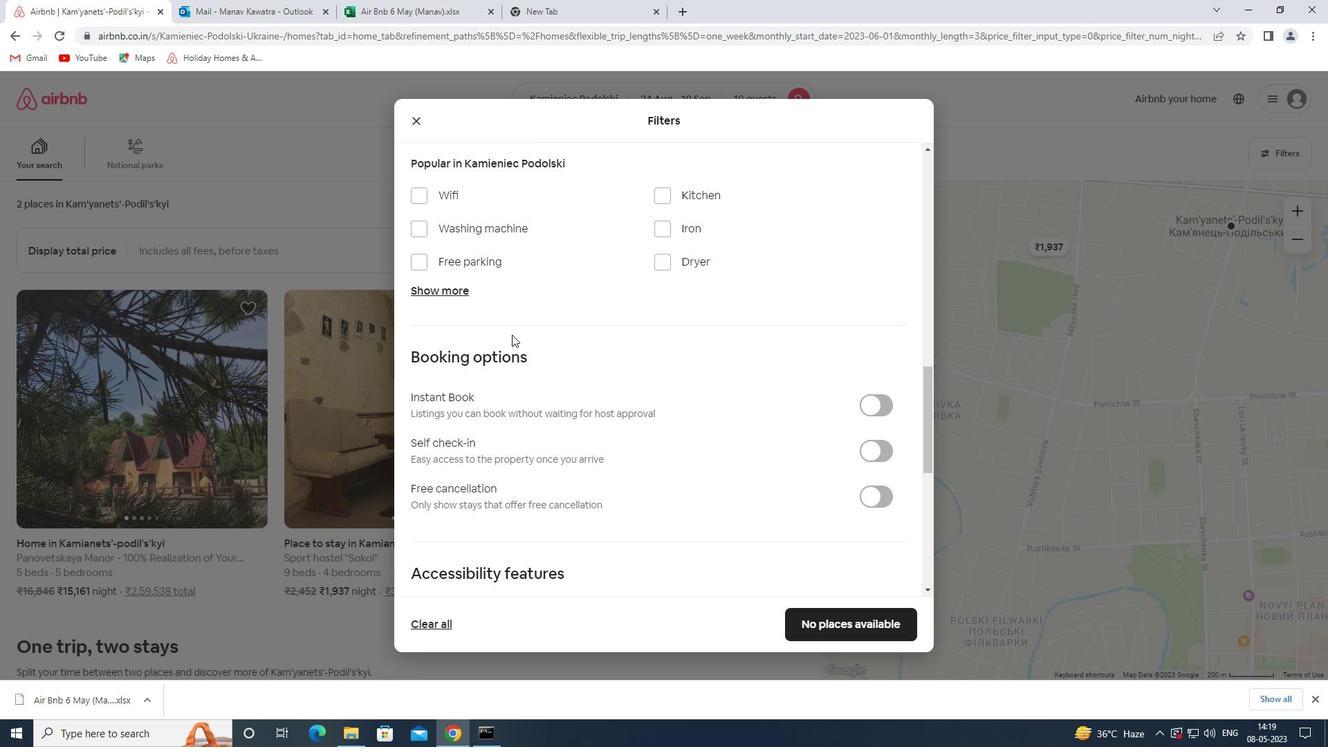 
Action: Mouse moved to (533, 366)
Screenshot: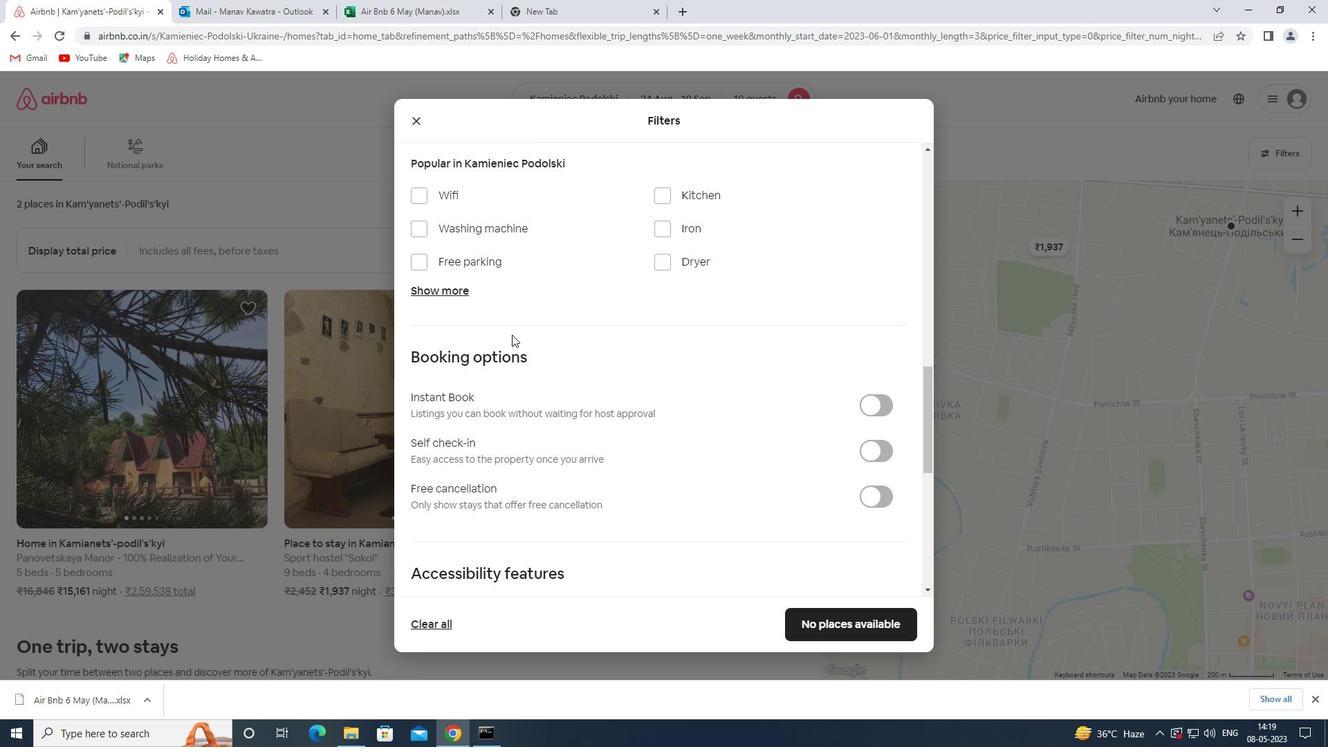 
Action: Mouse scrolled (533, 366) with delta (0, 0)
Screenshot: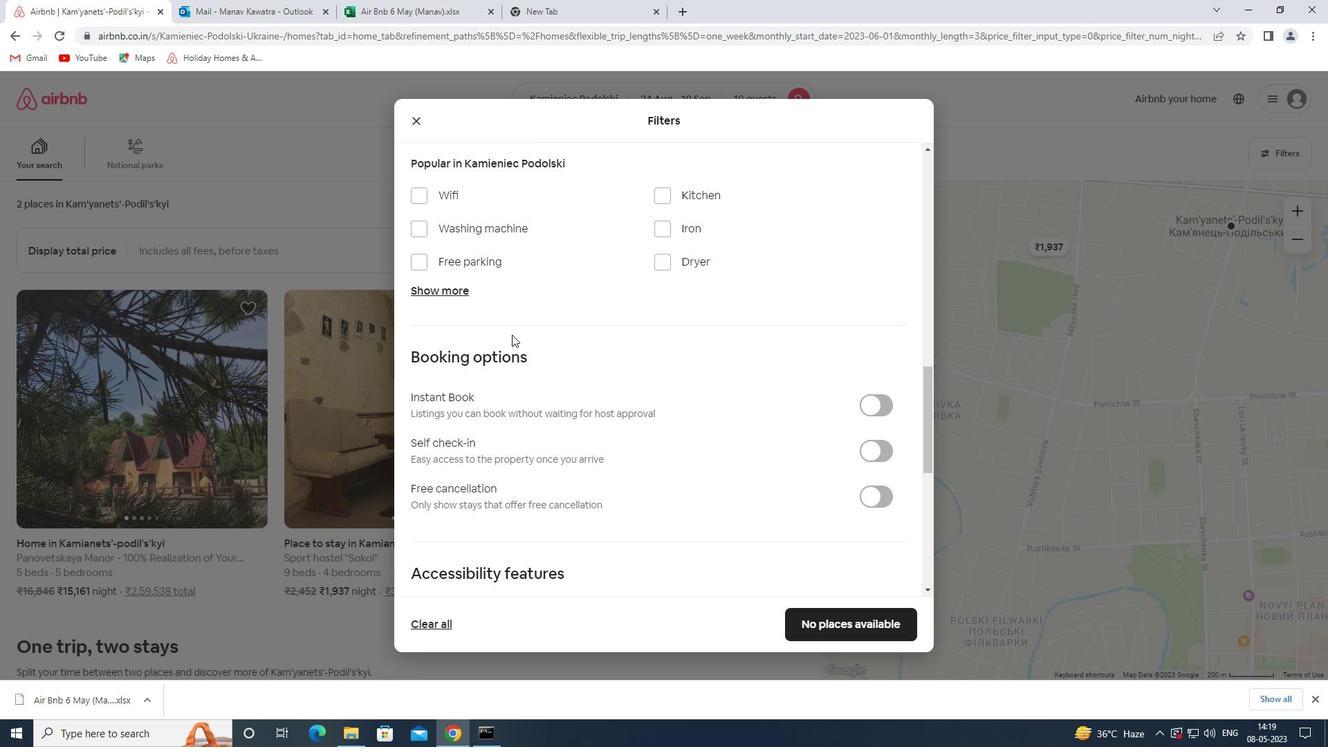 
Action: Mouse moved to (534, 366)
Screenshot: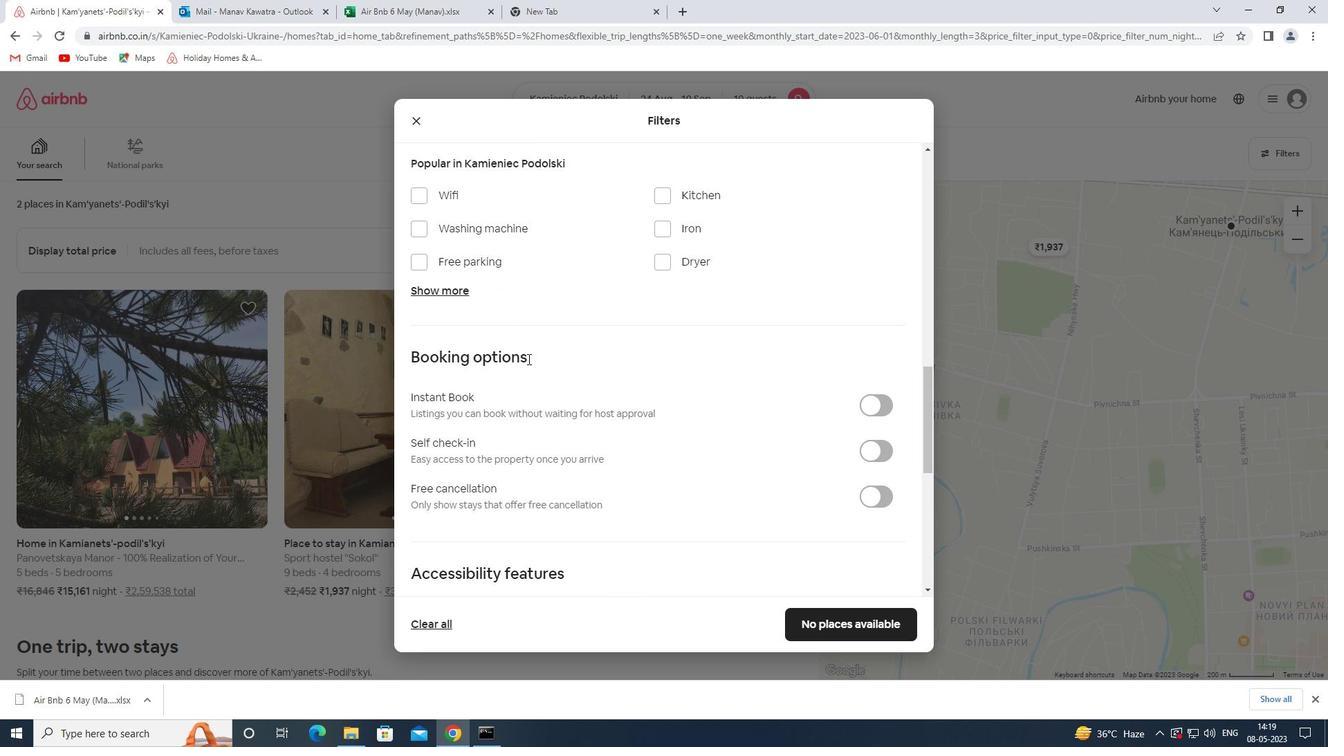 
Action: Mouse scrolled (534, 366) with delta (0, 0)
Screenshot: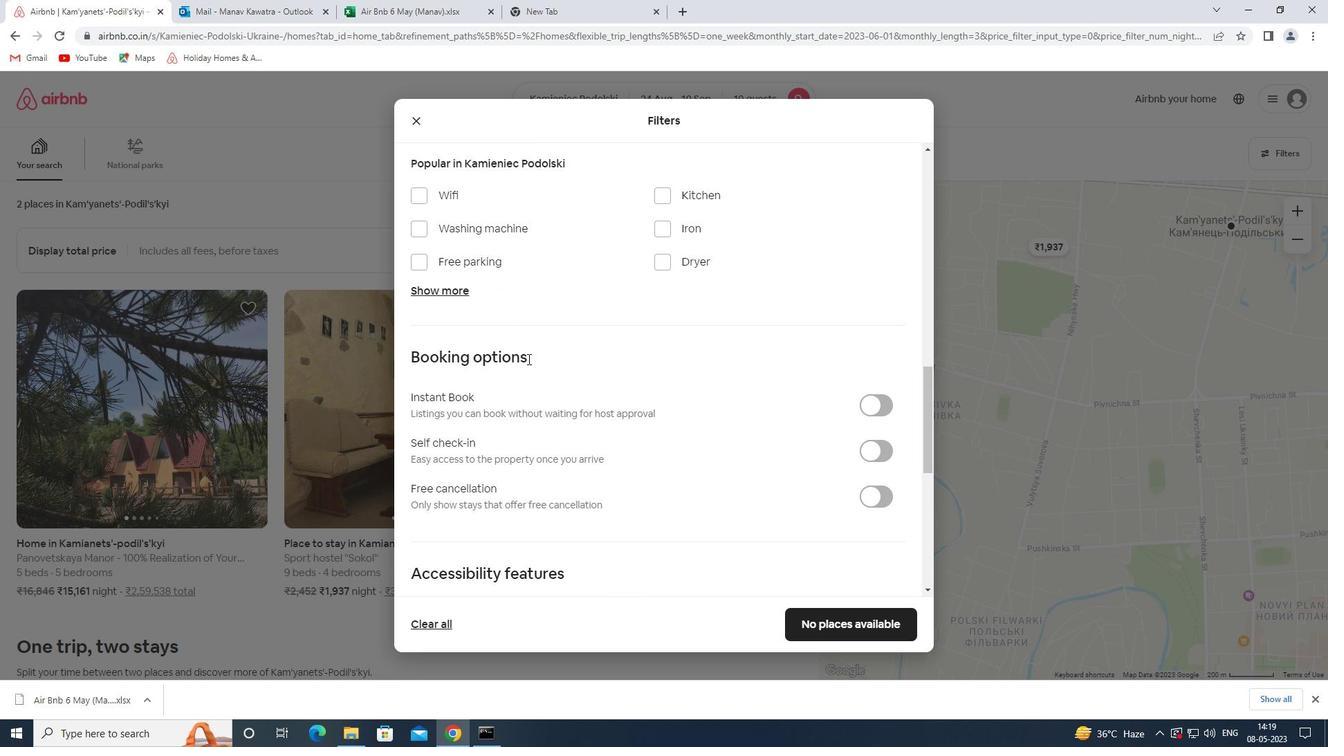 
Action: Mouse scrolled (534, 366) with delta (0, 0)
Screenshot: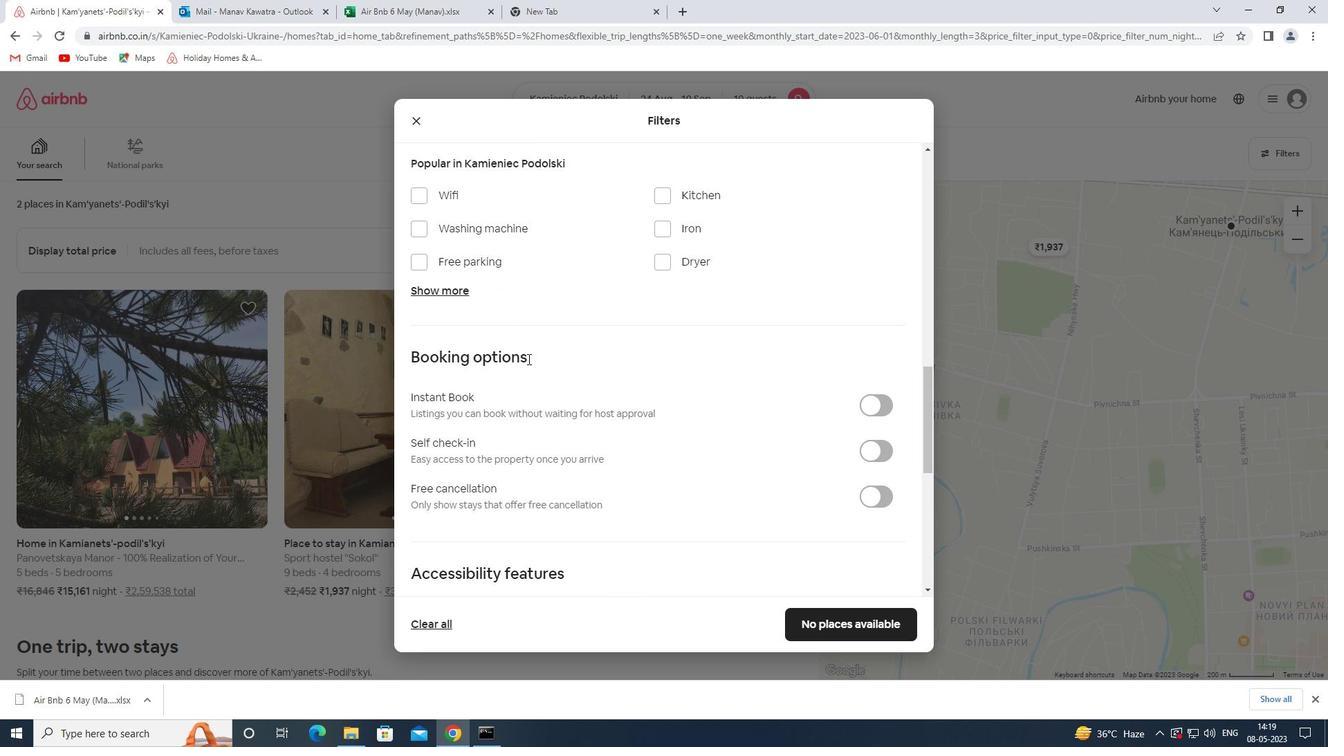 
Action: Mouse moved to (586, 408)
Screenshot: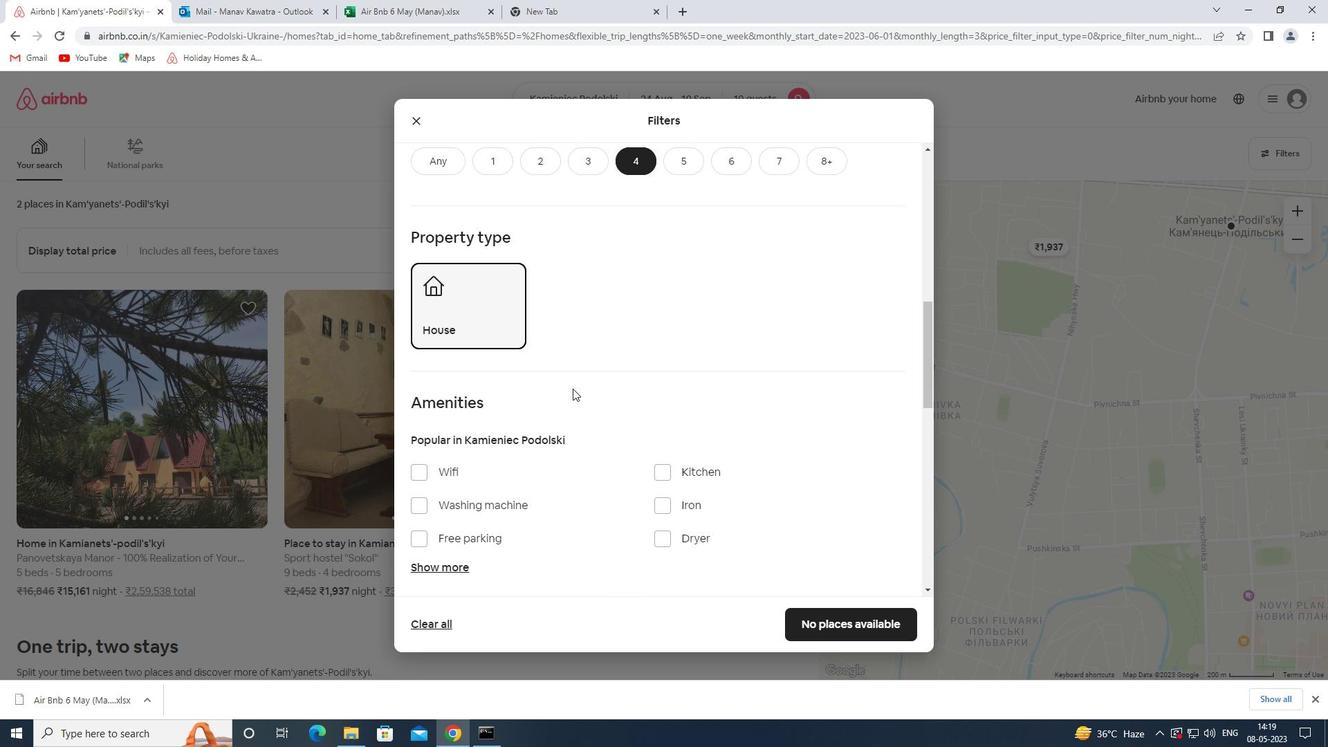 
Action: Mouse scrolled (586, 408) with delta (0, 0)
Screenshot: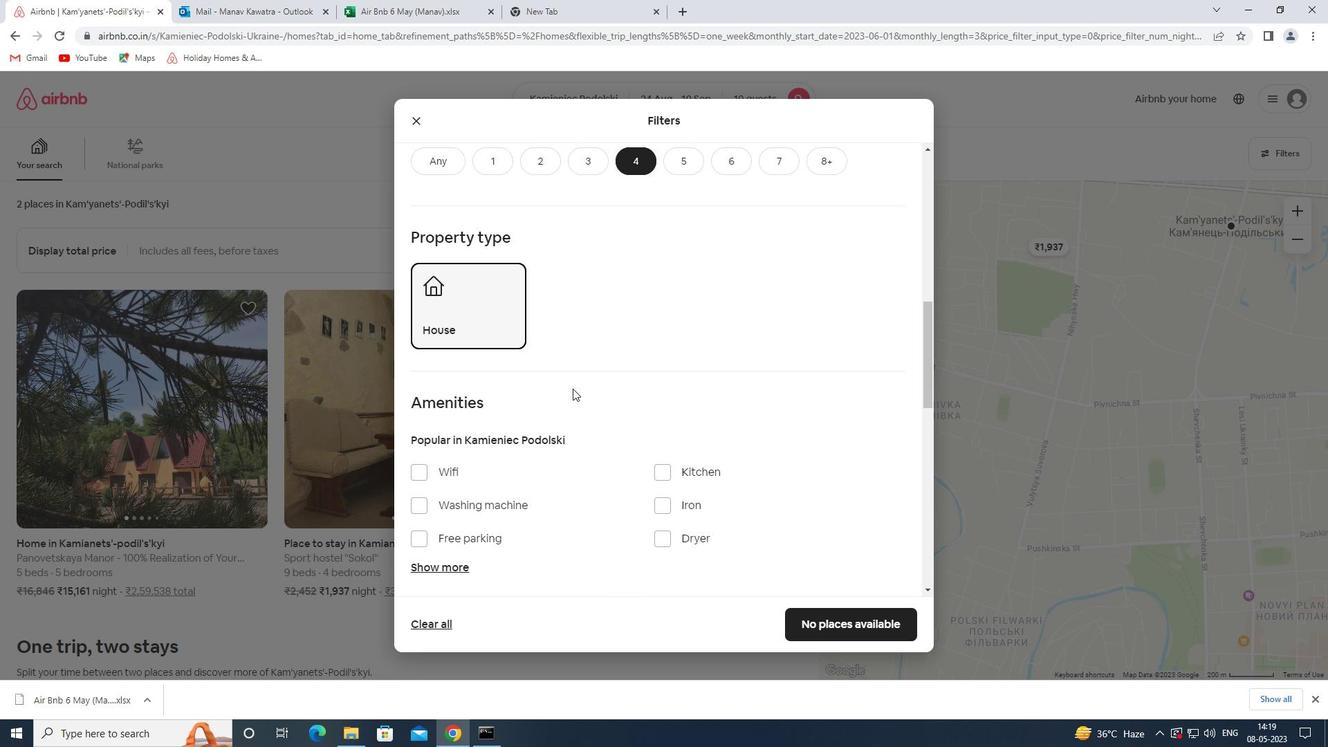 
Action: Mouse moved to (586, 409)
Screenshot: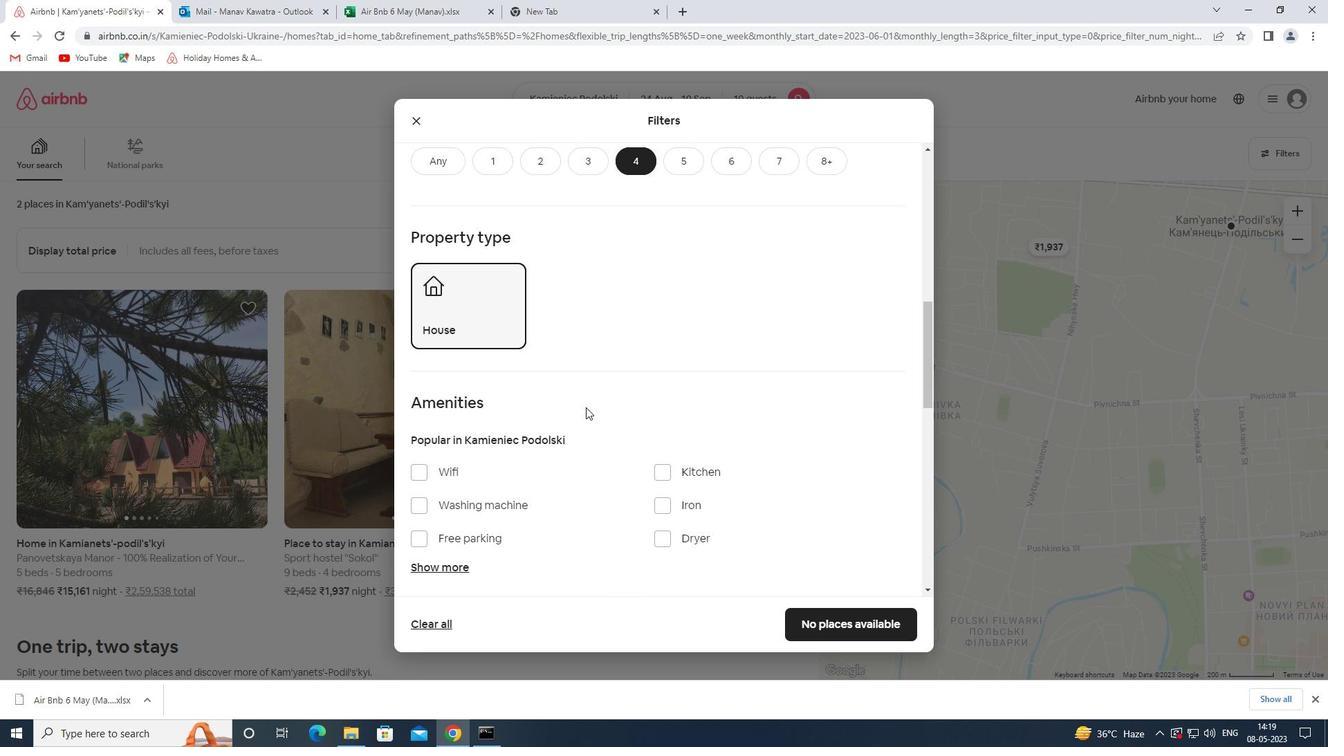 
Action: Mouse scrolled (586, 408) with delta (0, 0)
Screenshot: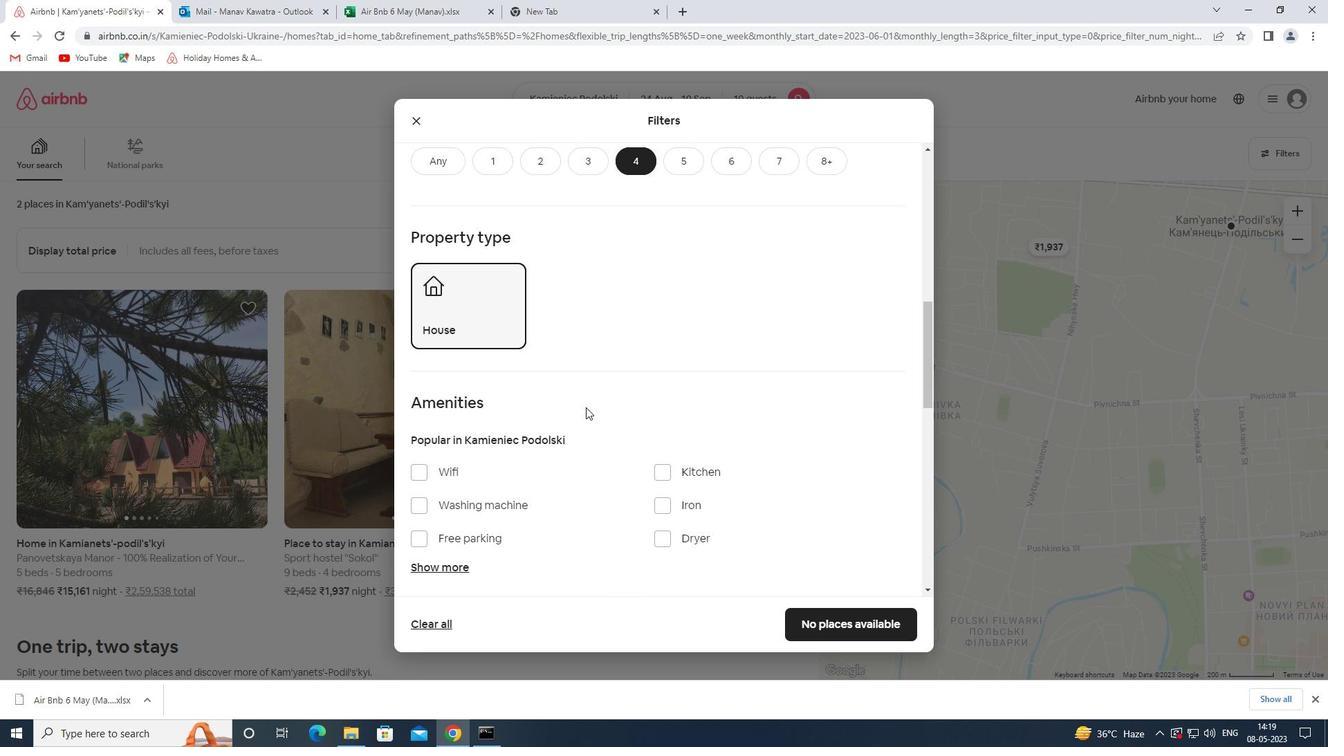 
Action: Mouse moved to (585, 410)
Screenshot: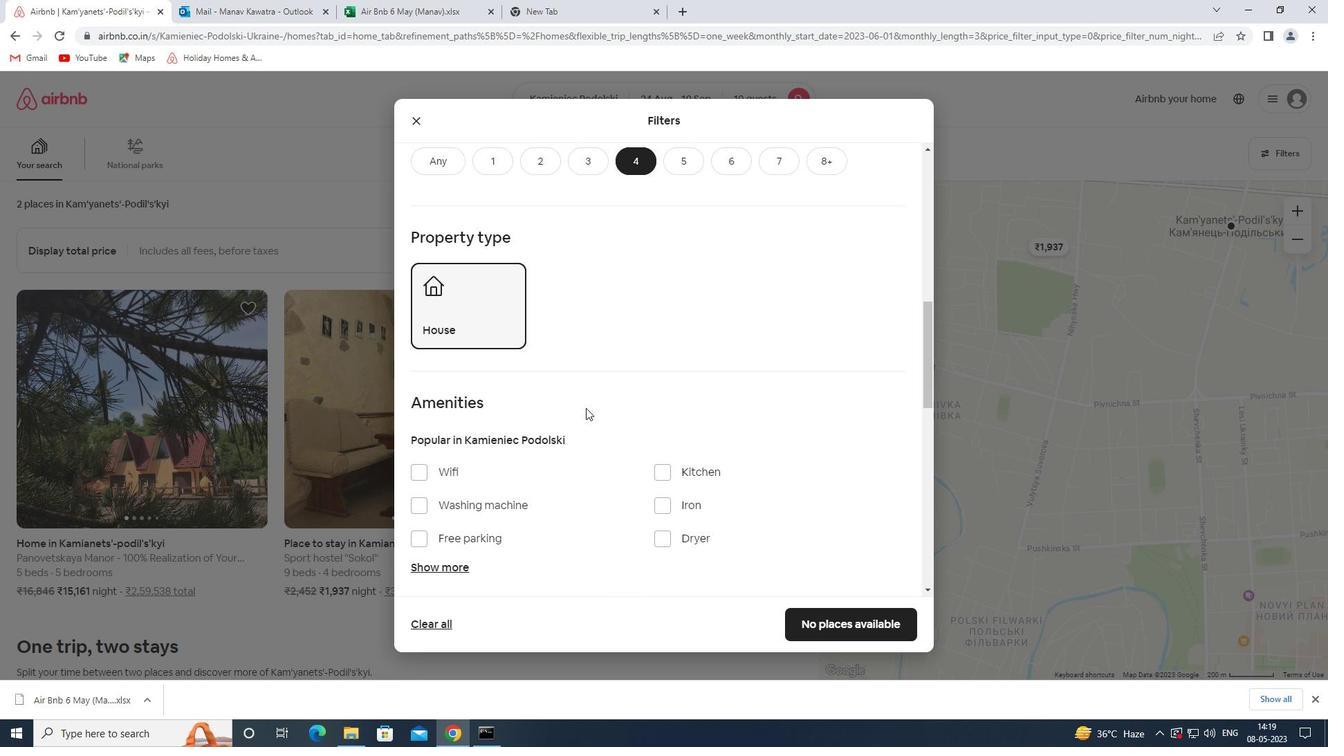 
Action: Mouse scrolled (585, 409) with delta (0, 0)
Screenshot: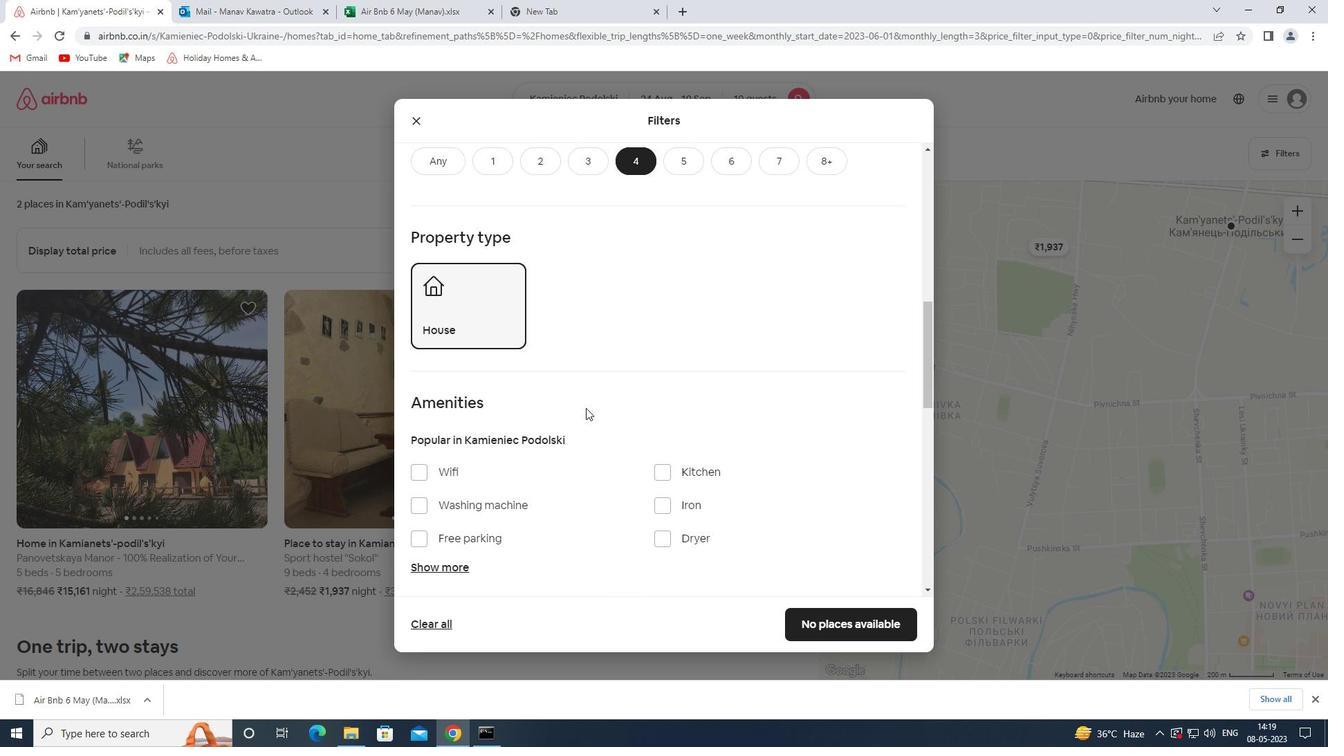 
Action: Mouse moved to (454, 361)
Screenshot: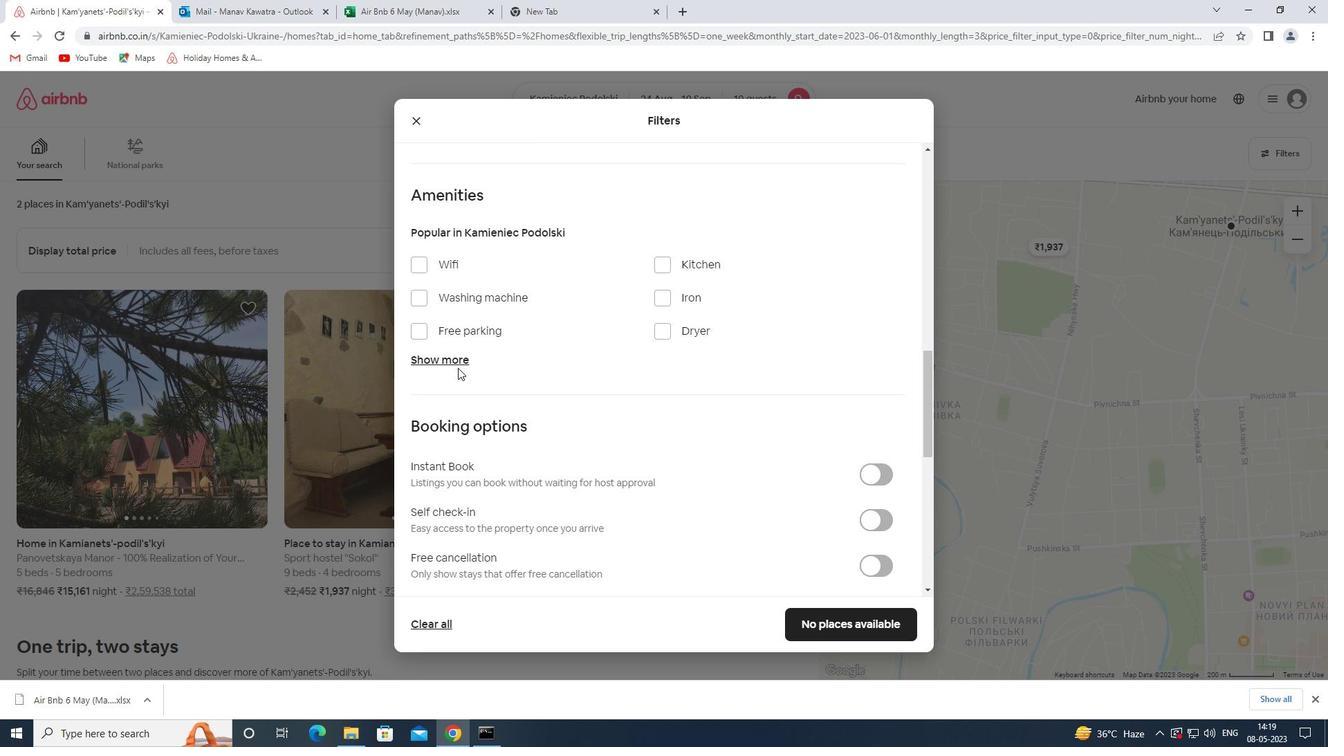 
Action: Mouse pressed left at (454, 361)
Screenshot: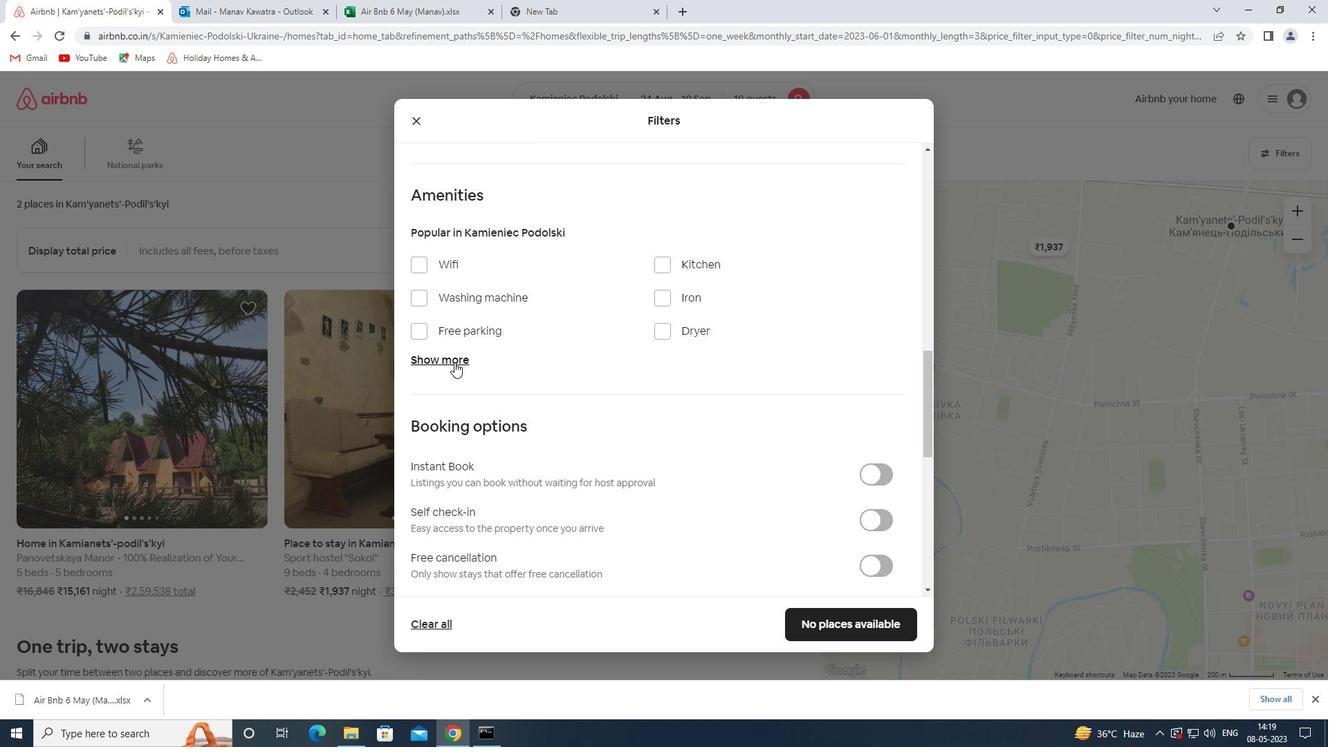 
Action: Mouse moved to (455, 265)
Screenshot: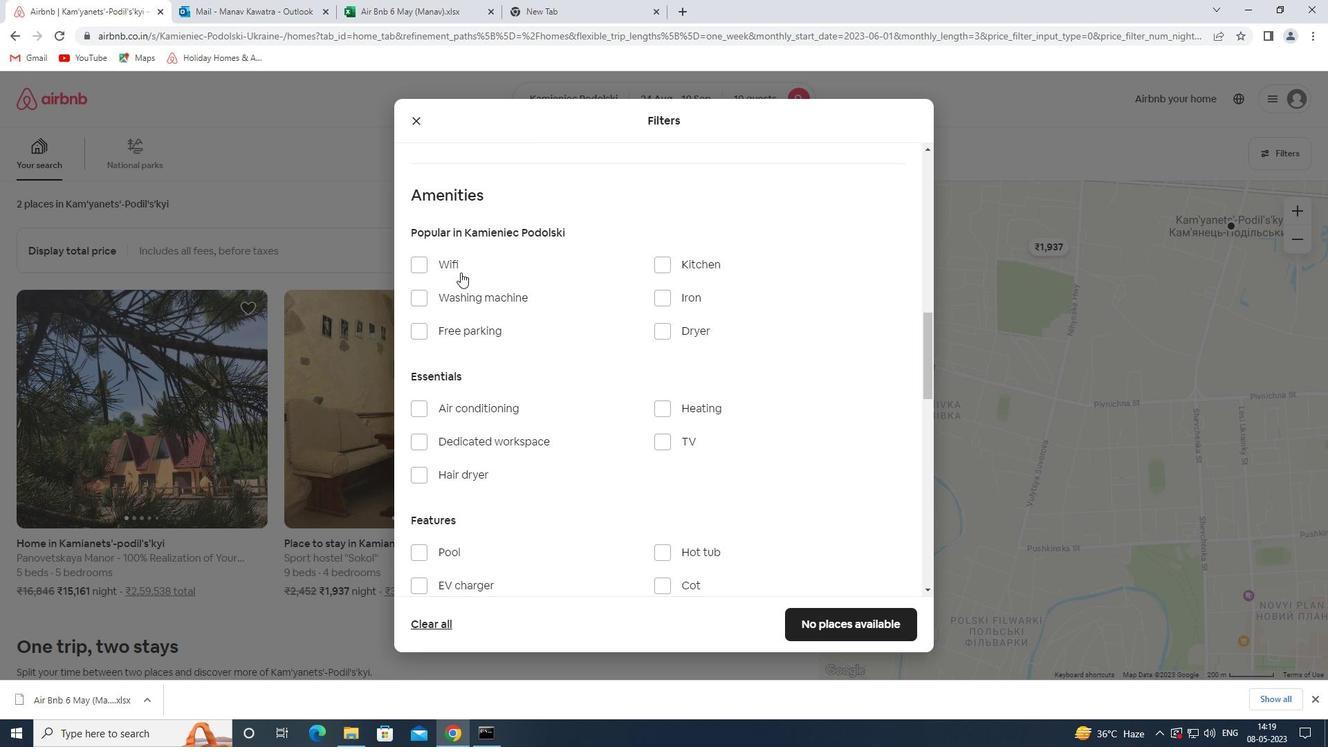 
Action: Mouse pressed left at (455, 265)
Screenshot: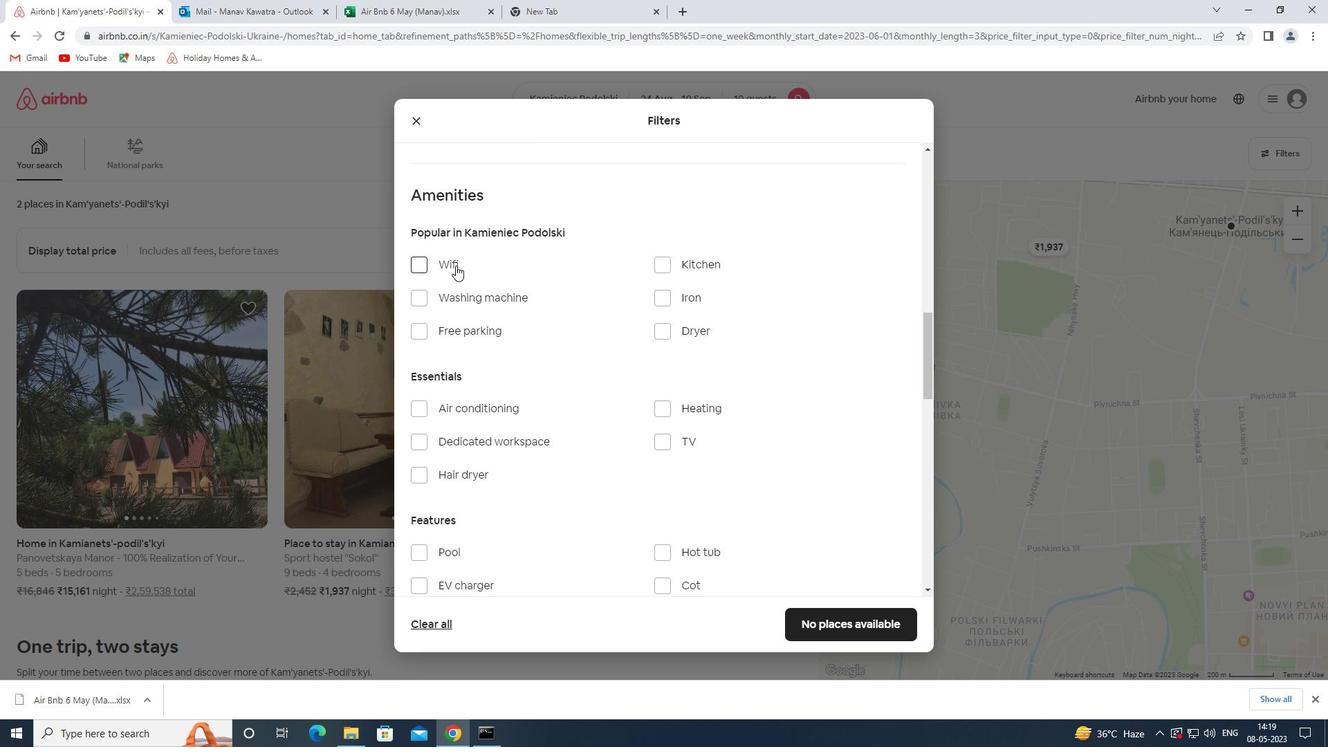 
Action: Mouse moved to (673, 433)
Screenshot: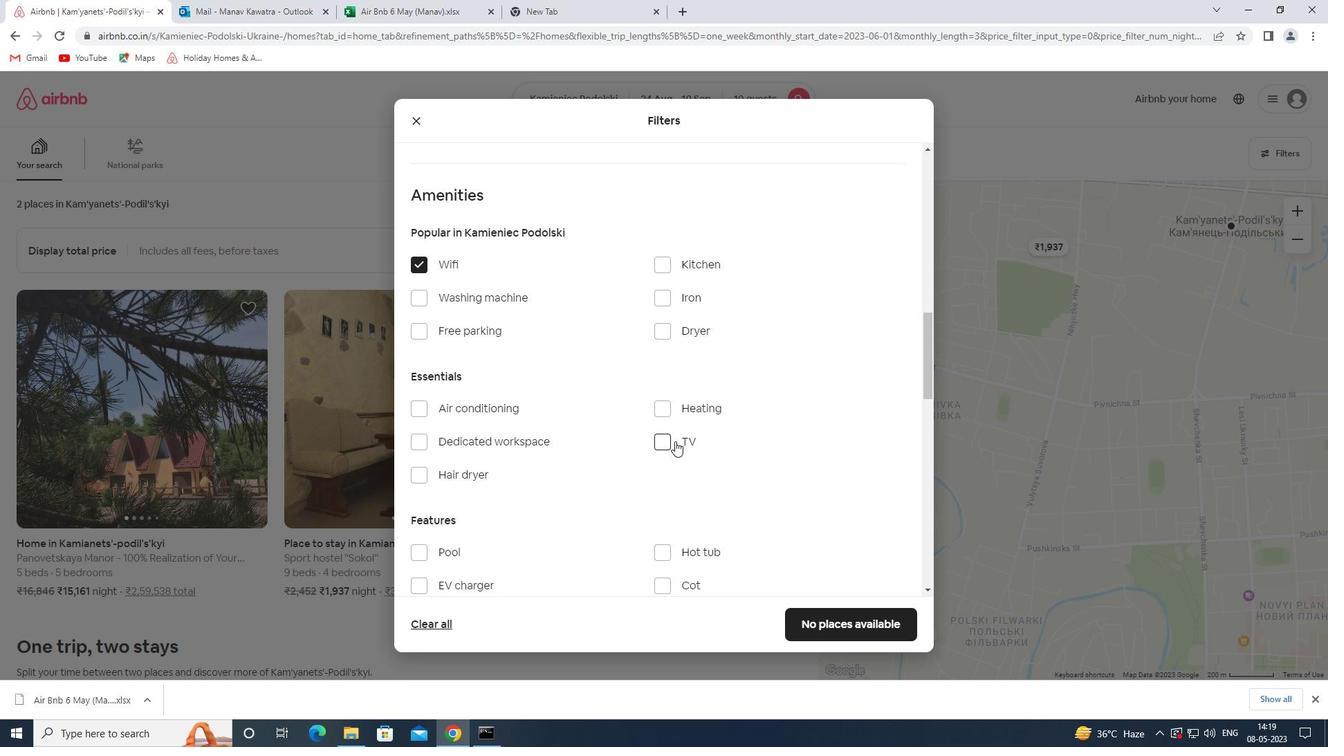 
Action: Mouse pressed left at (673, 433)
Screenshot: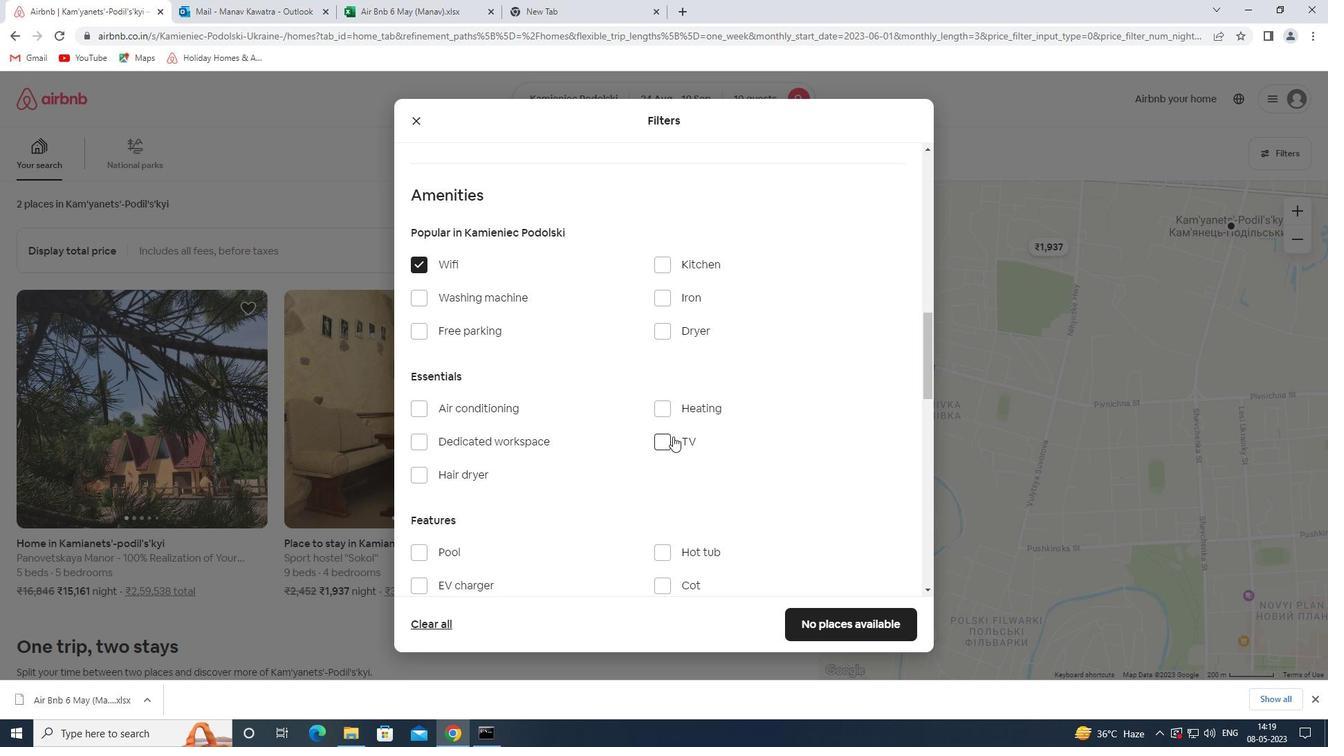 
Action: Mouse moved to (473, 337)
Screenshot: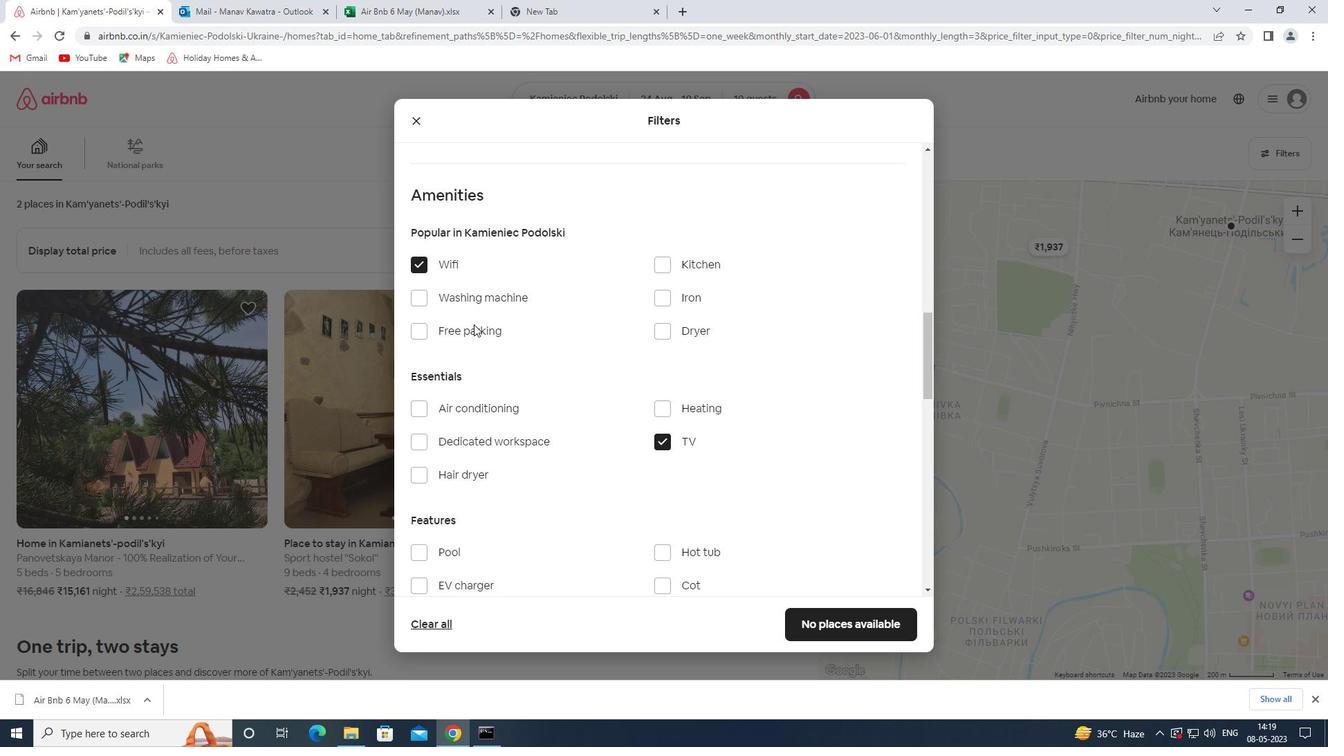 
Action: Mouse pressed left at (473, 337)
Screenshot: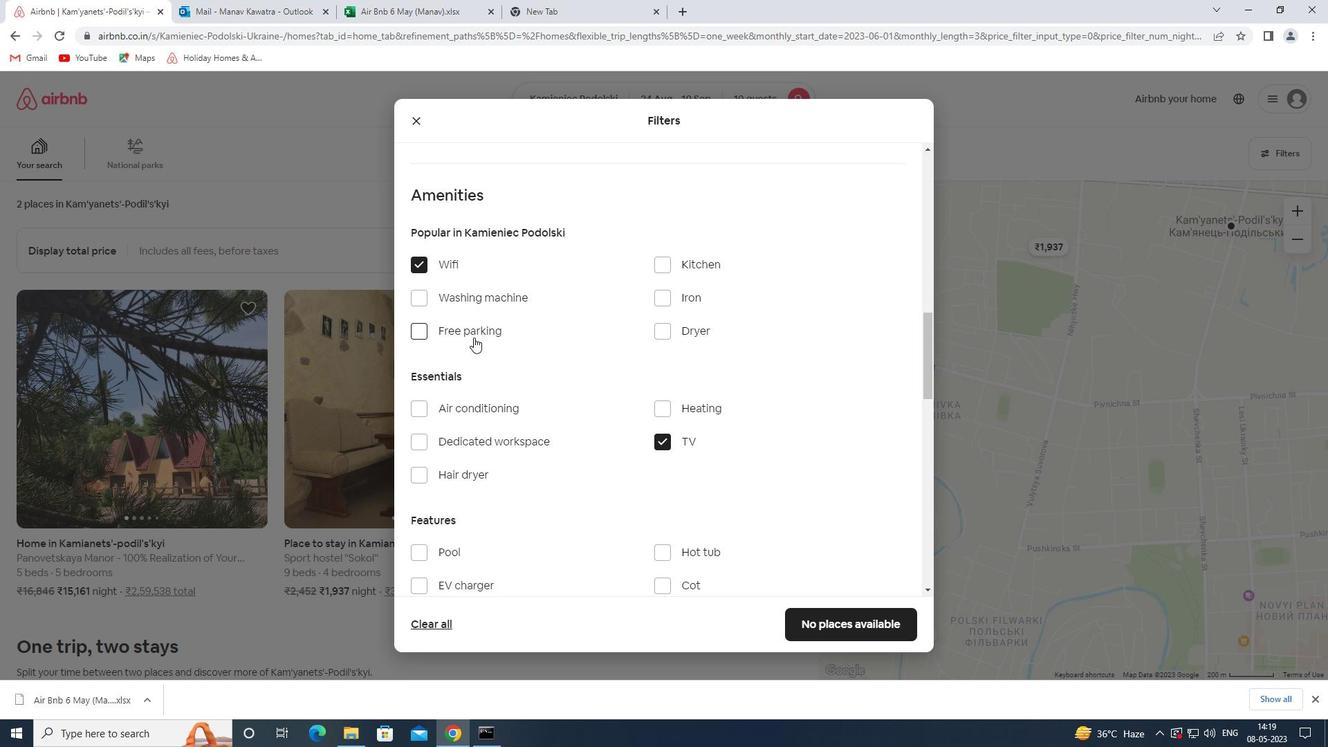 
Action: Mouse moved to (478, 343)
Screenshot: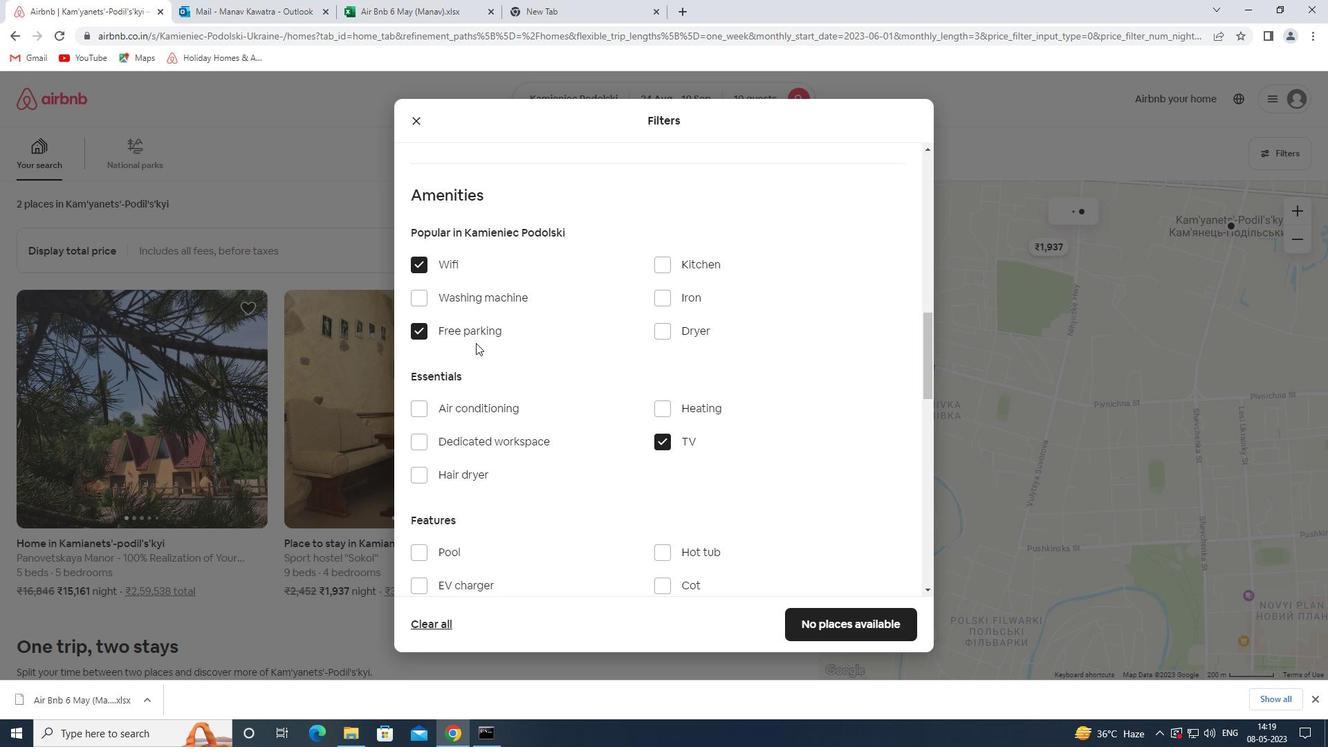 
Action: Mouse scrolled (478, 343) with delta (0, 0)
Screenshot: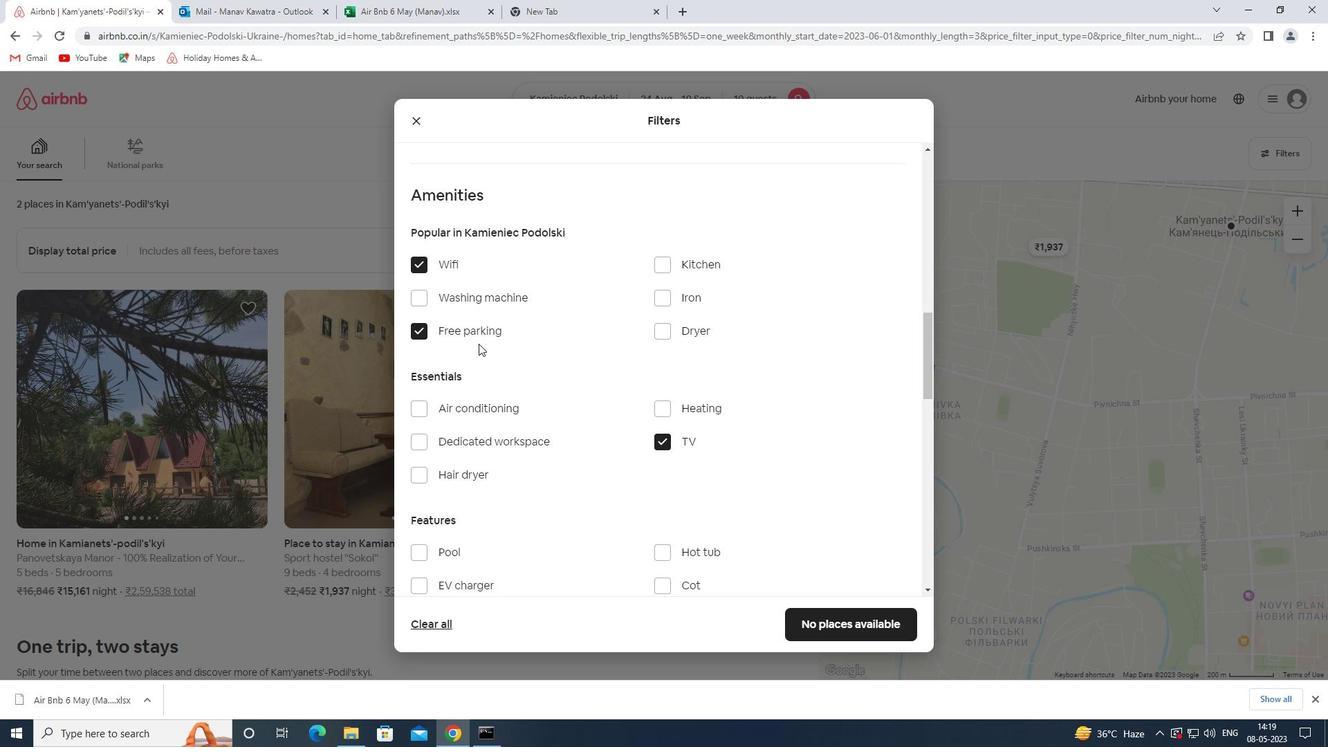 
Action: Mouse scrolled (478, 343) with delta (0, 0)
Screenshot: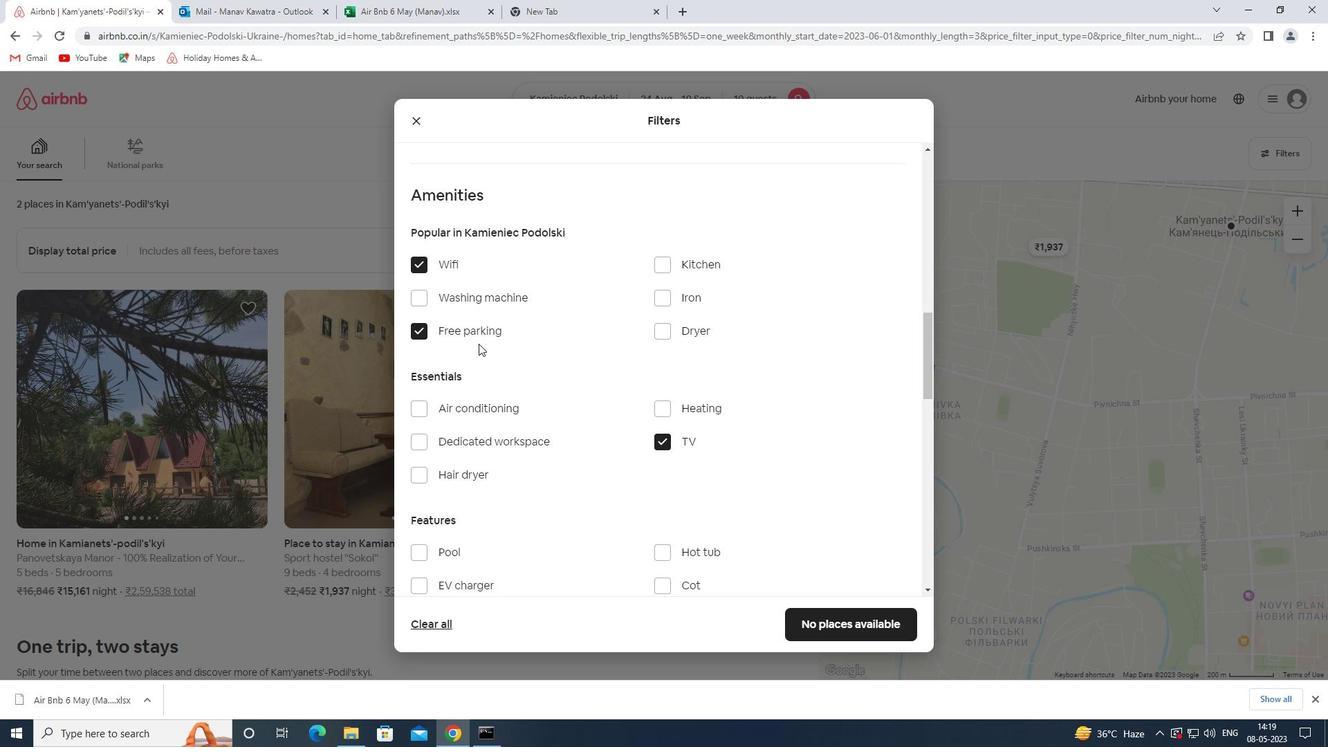 
Action: Mouse moved to (448, 476)
Screenshot: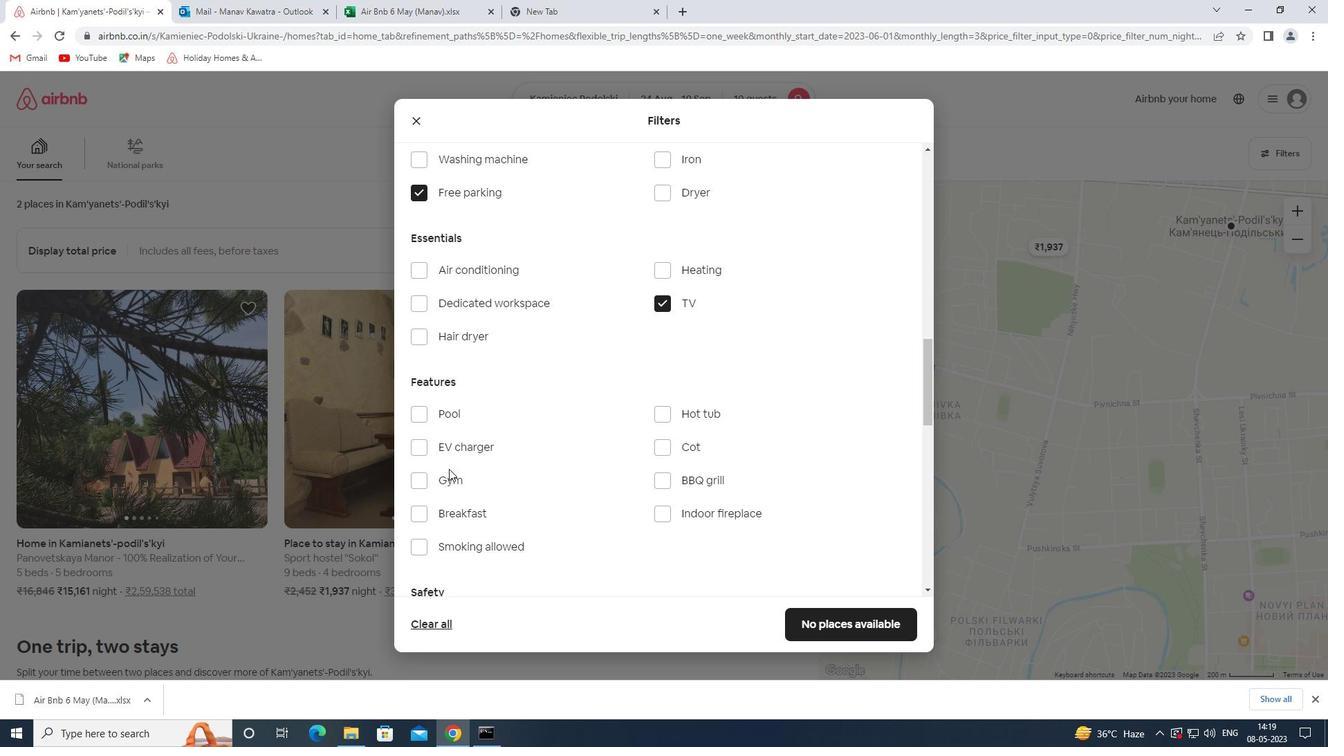 
Action: Mouse pressed left at (448, 476)
Screenshot: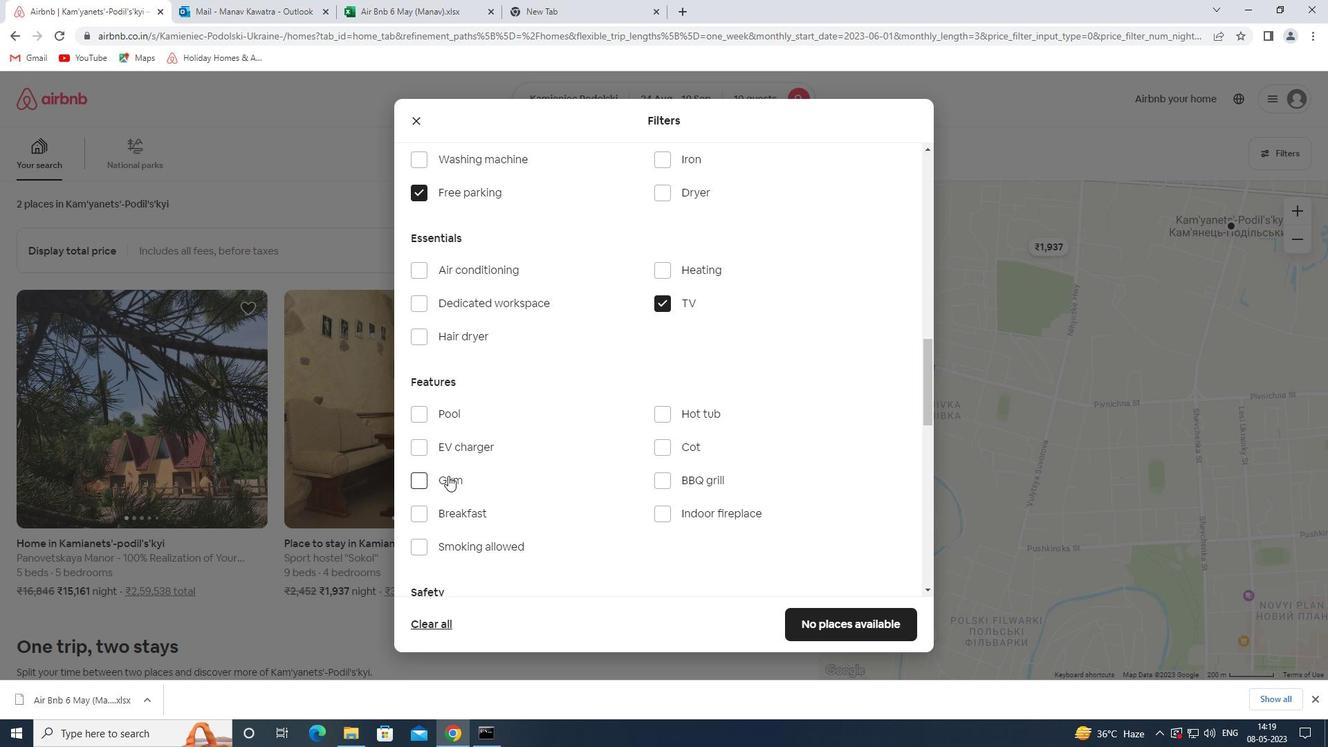 
Action: Mouse moved to (459, 512)
Screenshot: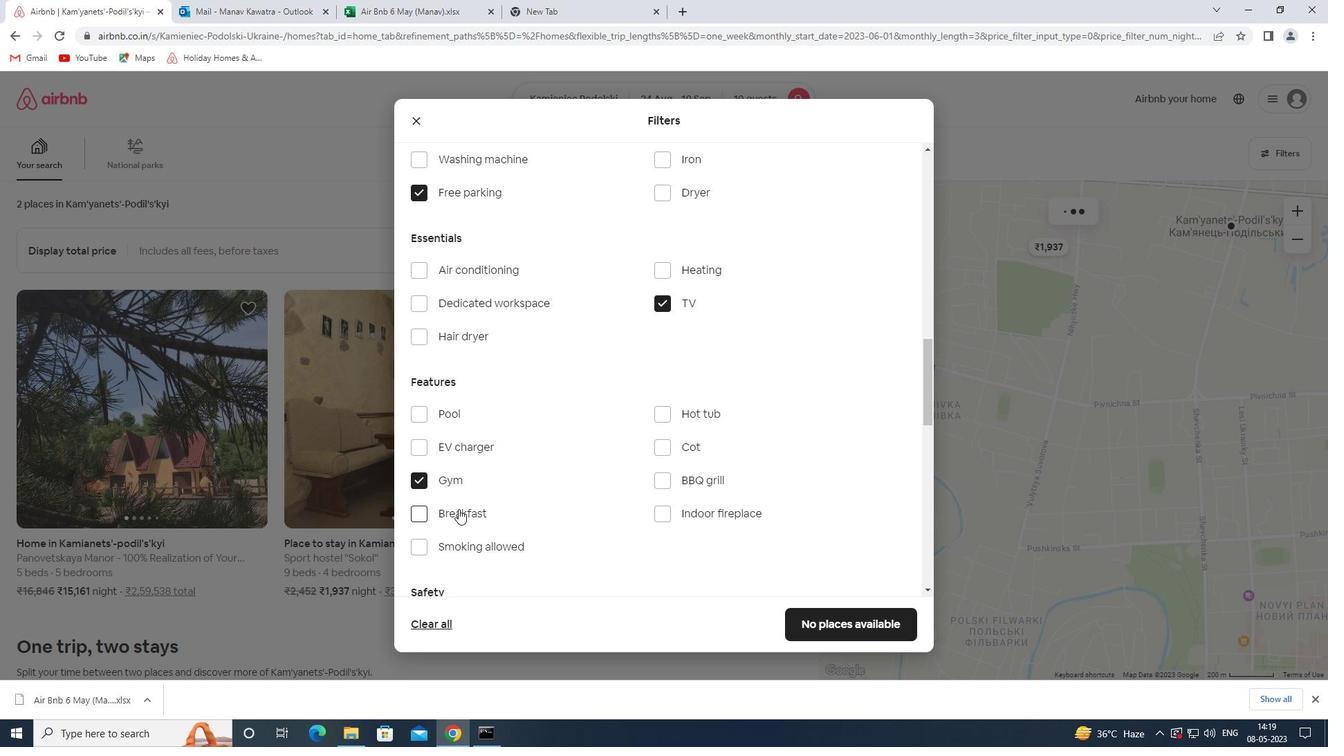 
Action: Mouse pressed left at (459, 512)
Screenshot: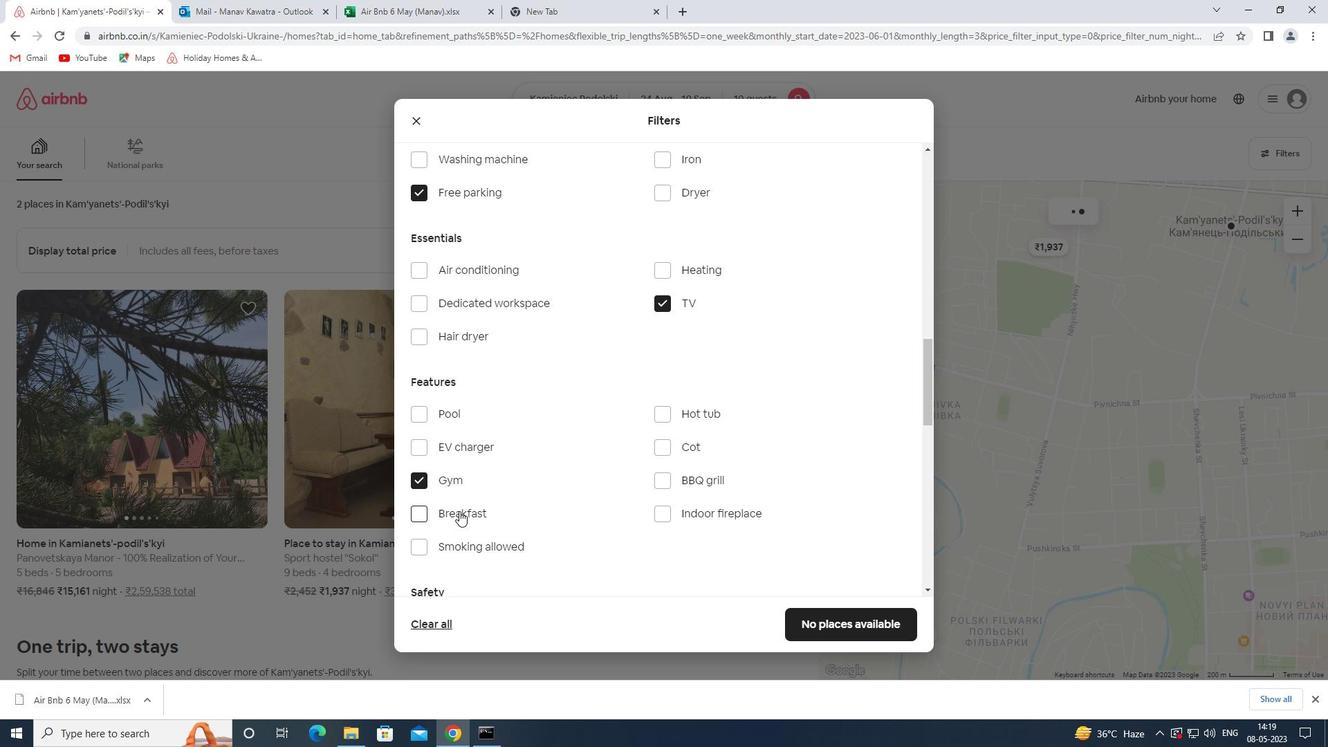
Action: Mouse moved to (467, 510)
Screenshot: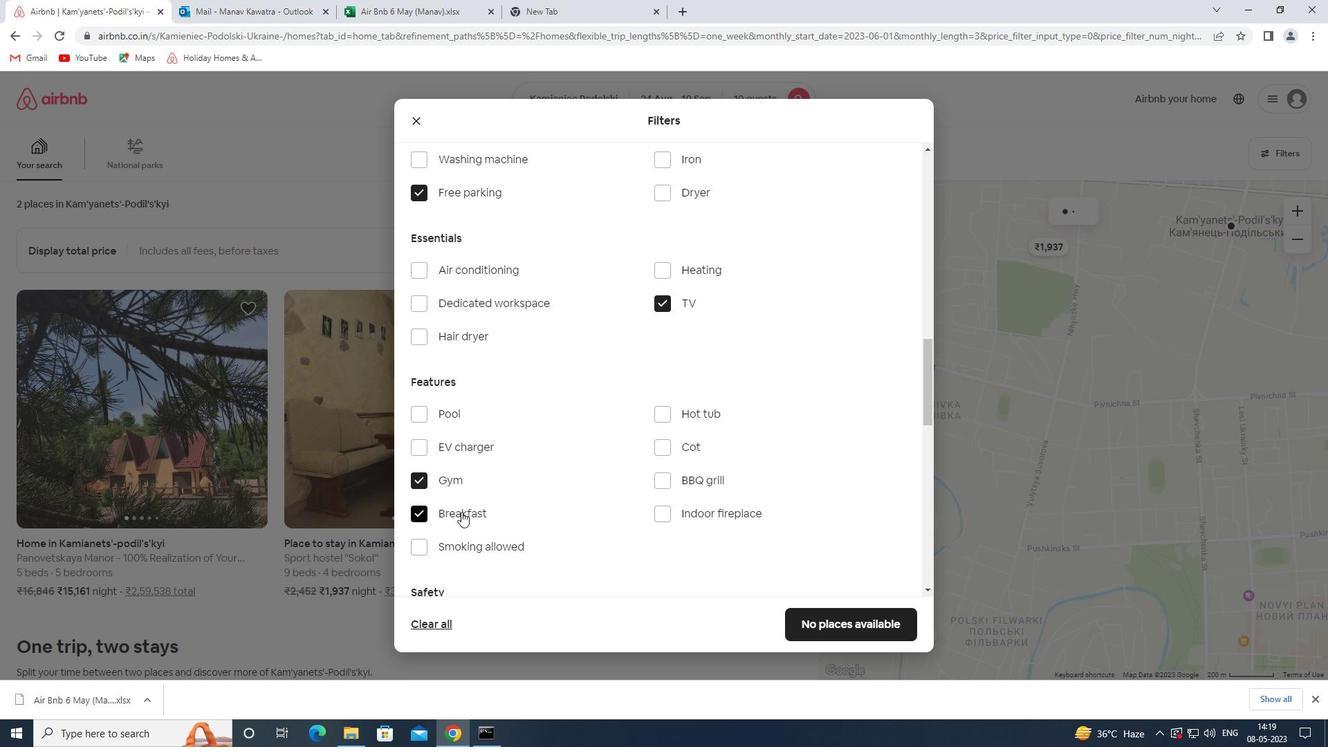 
Action: Mouse scrolled (467, 509) with delta (0, 0)
Screenshot: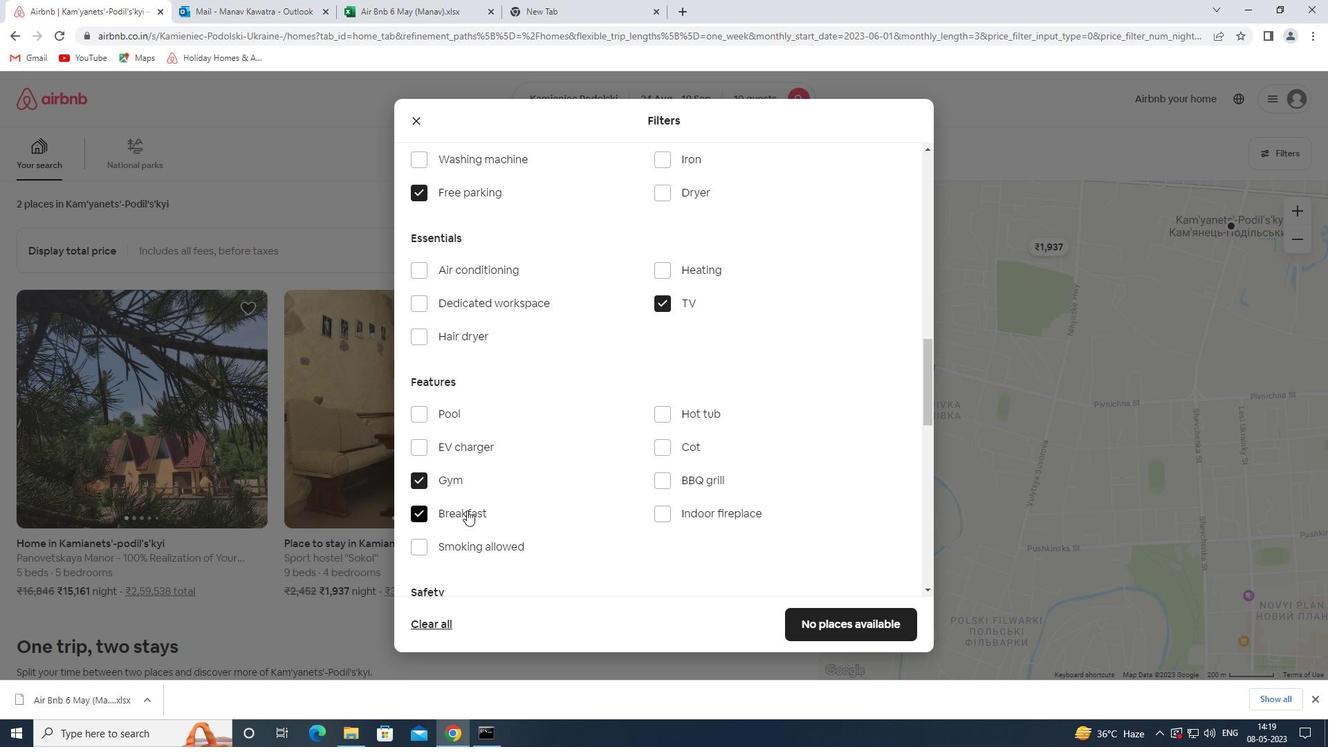 
Action: Mouse scrolled (467, 509) with delta (0, 0)
Screenshot: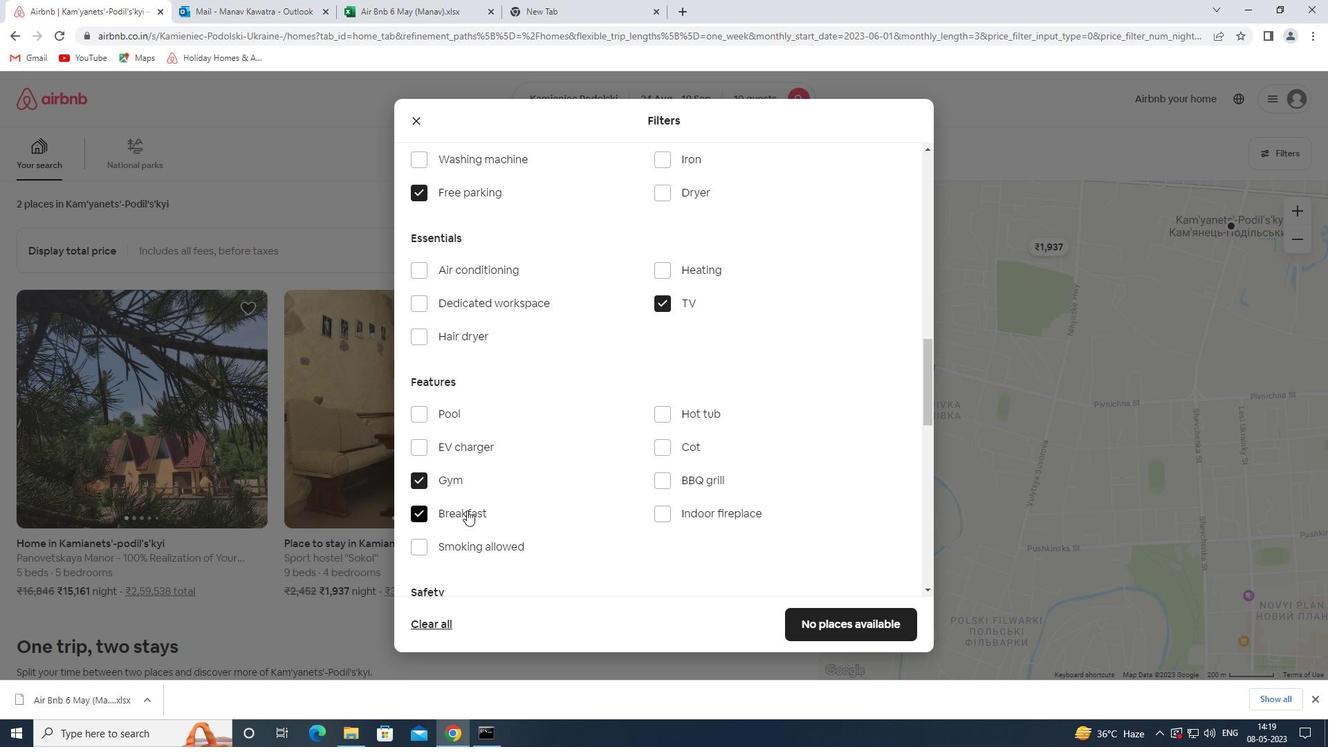 
Action: Mouse scrolled (467, 509) with delta (0, 0)
Screenshot: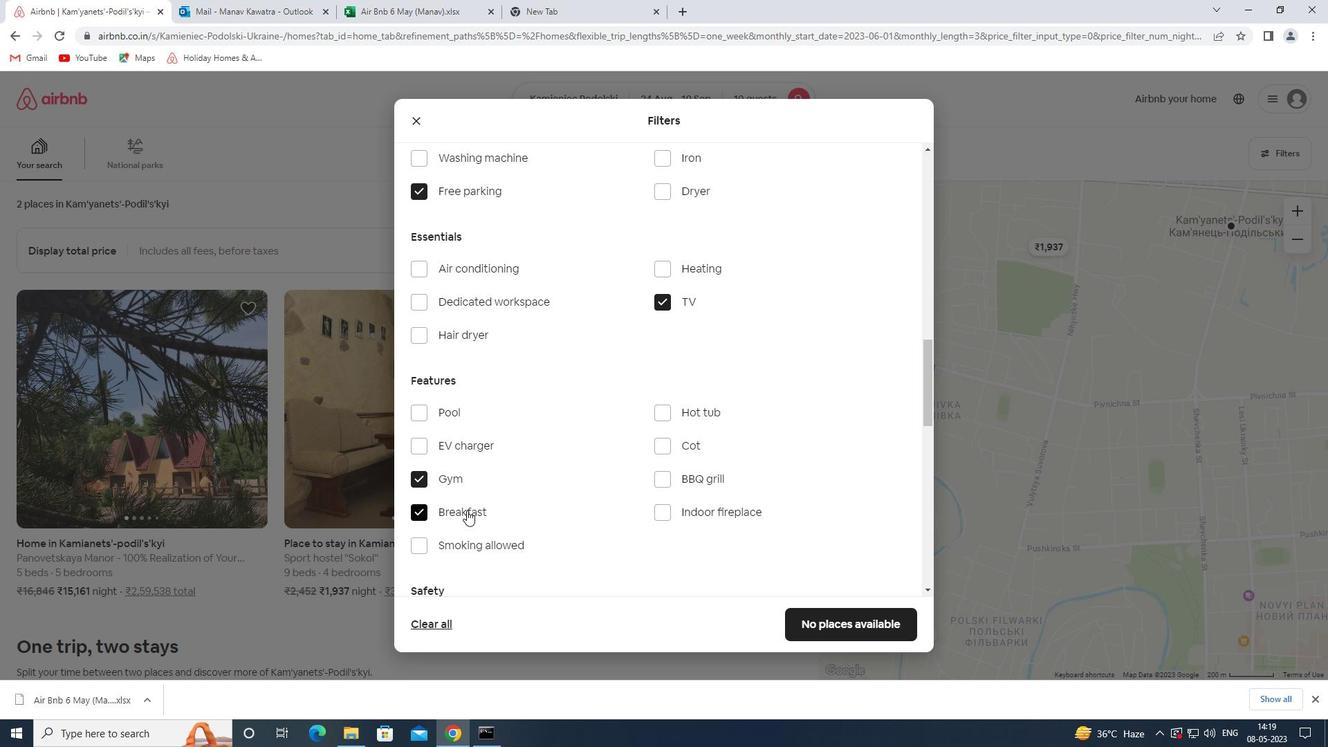 
Action: Mouse moved to (727, 469)
Screenshot: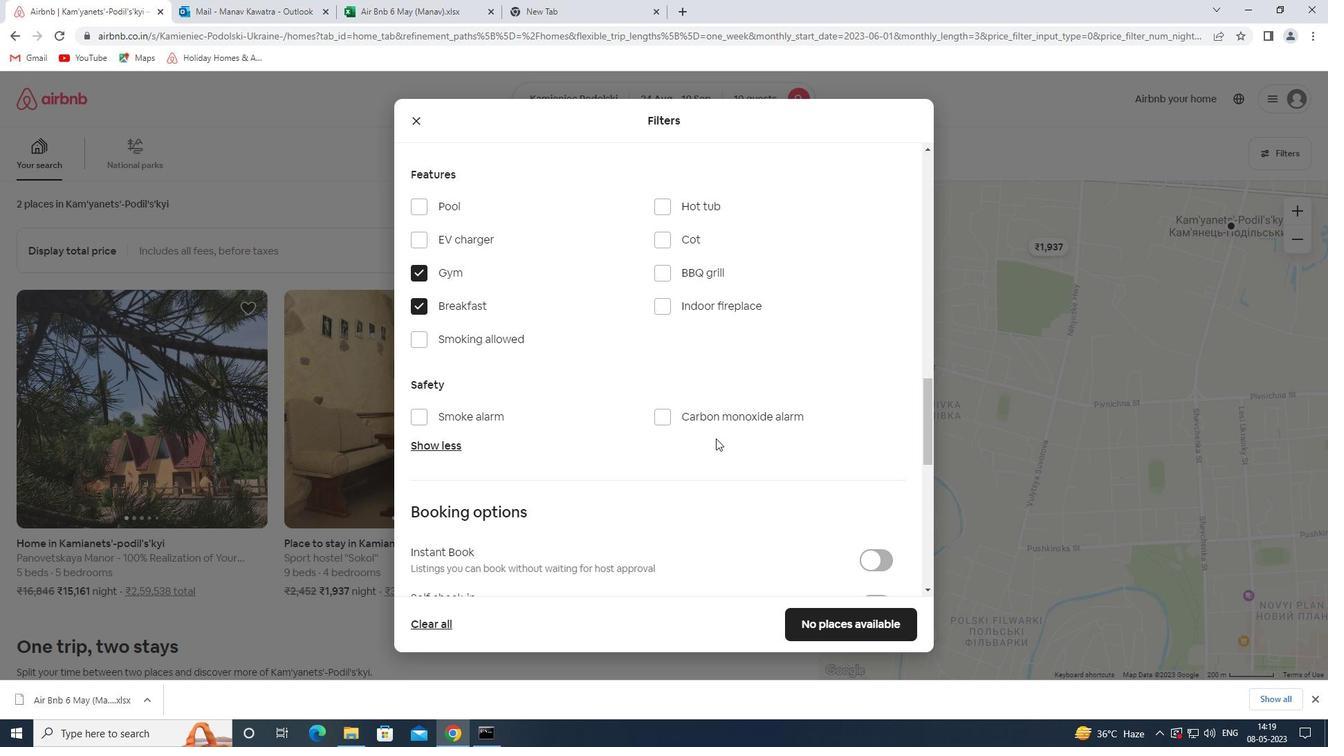 
Action: Mouse scrolled (727, 468) with delta (0, 0)
Screenshot: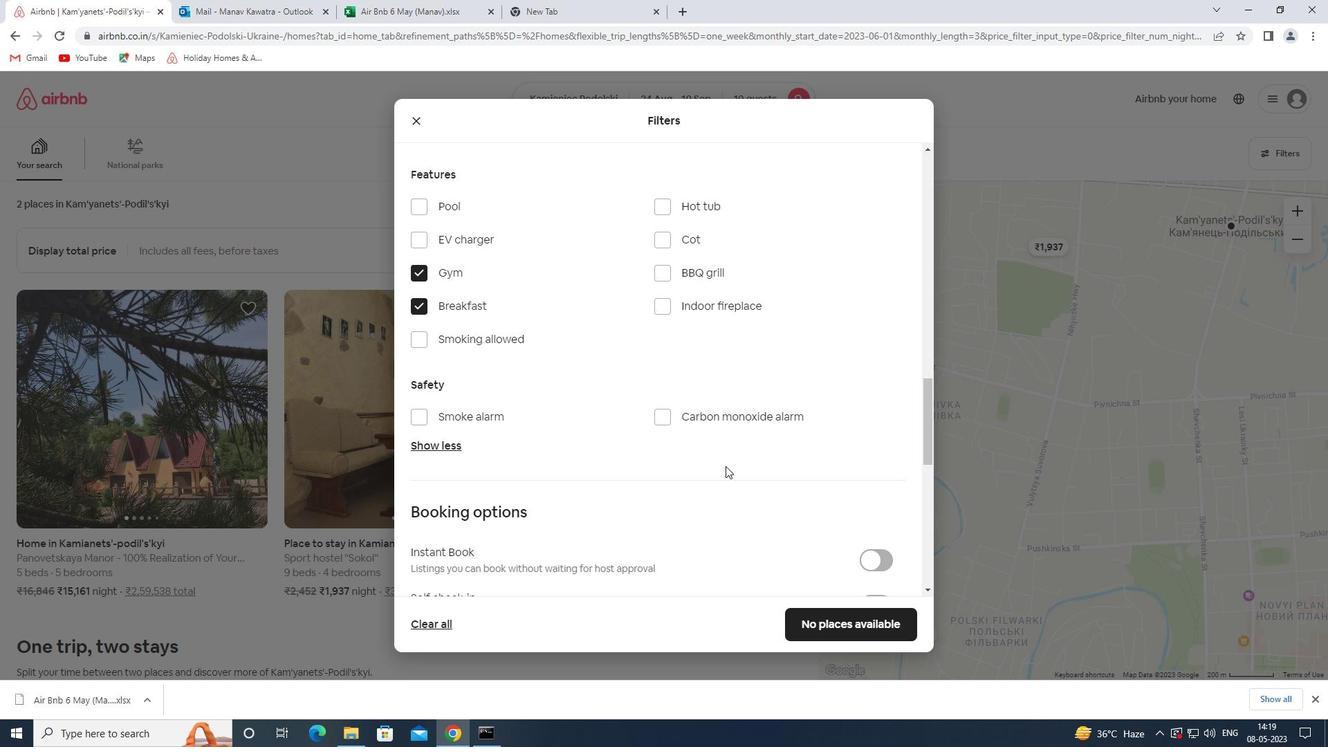 
Action: Mouse scrolled (727, 468) with delta (0, 0)
Screenshot: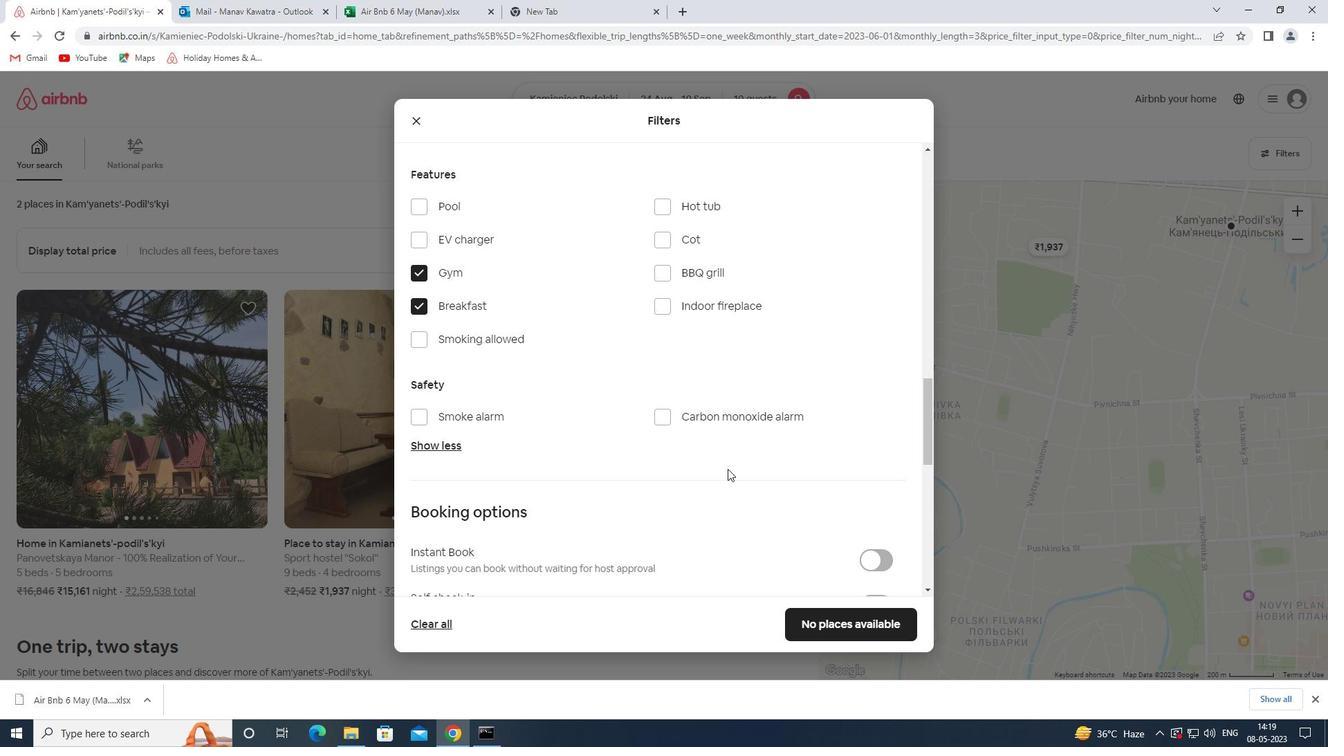 
Action: Mouse moved to (874, 460)
Screenshot: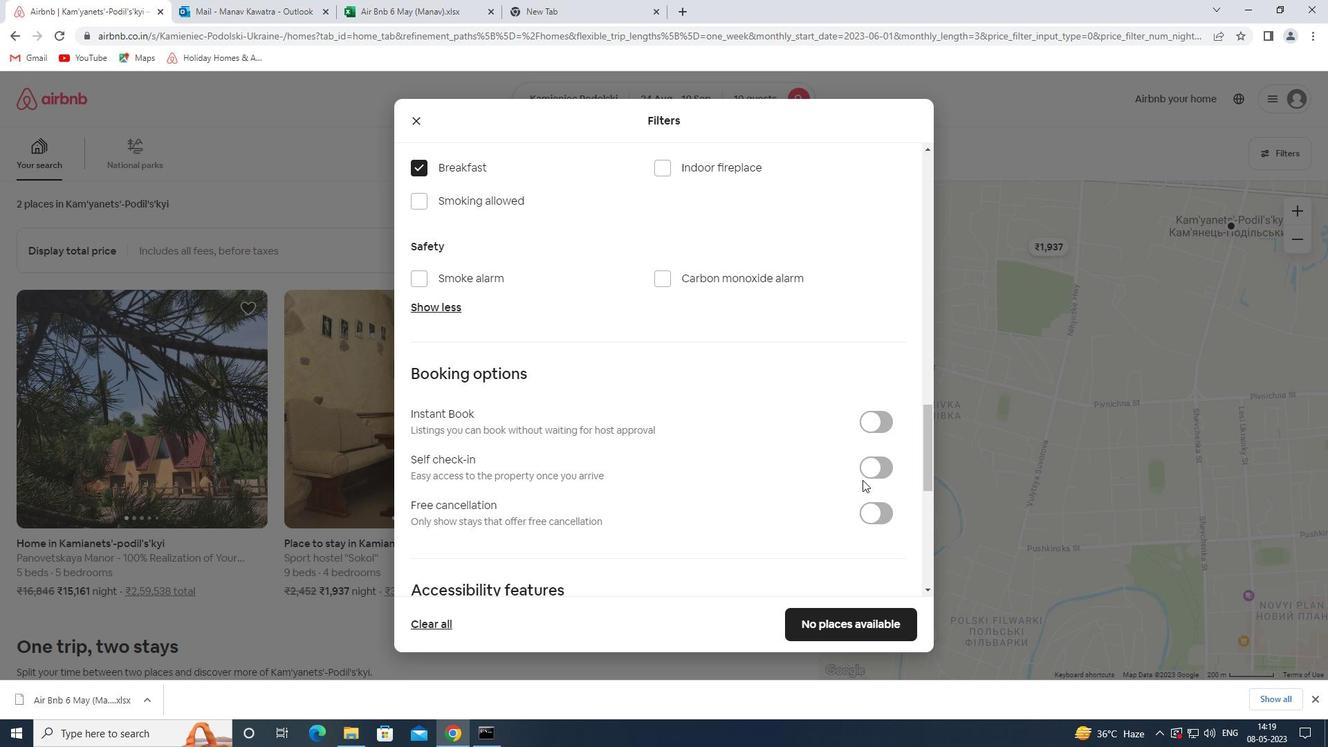 
Action: Mouse pressed left at (874, 460)
Screenshot: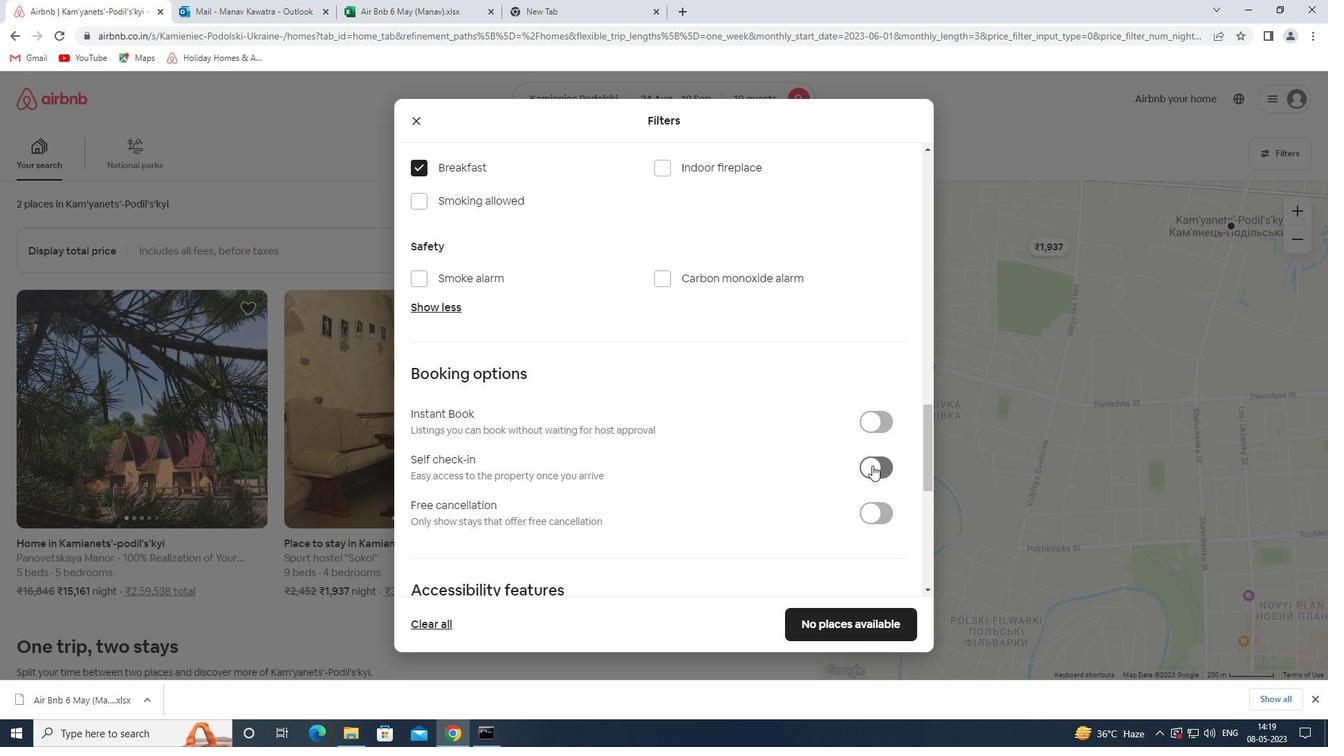 
Action: Mouse moved to (745, 500)
Screenshot: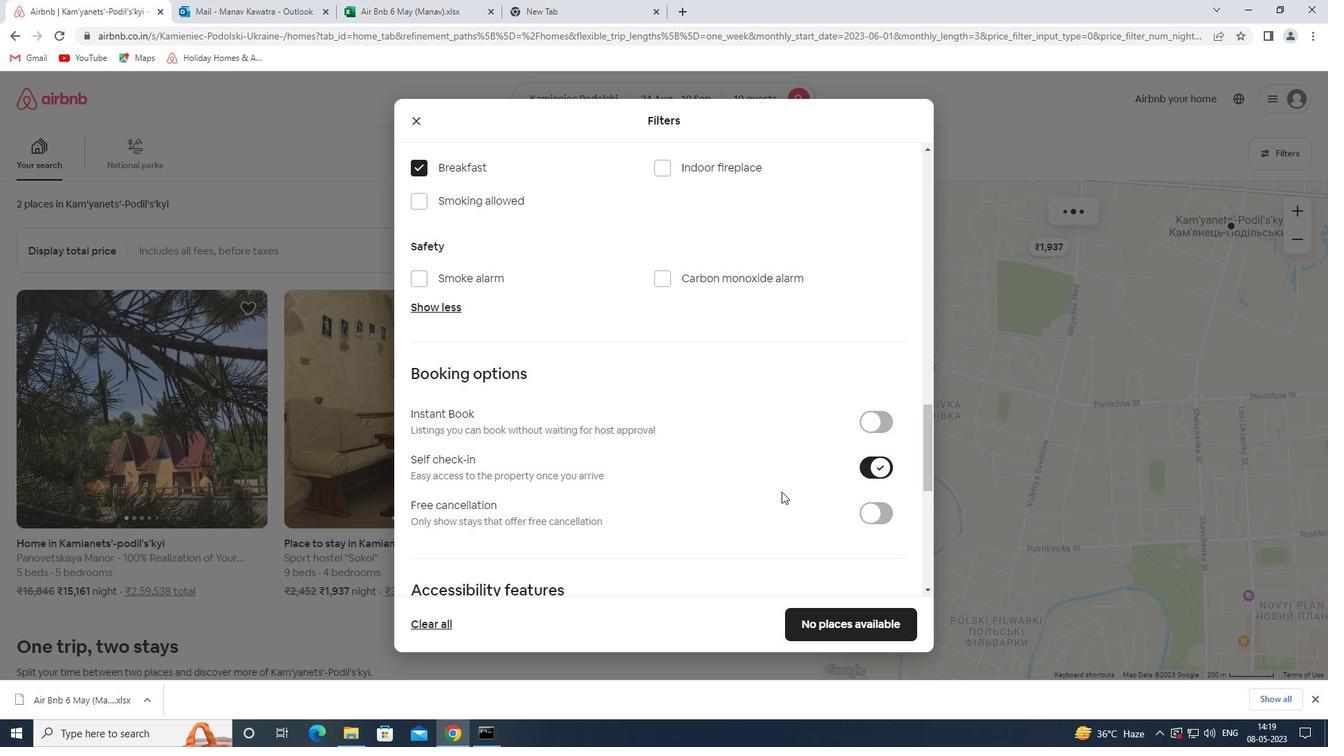 
Action: Mouse scrolled (745, 500) with delta (0, 0)
Screenshot: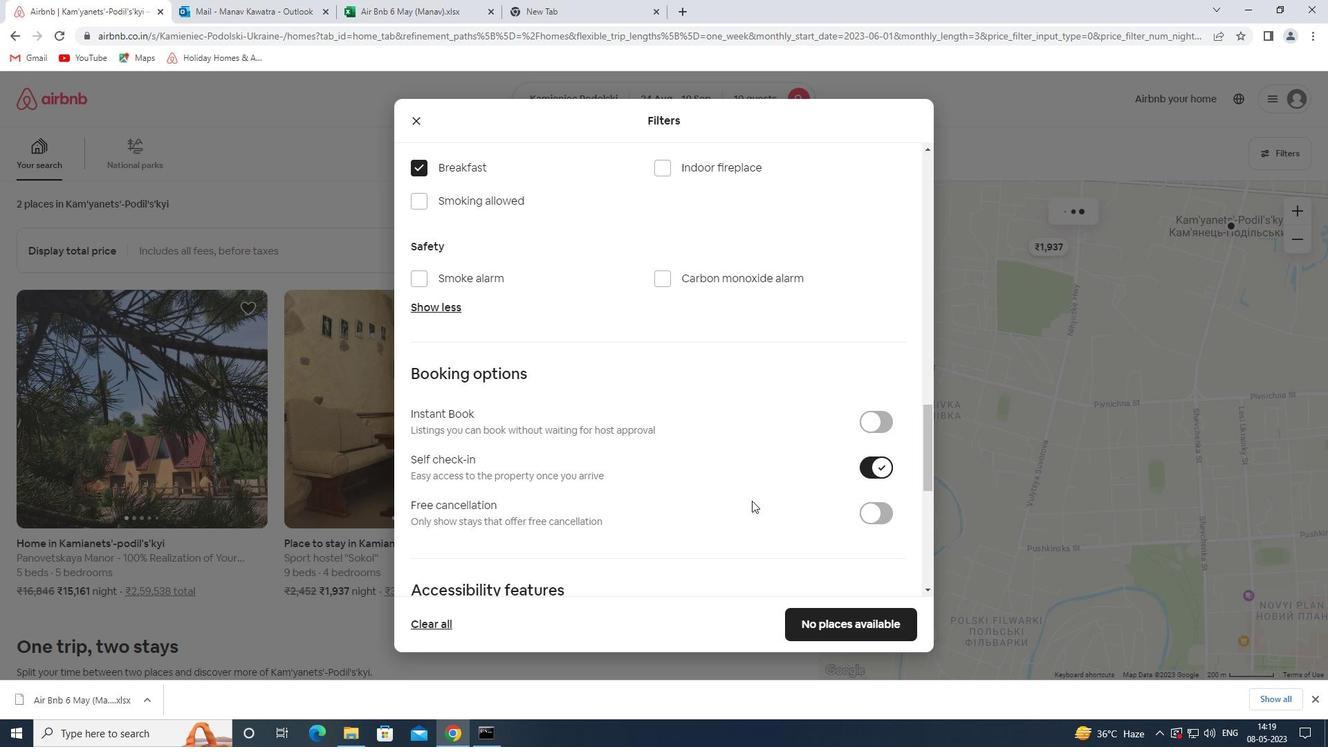 
Action: Mouse scrolled (745, 500) with delta (0, 0)
Screenshot: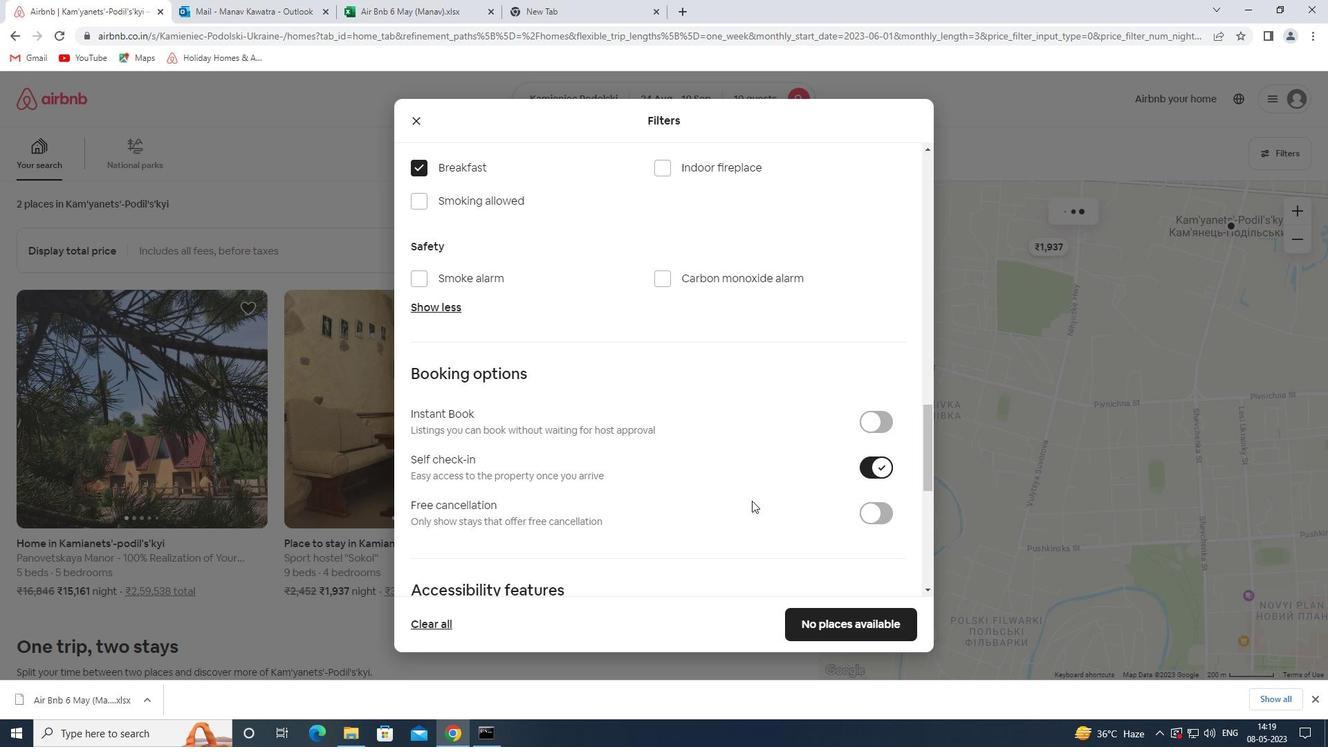 
Action: Mouse scrolled (745, 500) with delta (0, 0)
Screenshot: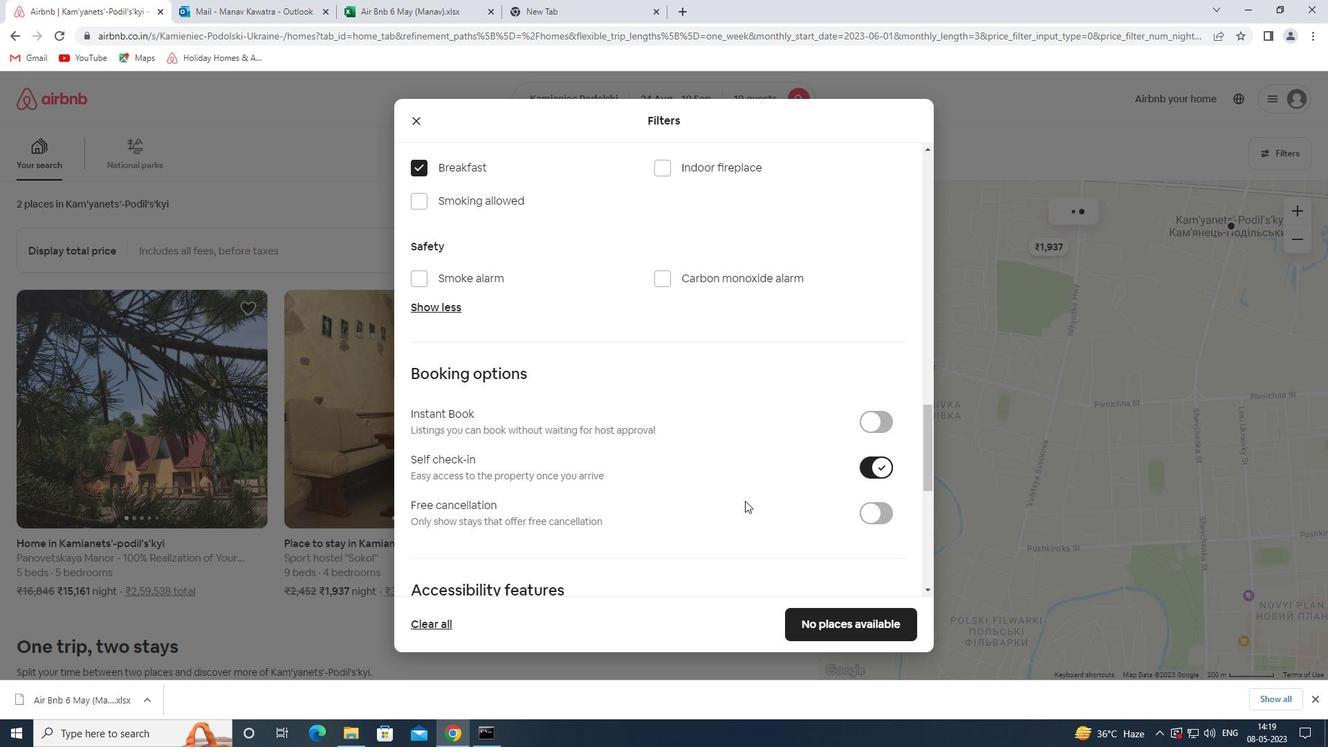 
Action: Mouse scrolled (745, 500) with delta (0, 0)
Screenshot: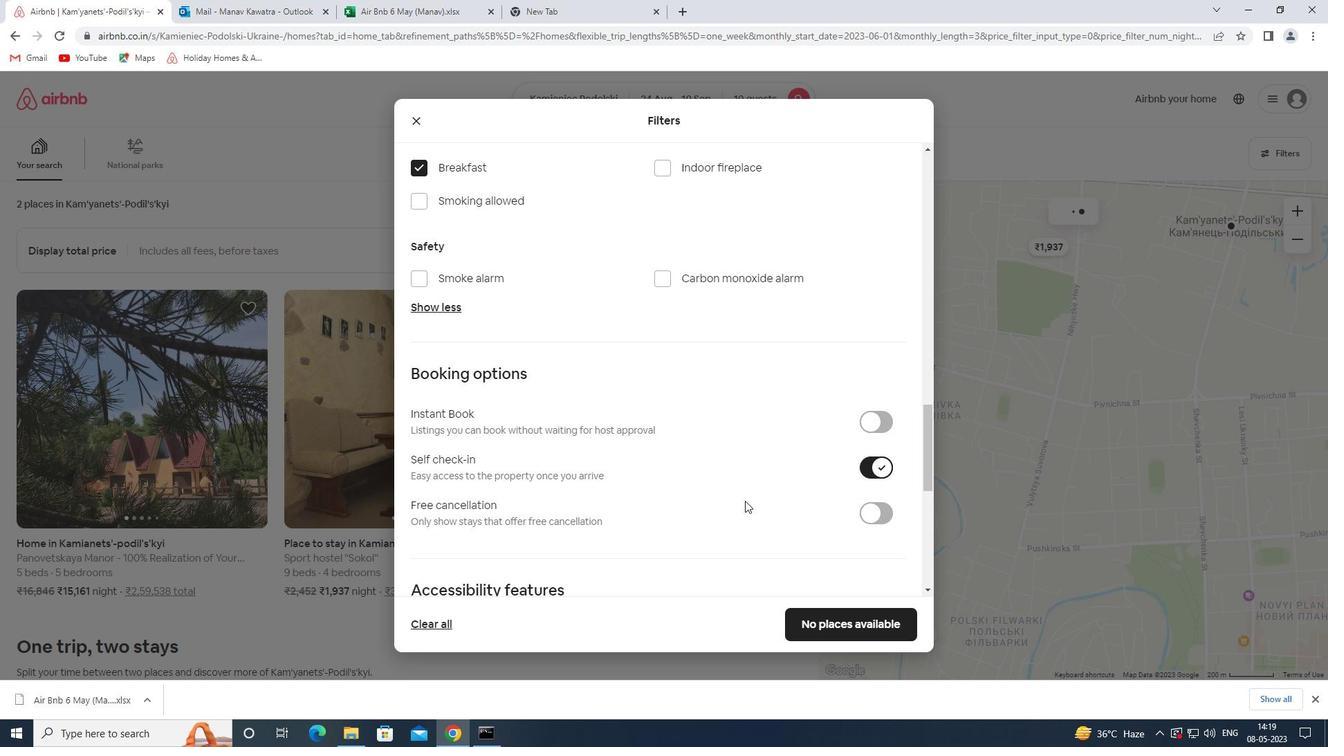 
Action: Mouse scrolled (745, 500) with delta (0, 0)
Screenshot: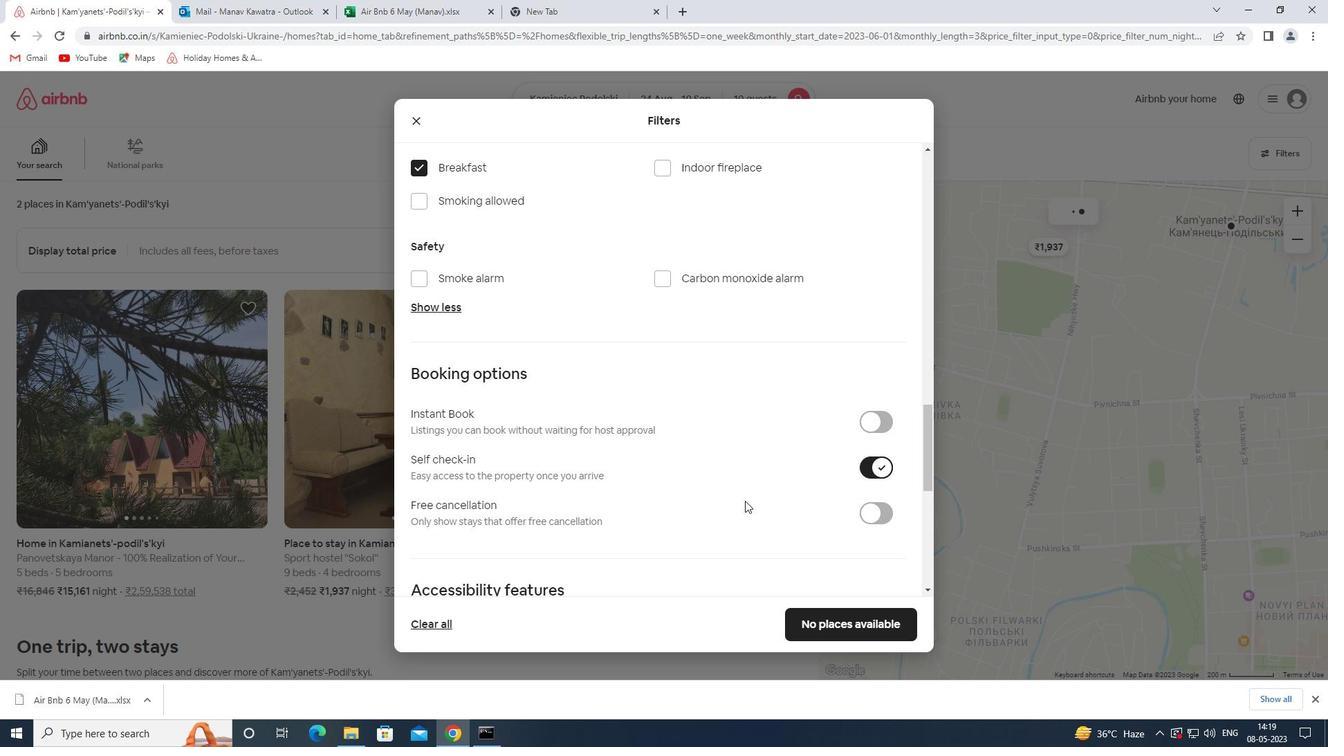 
Action: Mouse moved to (743, 500)
Screenshot: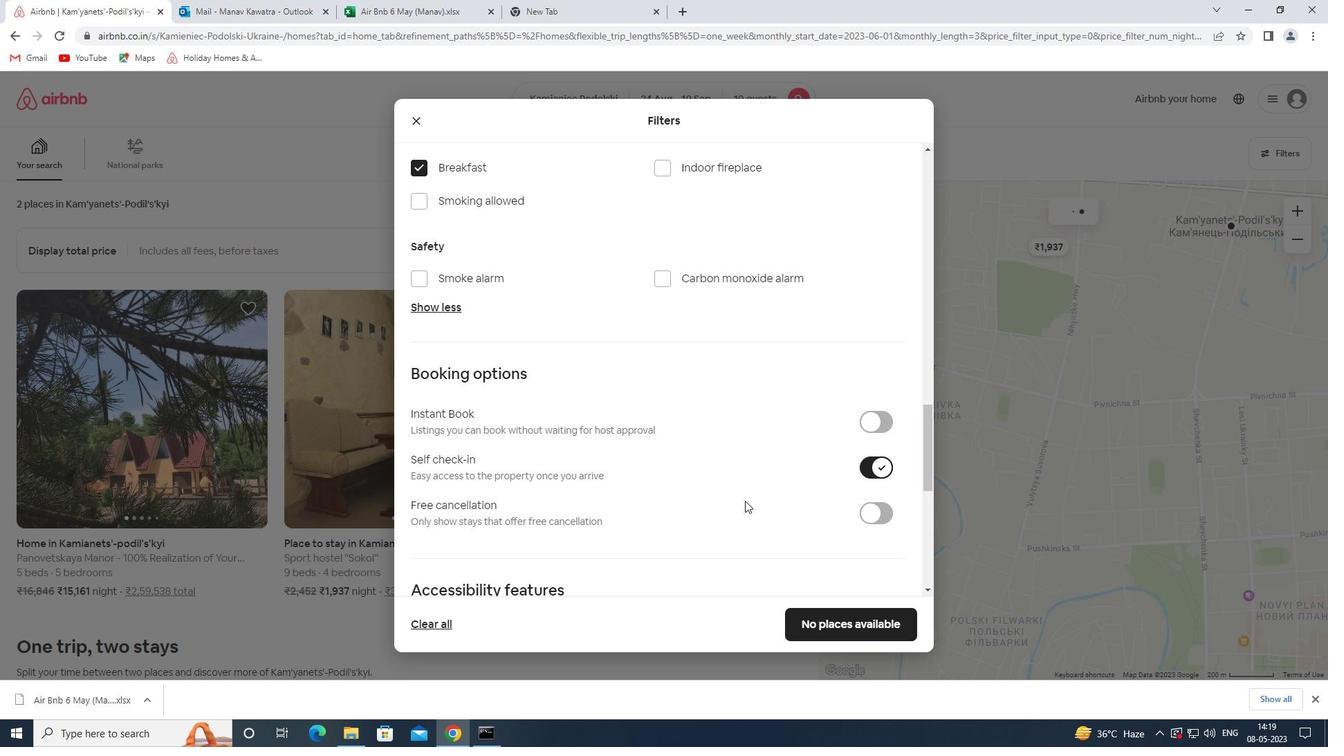 
Action: Mouse scrolled (743, 500) with delta (0, 0)
Screenshot: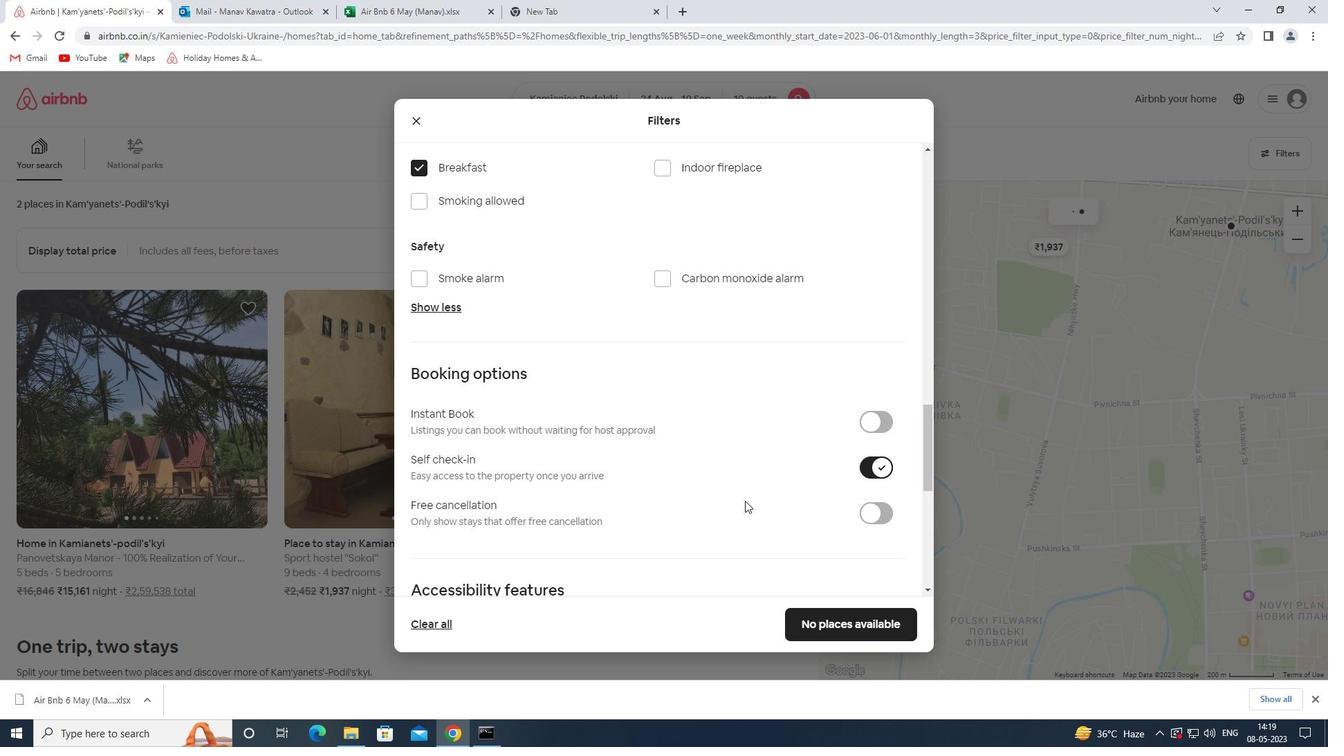 
Action: Mouse moved to (737, 499)
Screenshot: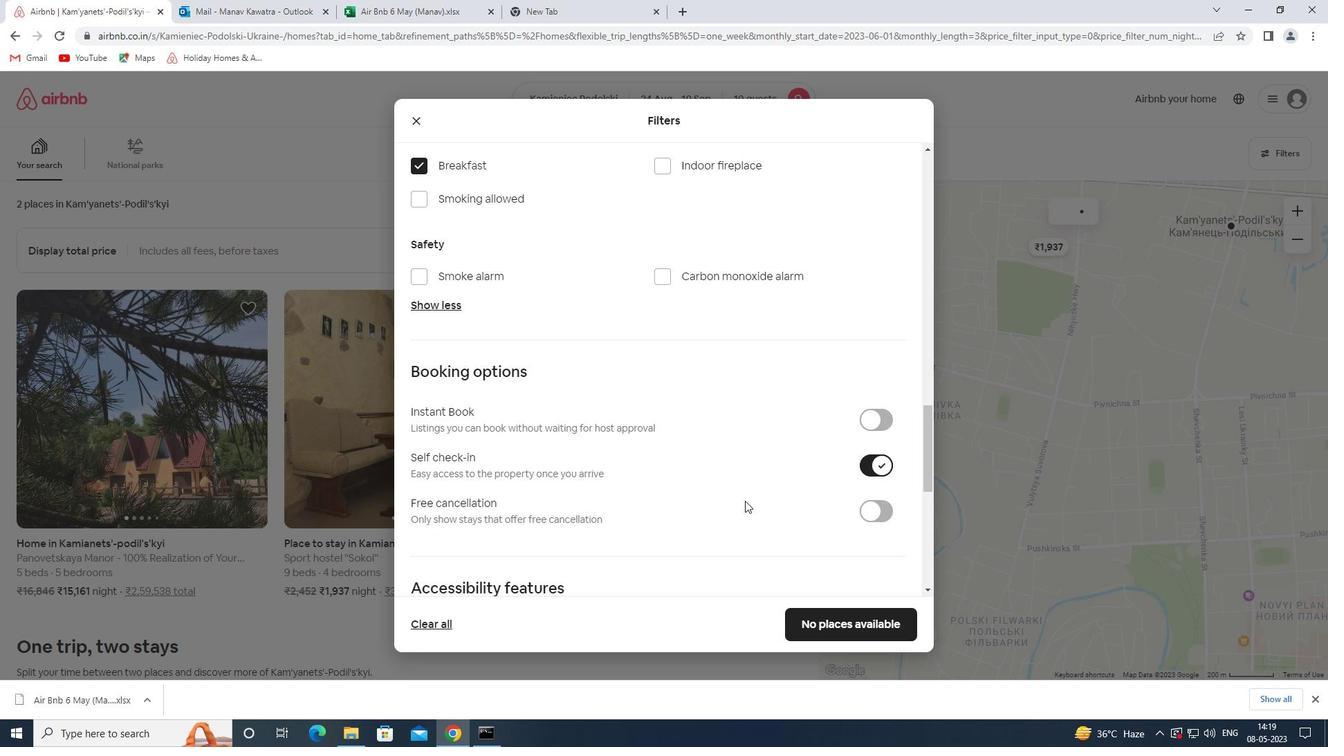 
Action: Mouse scrolled (737, 498) with delta (0, 0)
Screenshot: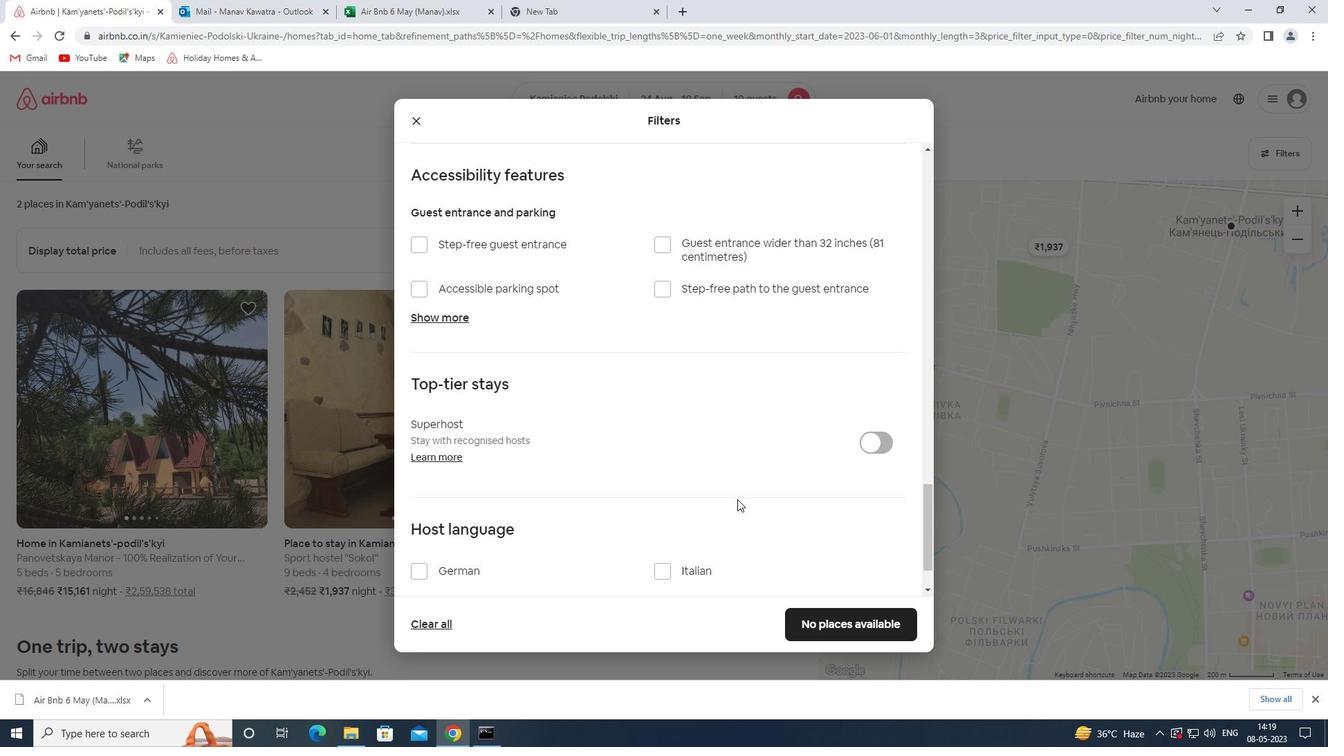 
Action: Mouse scrolled (737, 498) with delta (0, 0)
Screenshot: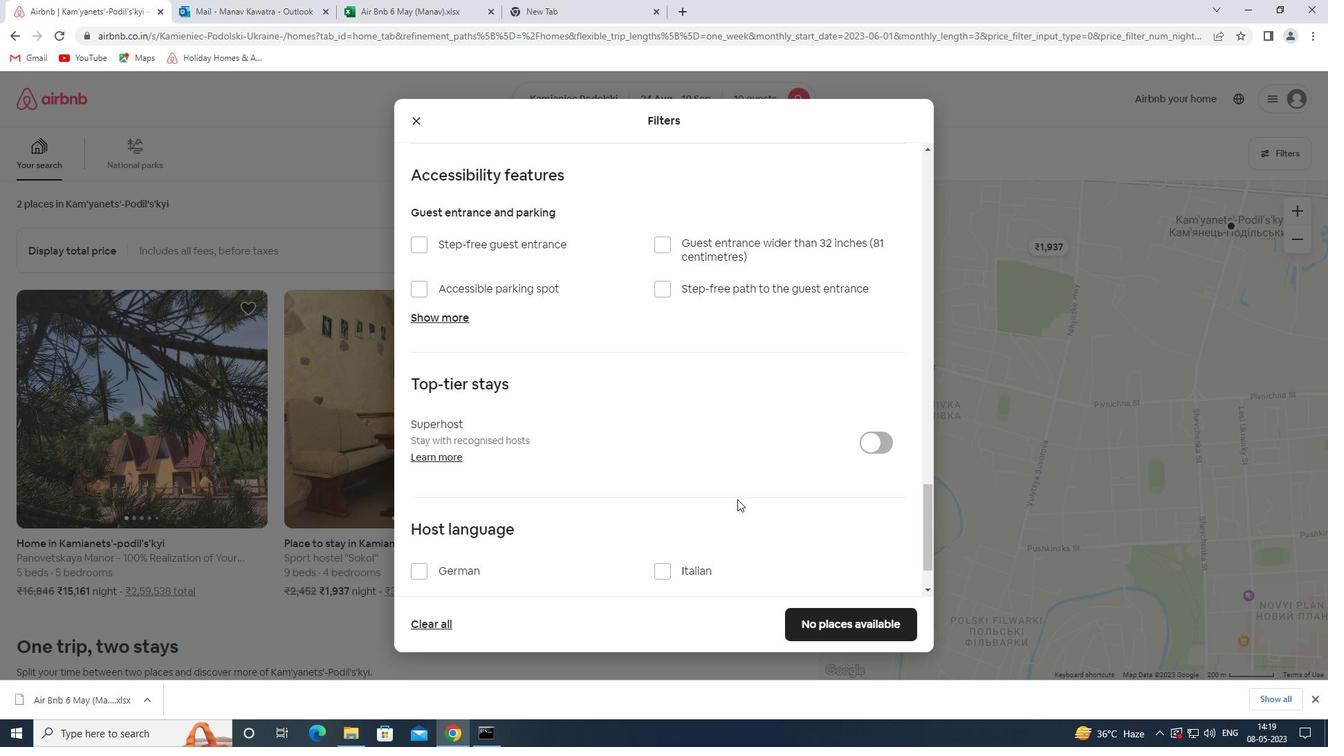 
Action: Mouse scrolled (737, 498) with delta (0, 0)
Screenshot: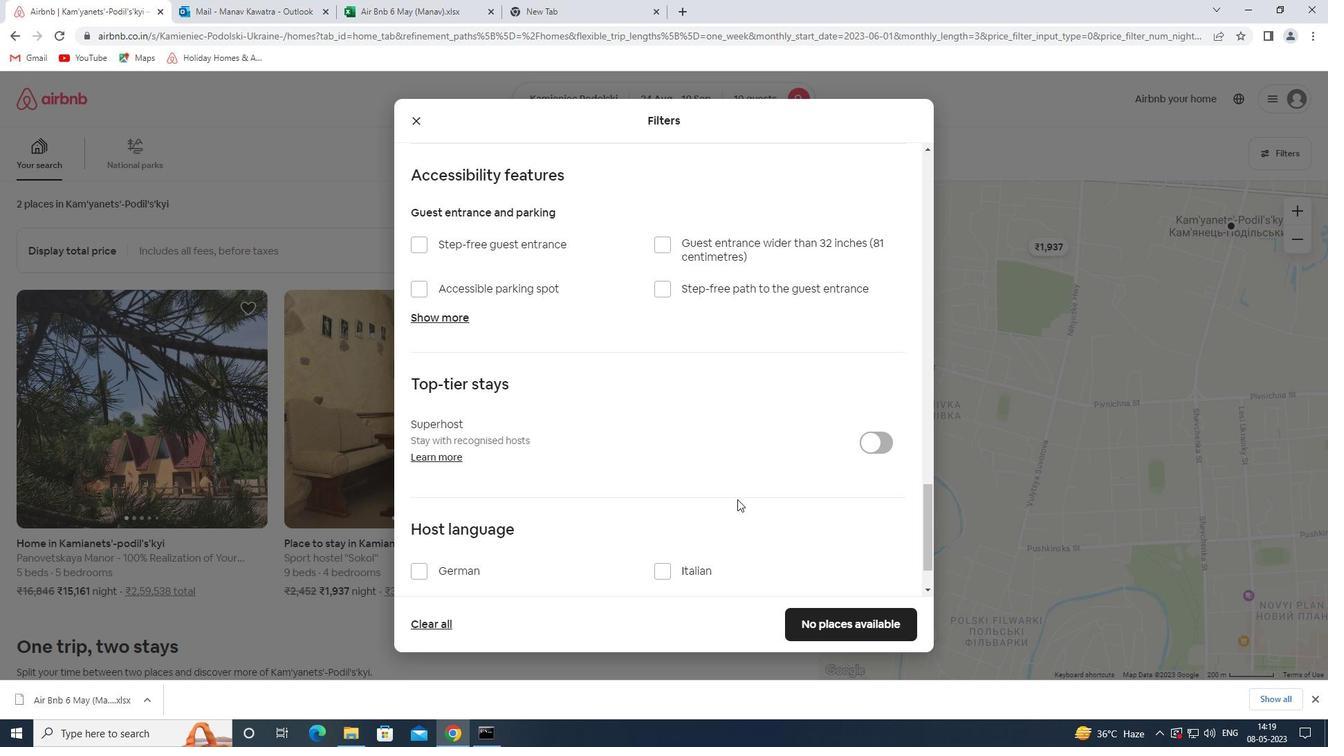 
Action: Mouse scrolled (737, 498) with delta (0, 0)
Screenshot: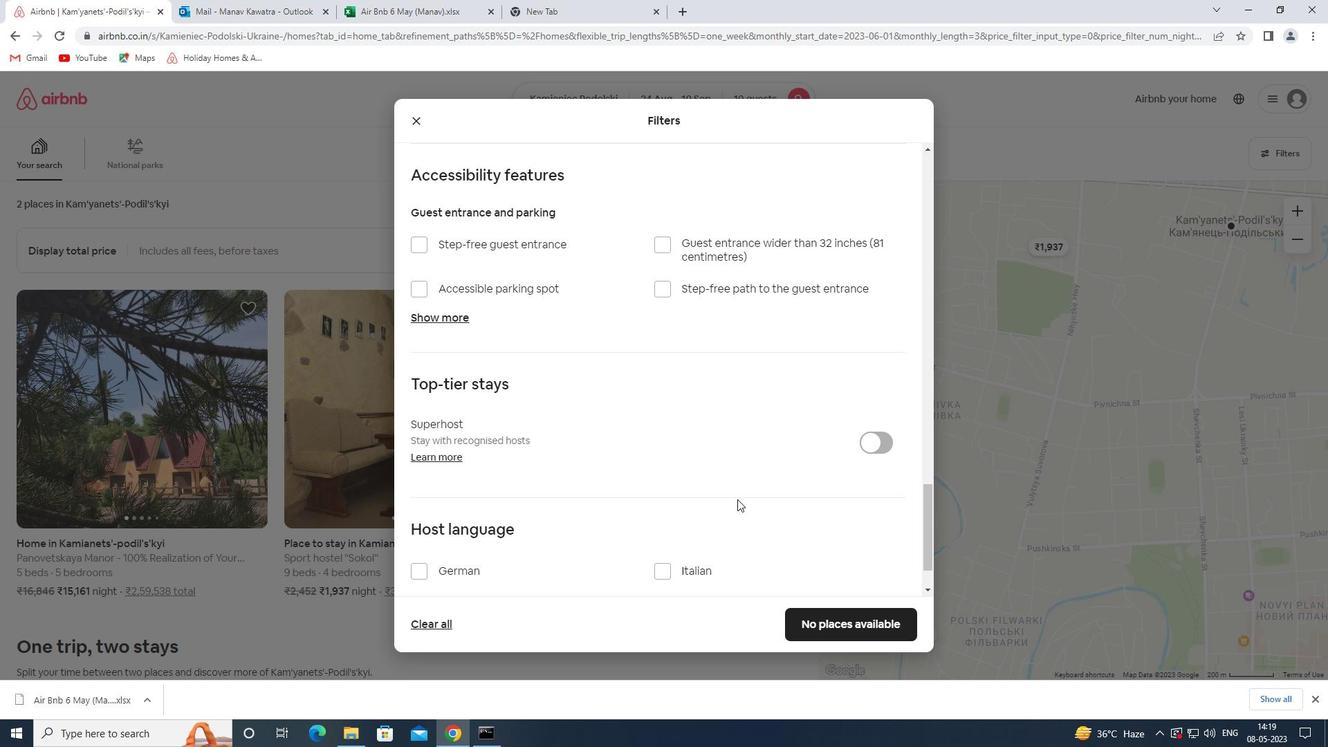 
Action: Mouse moved to (446, 496)
Screenshot: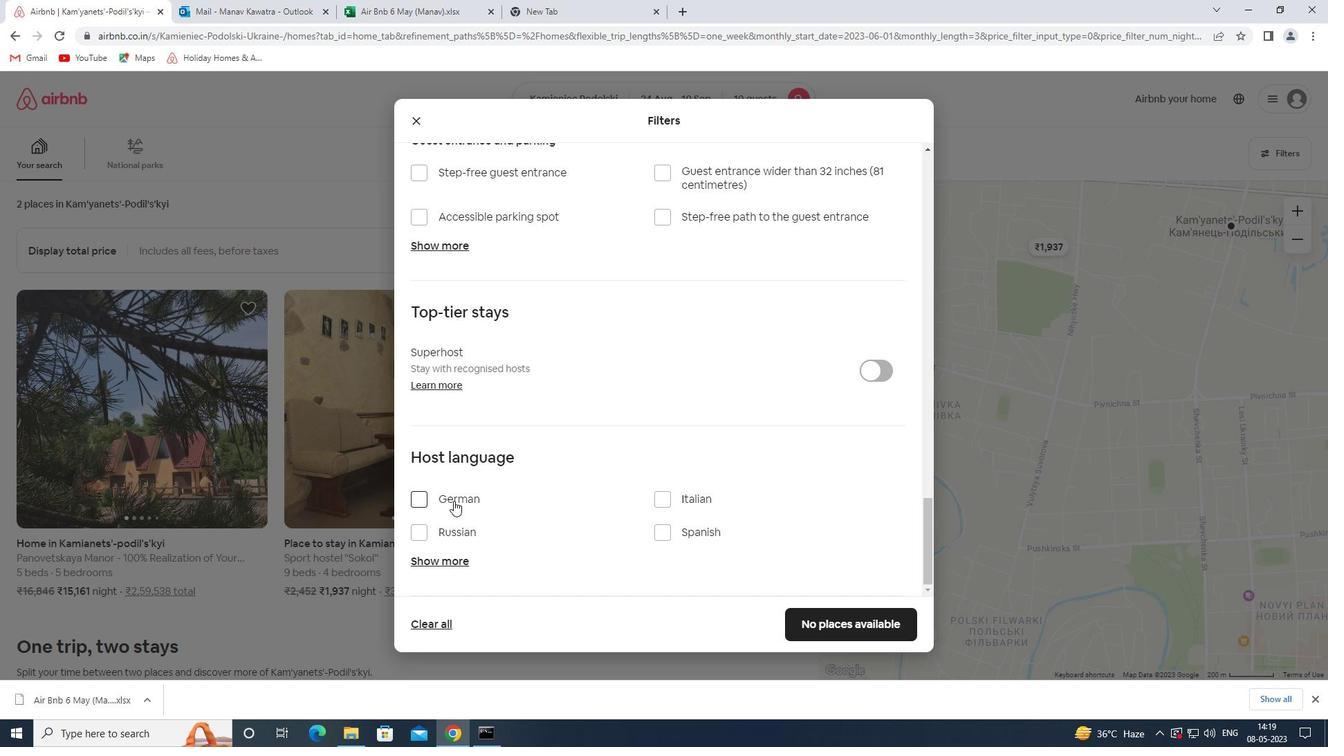 
Action: Mouse pressed left at (446, 496)
Screenshot: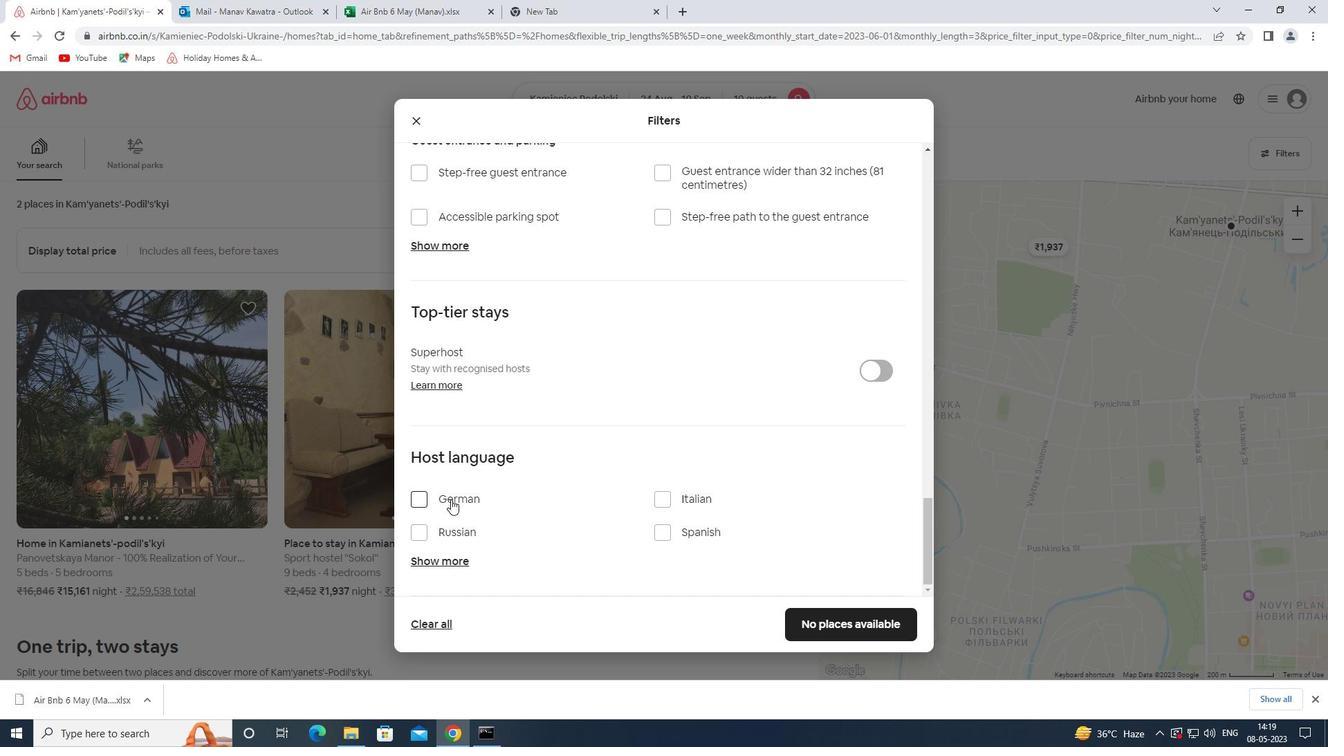 
Action: Mouse moved to (460, 500)
Screenshot: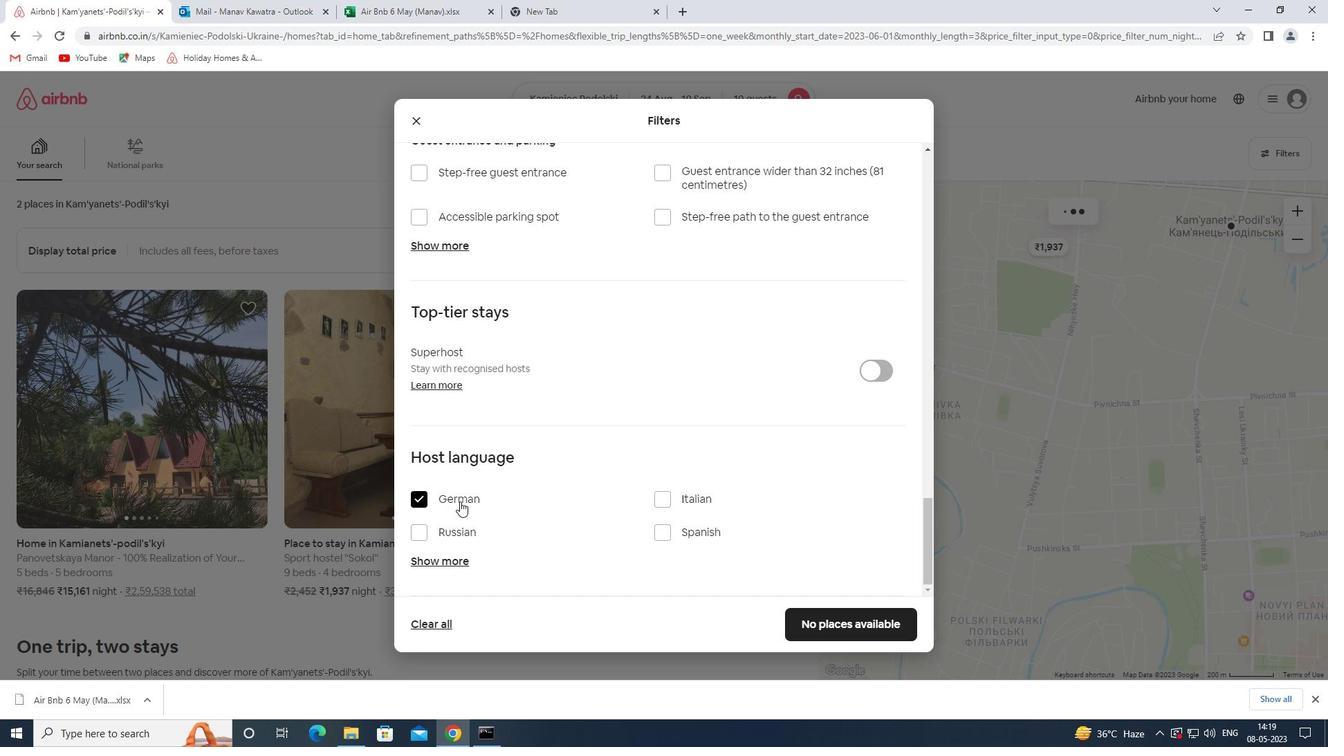 
Action: Mouse pressed left at (460, 500)
Screenshot: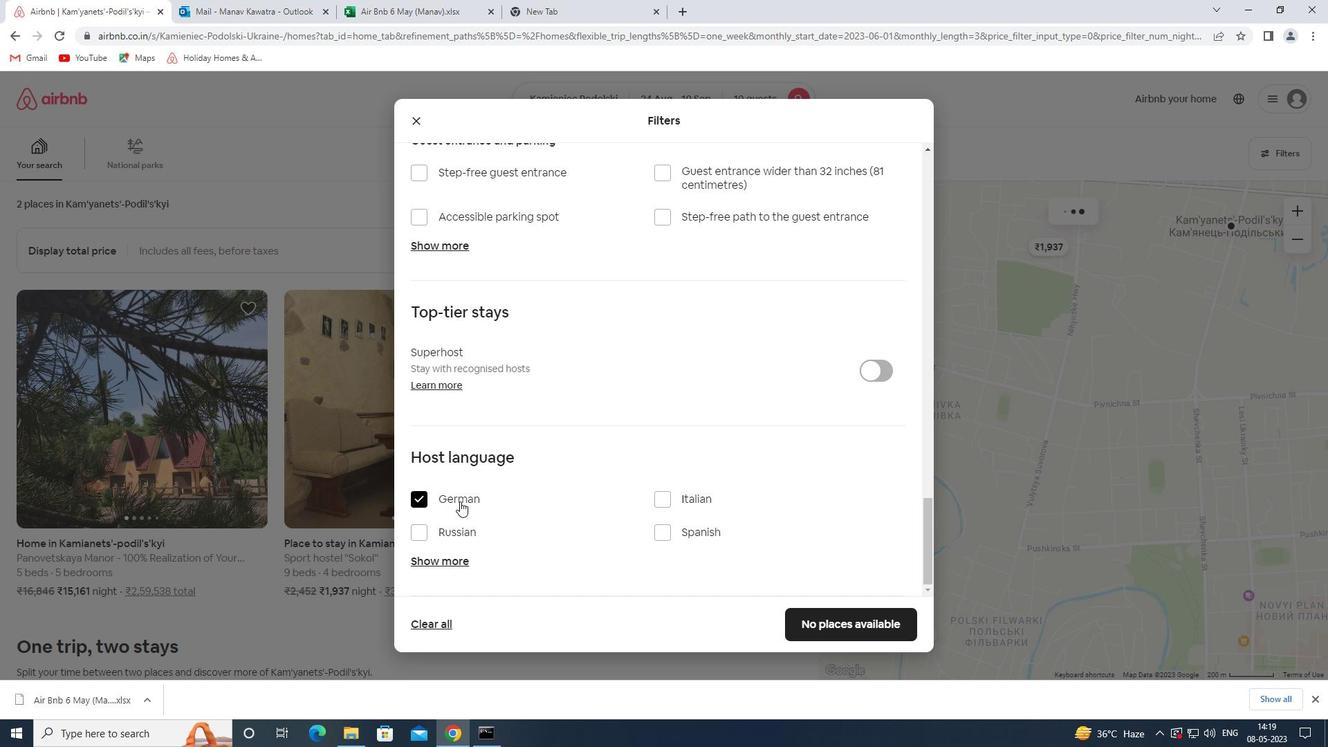 
Action: Mouse moved to (437, 562)
Screenshot: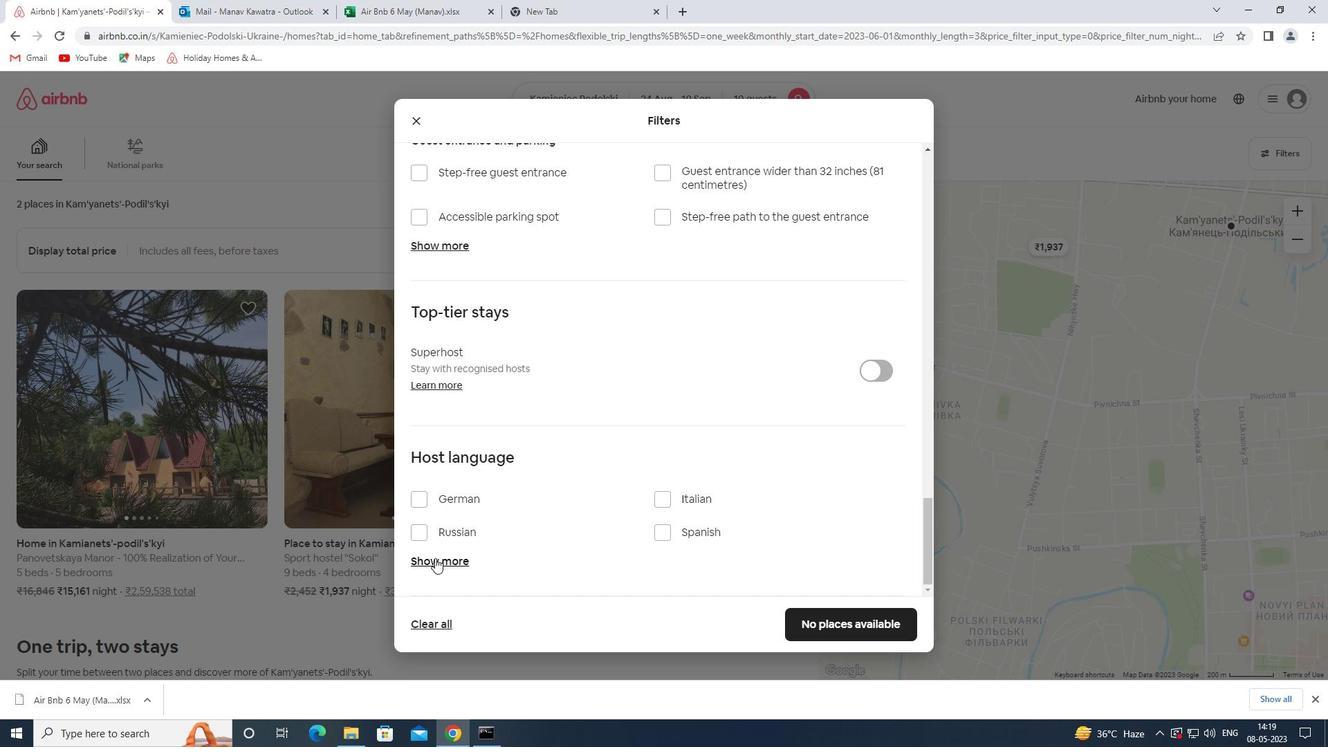
Action: Mouse pressed left at (437, 562)
Screenshot: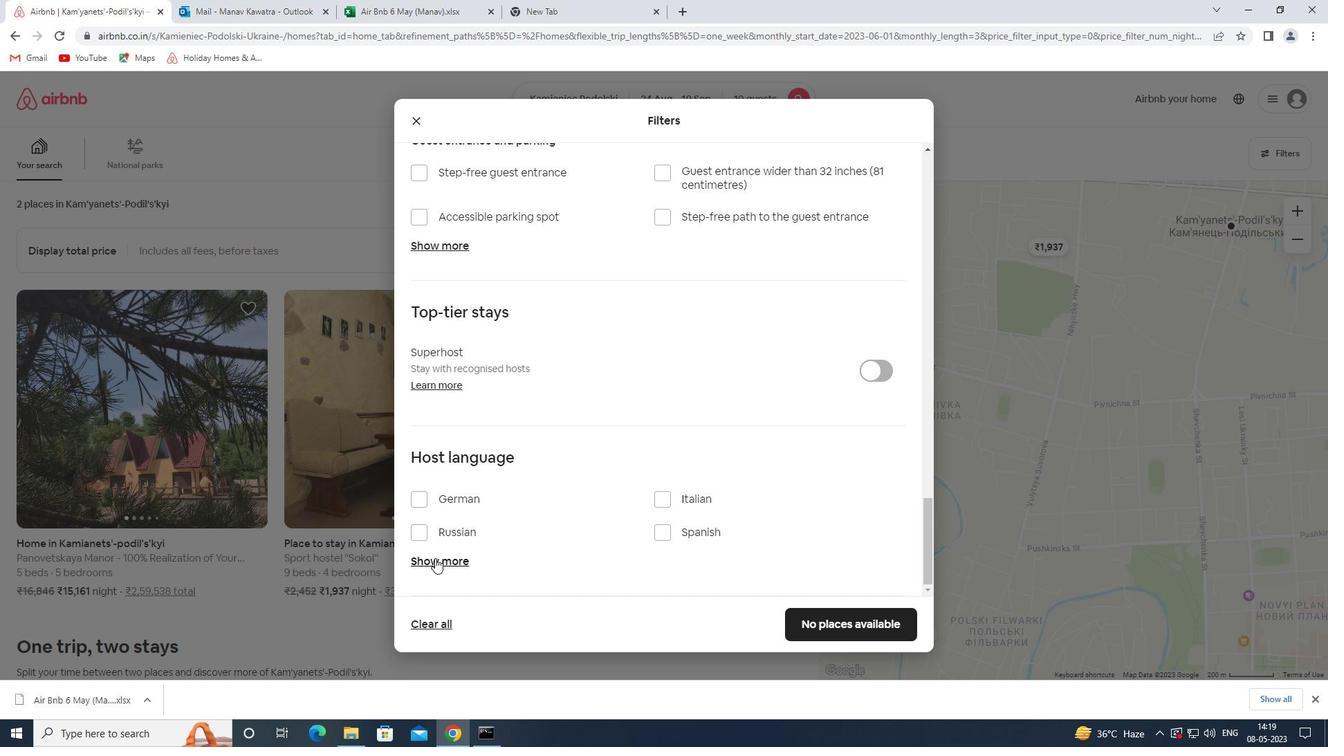 
Action: Mouse moved to (577, 521)
Screenshot: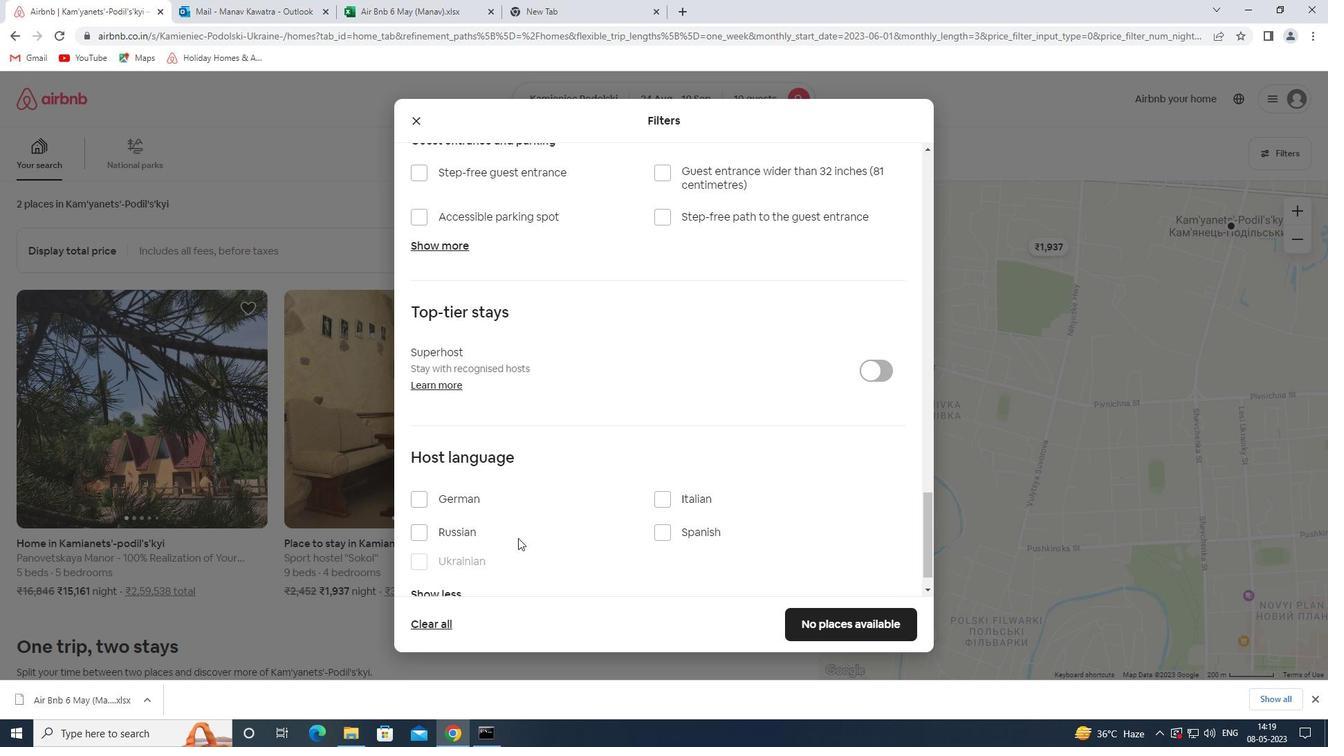 
Action: Mouse scrolled (577, 521) with delta (0, 0)
Screenshot: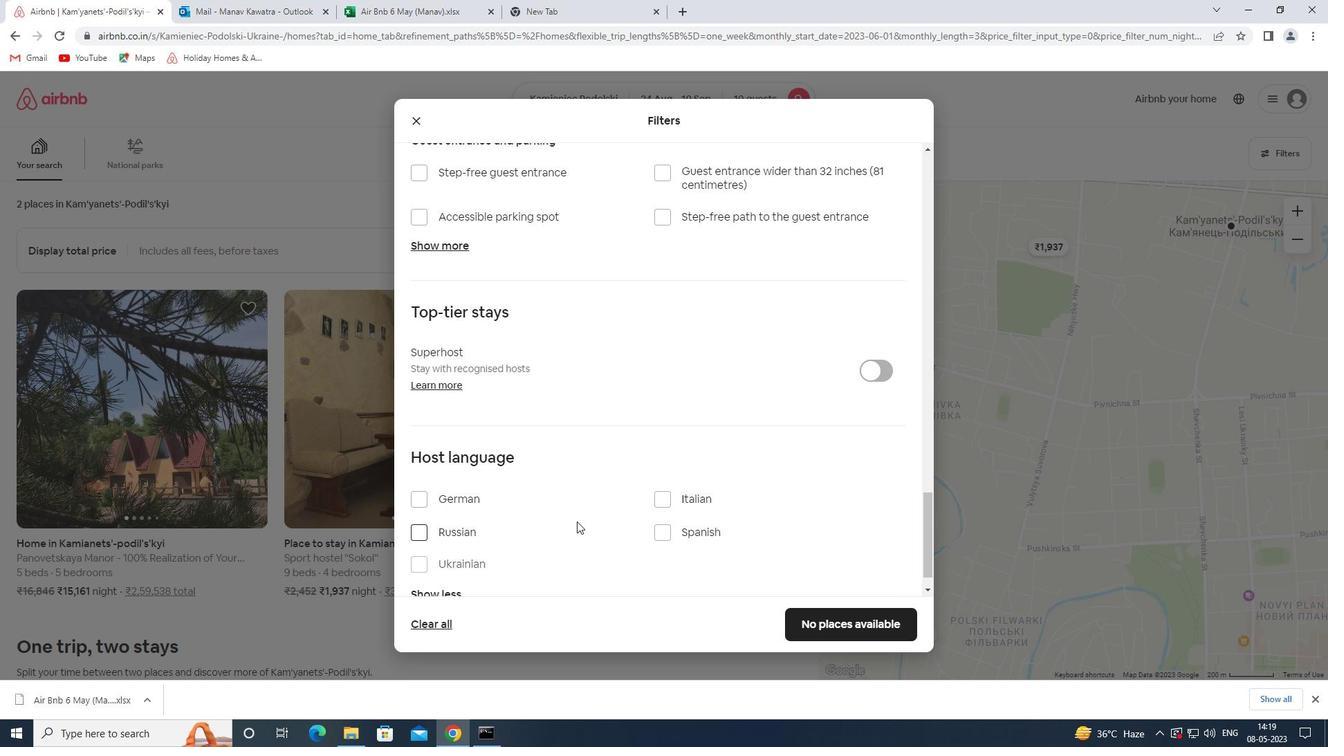 
Action: Mouse scrolled (577, 521) with delta (0, 0)
Screenshot: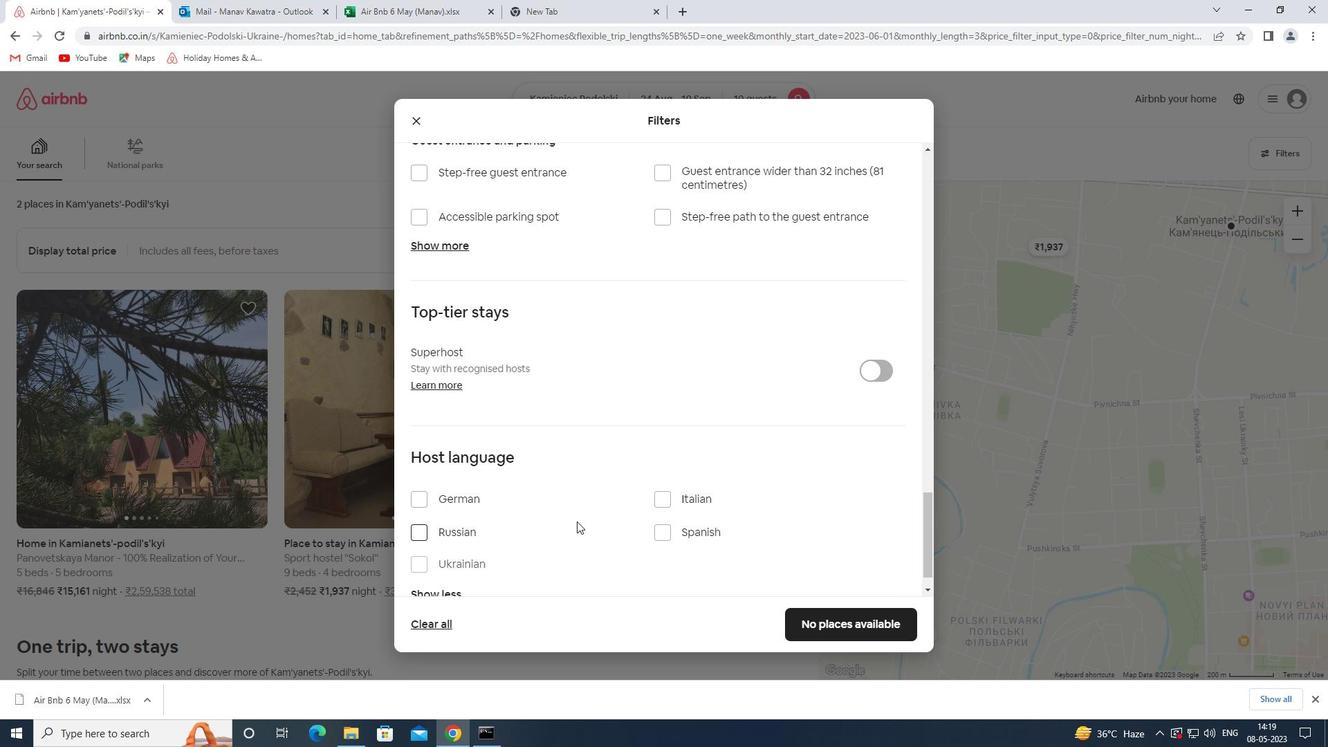 
Action: Mouse scrolled (577, 521) with delta (0, 0)
Screenshot: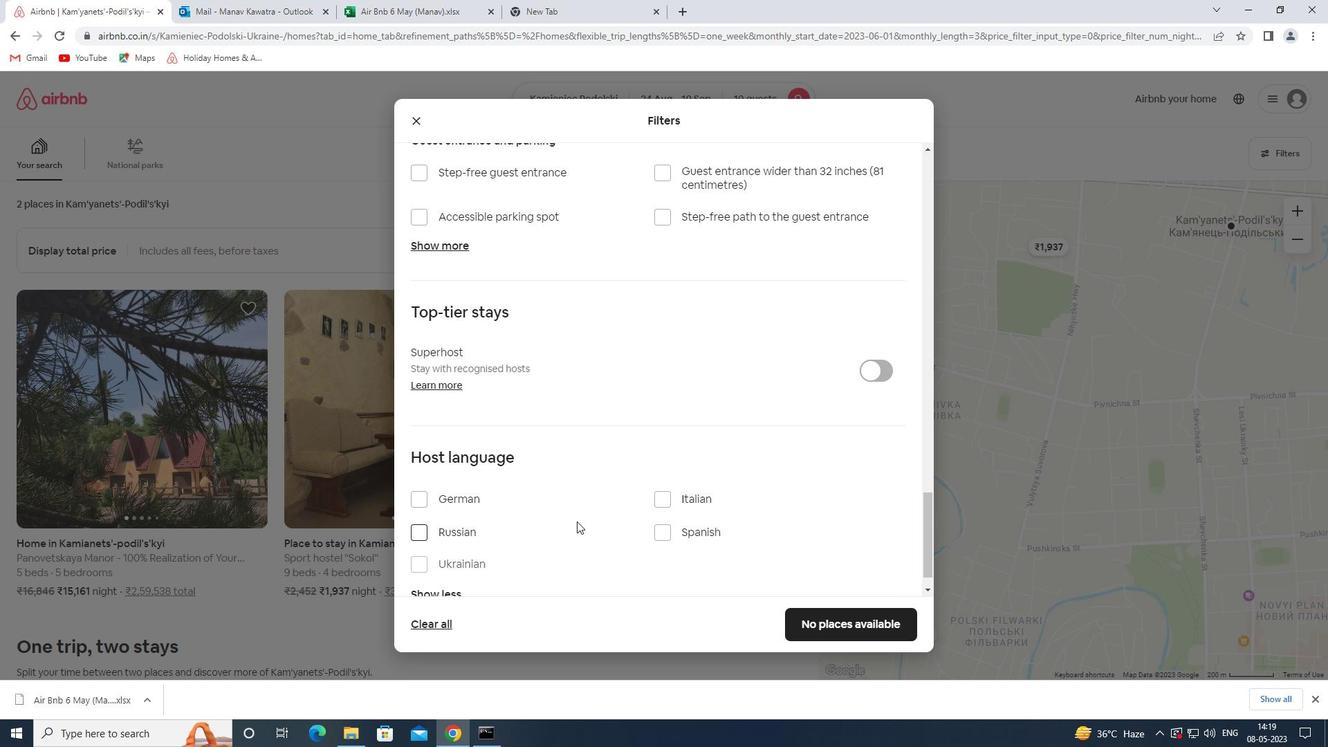 
Action: Mouse scrolled (577, 521) with delta (0, 0)
Screenshot: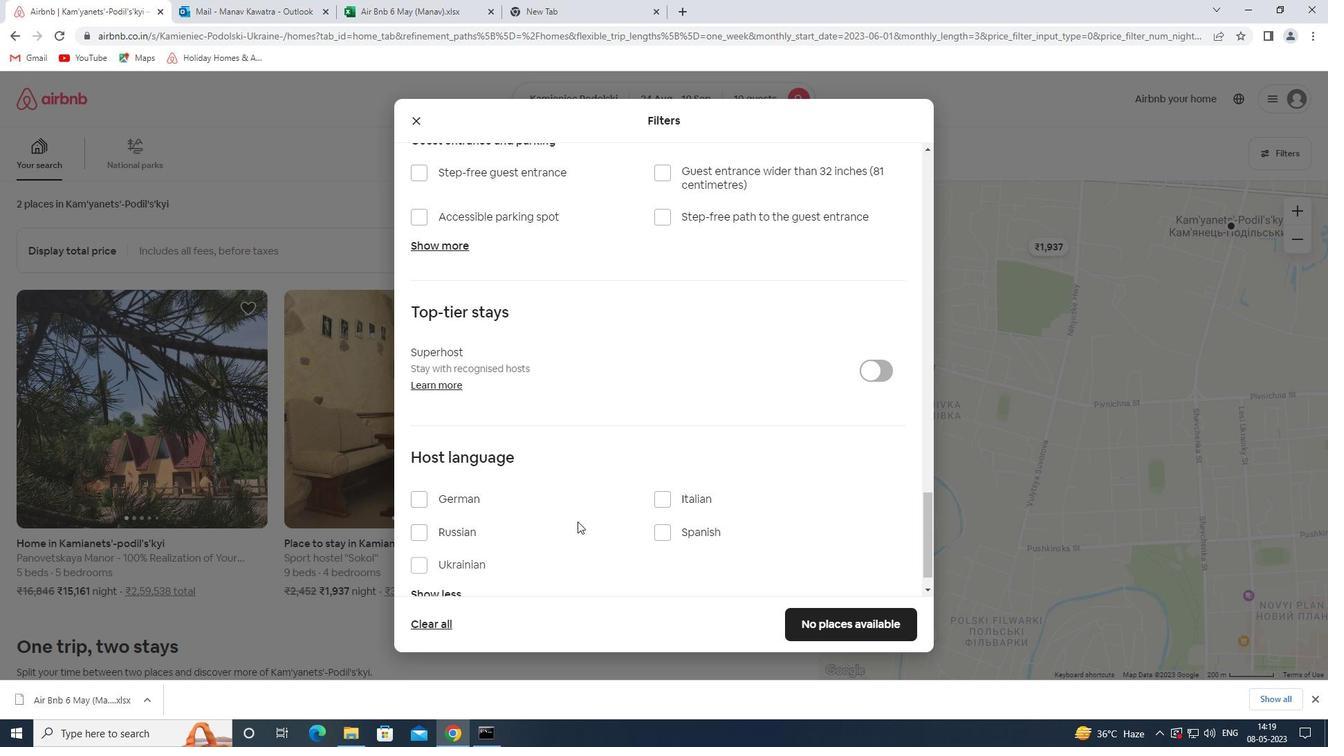 
Action: Mouse scrolled (577, 521) with delta (0, 0)
Screenshot: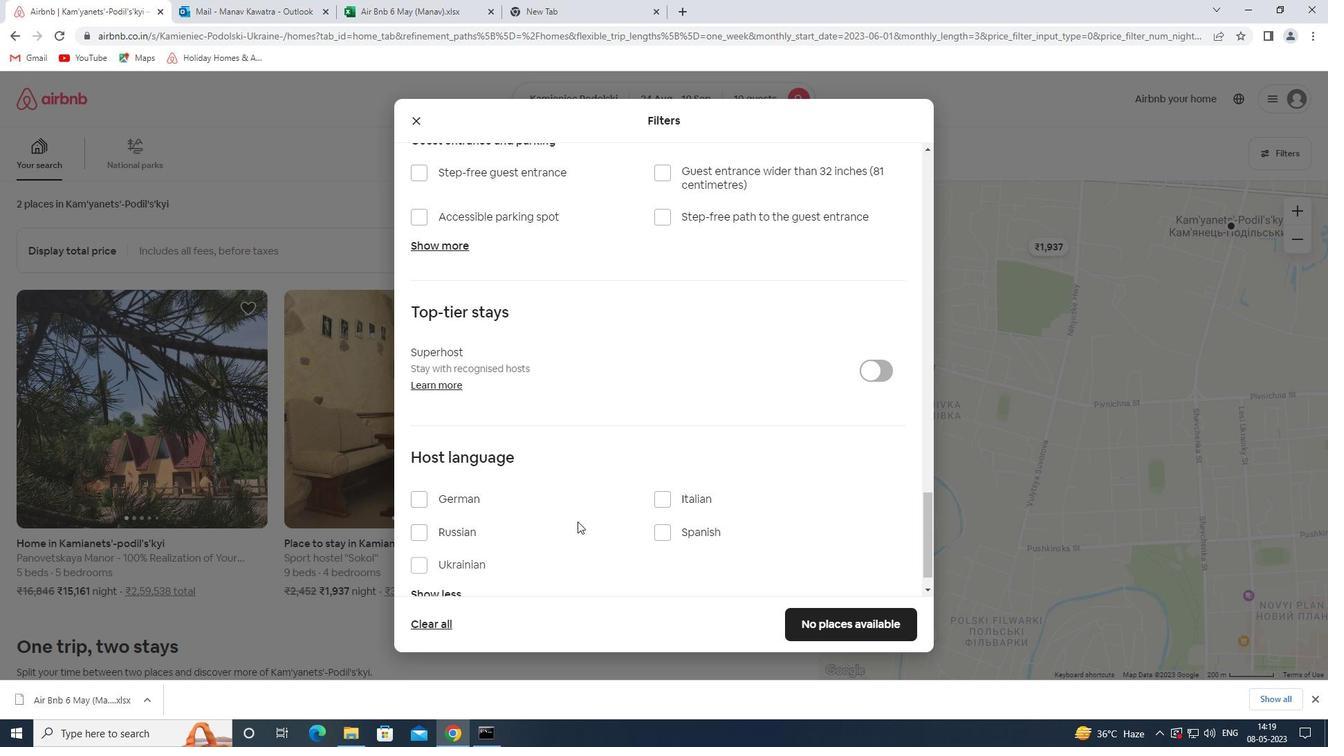 
Action: Mouse scrolled (577, 521) with delta (0, 0)
Screenshot: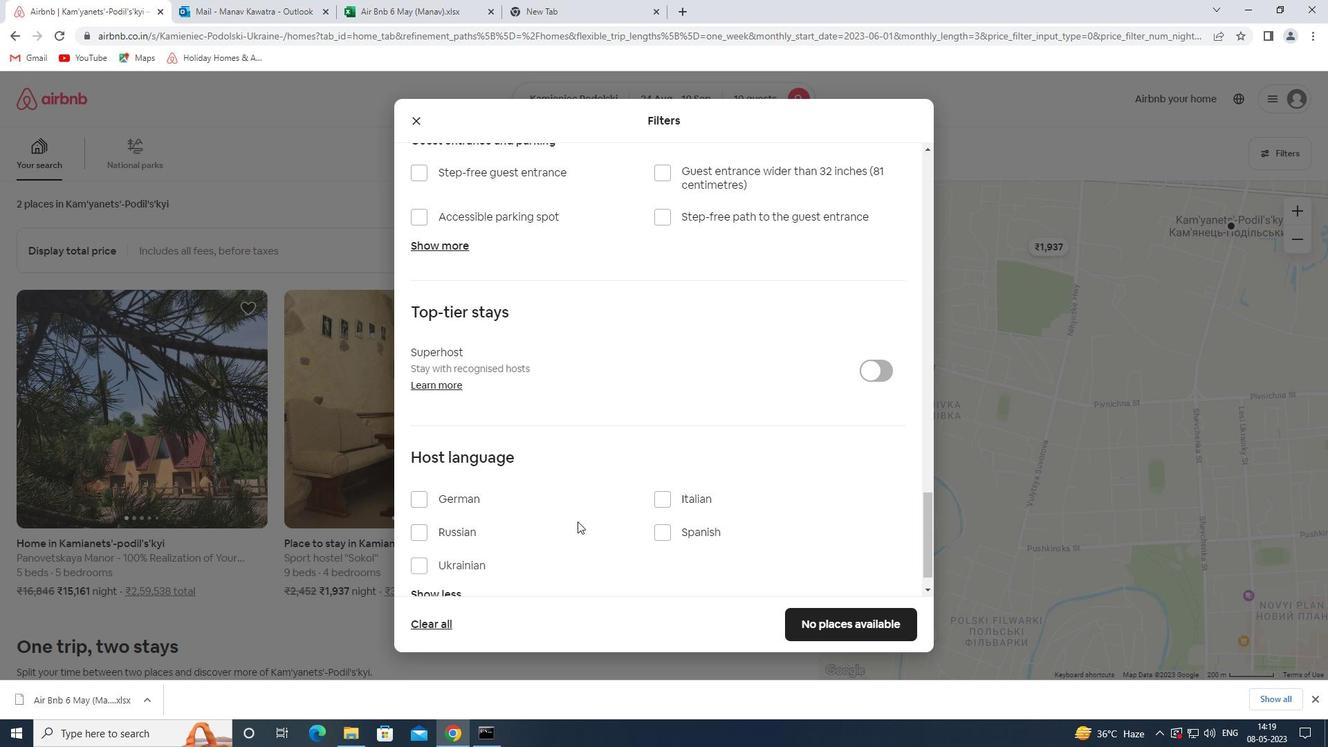 
Action: Mouse moved to (818, 628)
Screenshot: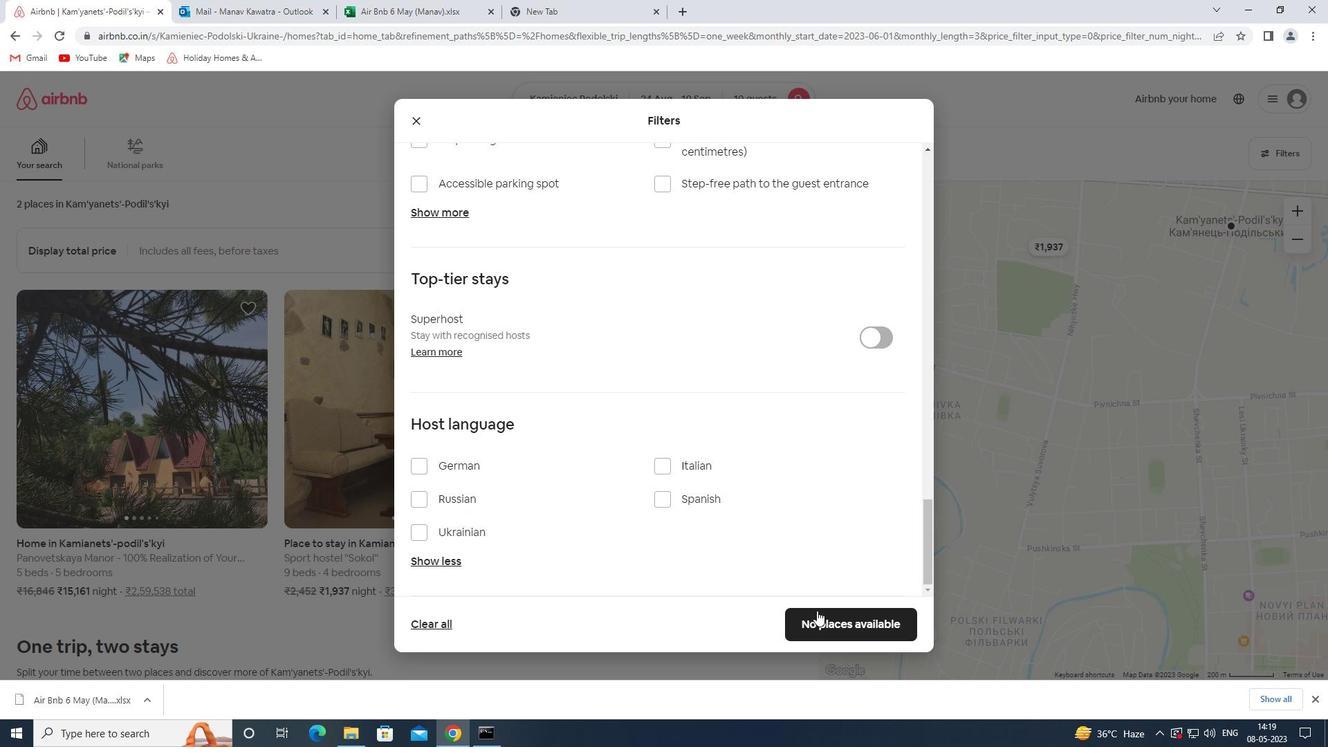 
Action: Mouse pressed left at (818, 628)
Screenshot: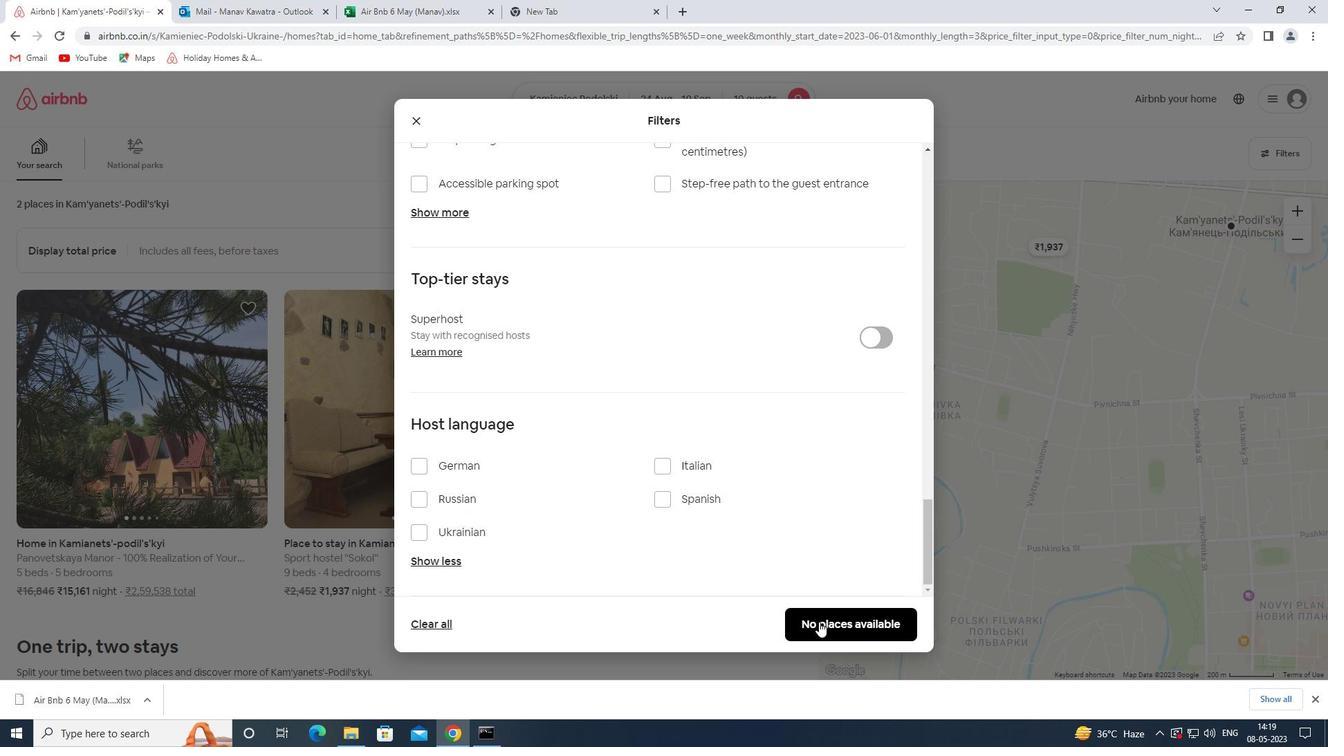 
Action: Mouse moved to (807, 635)
Screenshot: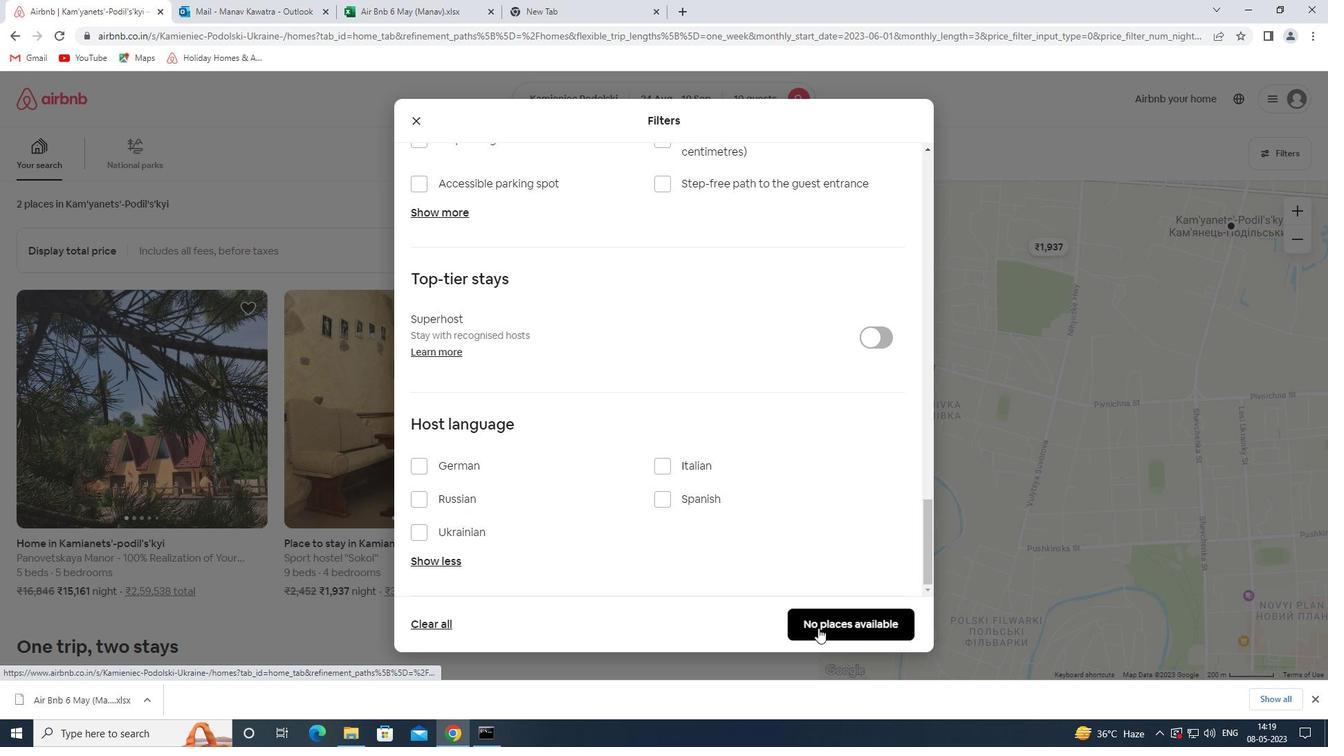 
